Task: open an excel sheet and write heading  Dollar SenseAdd Dates in a column and its values below  '2023-05-01, 2023-05-05, 2023-05-10, 2023-05-15, 2023-05-20, 2023-05-25 & 2023-05-31. 'Add Descriptionsin next column and its values below  Monthly Salary, Grocery Shopping, Dining Out., Utility Bill, Transportation, Entertainment & Miscellaneous. Add Amount in next column and its values below  $2,500, $100, $50, $150, $30, $50 & $20. Add Income/ Expensein next column and its values below  Income, Expenses, Expenses, Expenses, Expenses, Expenses & Expenses. Add Balance in next column and its values below  $2,500, $2,400, $2,350, $2,200, $2,170, $2,120 & $2,100. Save page Financial Tracking Log
Action: Mouse moved to (44, 129)
Screenshot: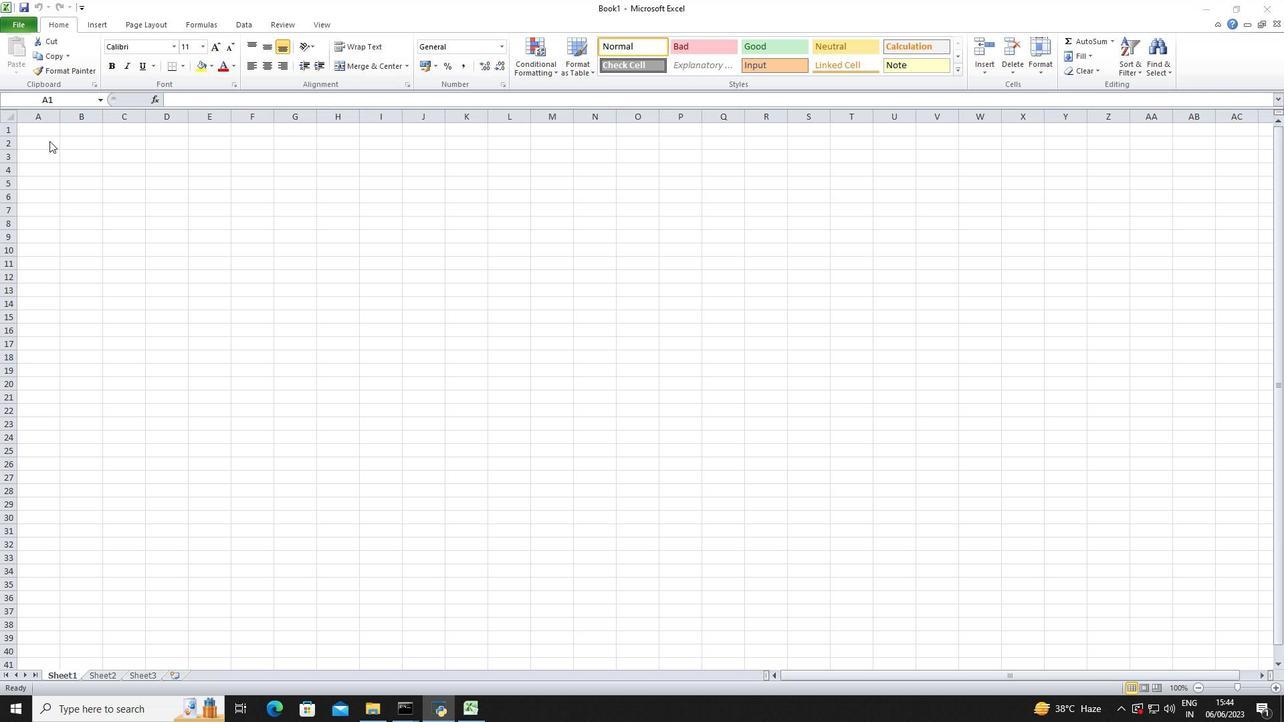 
Action: Mouse pressed left at (44, 129)
Screenshot: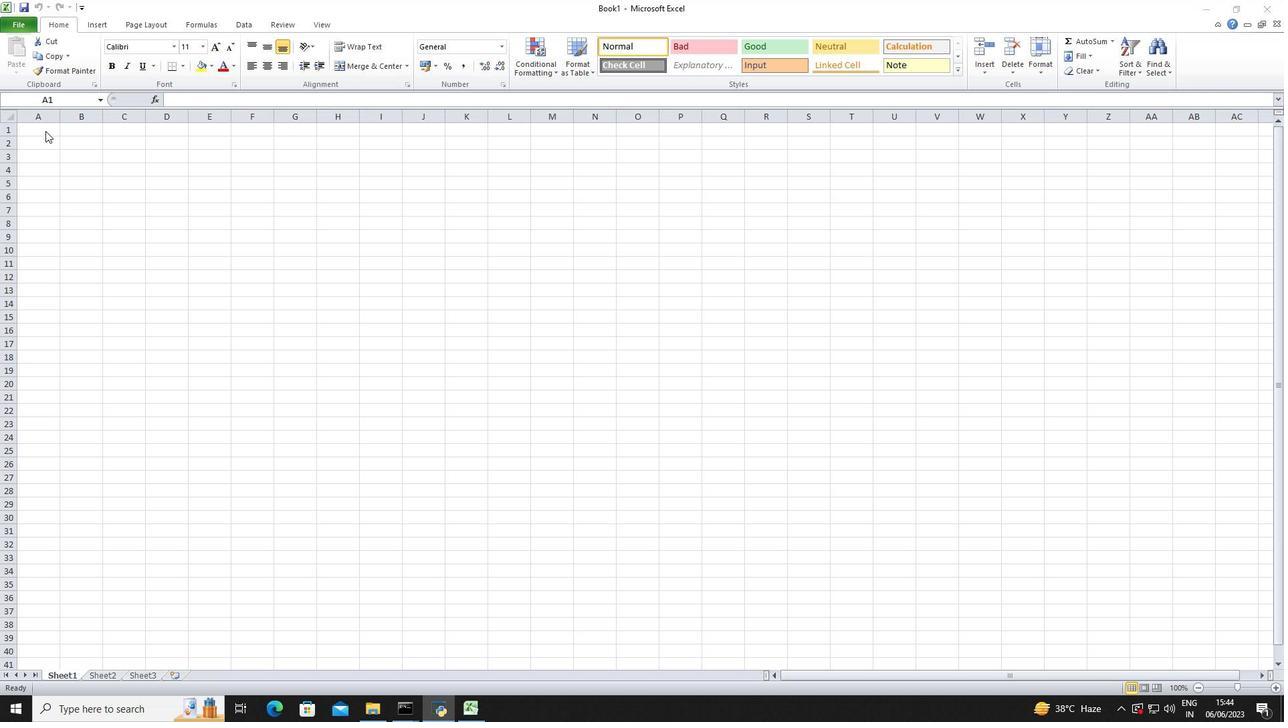 
Action: Key pressed <Key.shift>Dollar<Key.space><Key.shift>Sense<Key.right><Key.down><Key.down><Key.left><Key.shift>Dates<Key.down>2023-05-01<Key.enter>2023-05-05<Key.enter>2023-05-10<Key.enter>2023-05-15<Key.enter>2023-05-20<Key.enter>2023-05-25<Key.enter>2023-05-31<Key.enter>
Screenshot: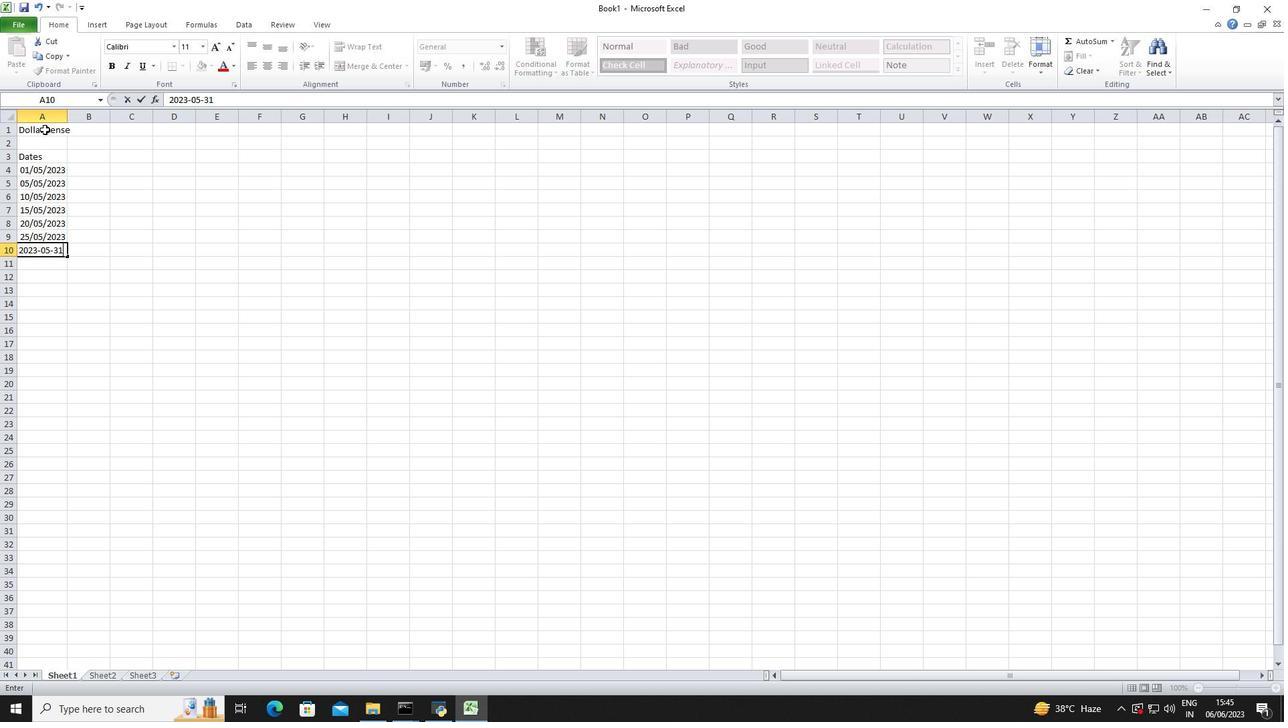 
Action: Mouse moved to (125, 161)
Screenshot: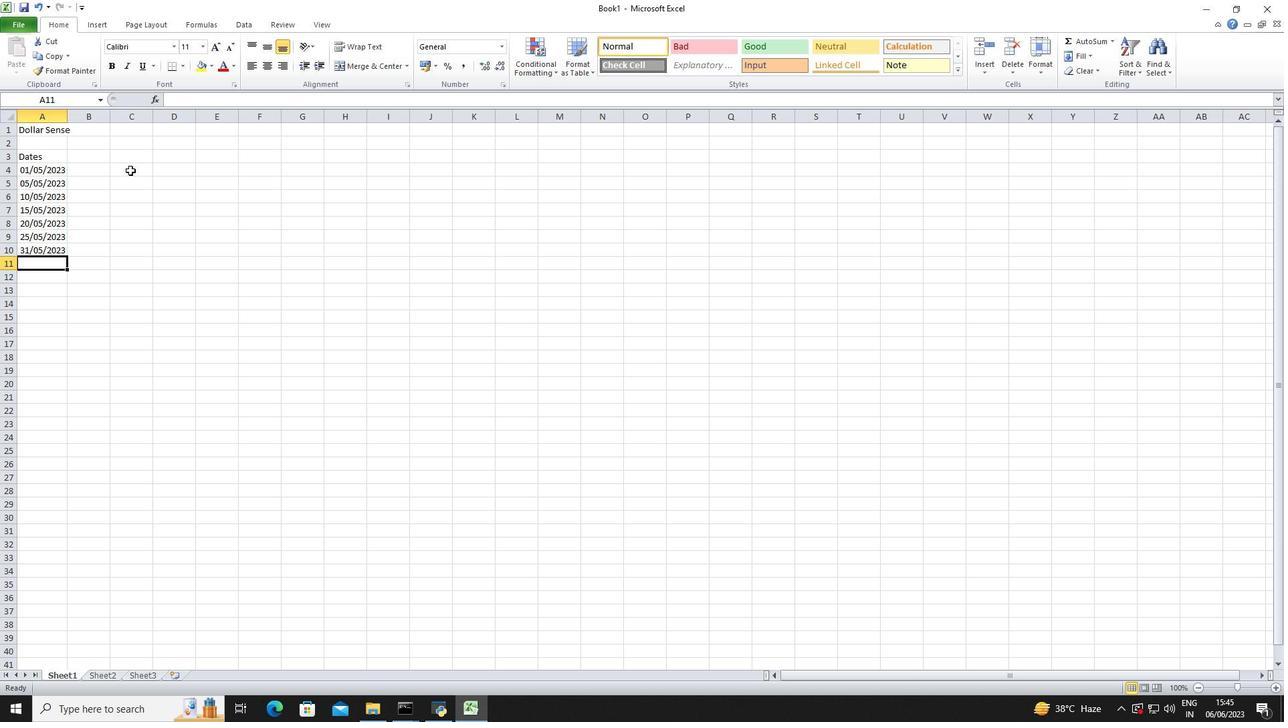
Action: Mouse pressed left at (125, 161)
Screenshot: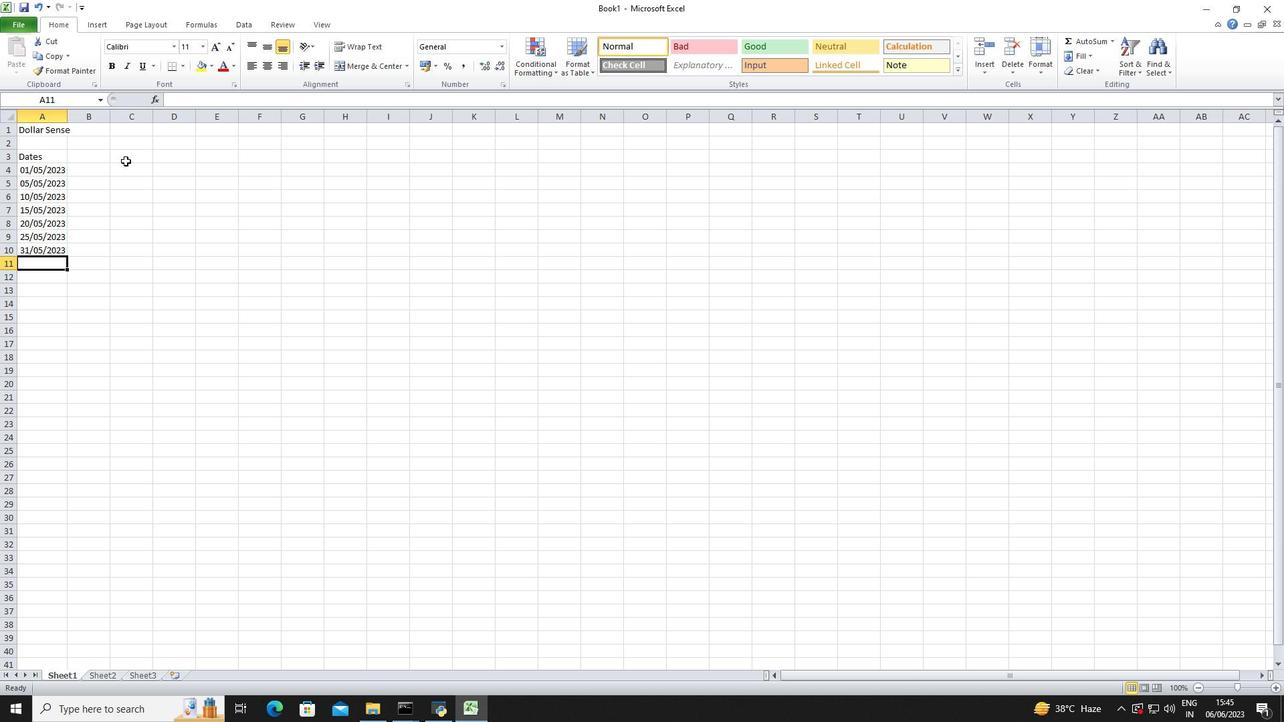 
Action: Key pressed <Key.left><Key.shift>Descriptions<Key.down><Key.shift>Monthly<Key.space><Key.shift>Salary<Key.enter><Key.shift><Key.shift><Key.shift><Key.shift>Grocery<Key.space><Key.shift>Shopping<Key.enter><Key.shift>Dining<Key.space><Key.shift><Key.shift><Key.shift><Key.shift><Key.shift><Key.shift><Key.shift><Key.shift><Key.shift>Out<Key.enter><Key.shift>Utility<Key.space><Key.shift>Bill<Key.enter><Key.shift>Transportation<Key.enter><Key.shift>Entertainment<Key.space><Key.enter><Key.shift><Key.shift><Key.shift><Key.shift><Key.shift><Key.shift>Miscellaneous<Key.down><Key.right><Key.right><Key.up><Key.up><Key.up><Key.up><Key.up><Key.up><Key.up><Key.up><Key.shift>Amount<Key.right><Key.left><Key.down>2500<Key.down>100<Key.down>50<Key.down>150<Key.down>30<Key.down>50<Key.down>20<Key.down>
Screenshot: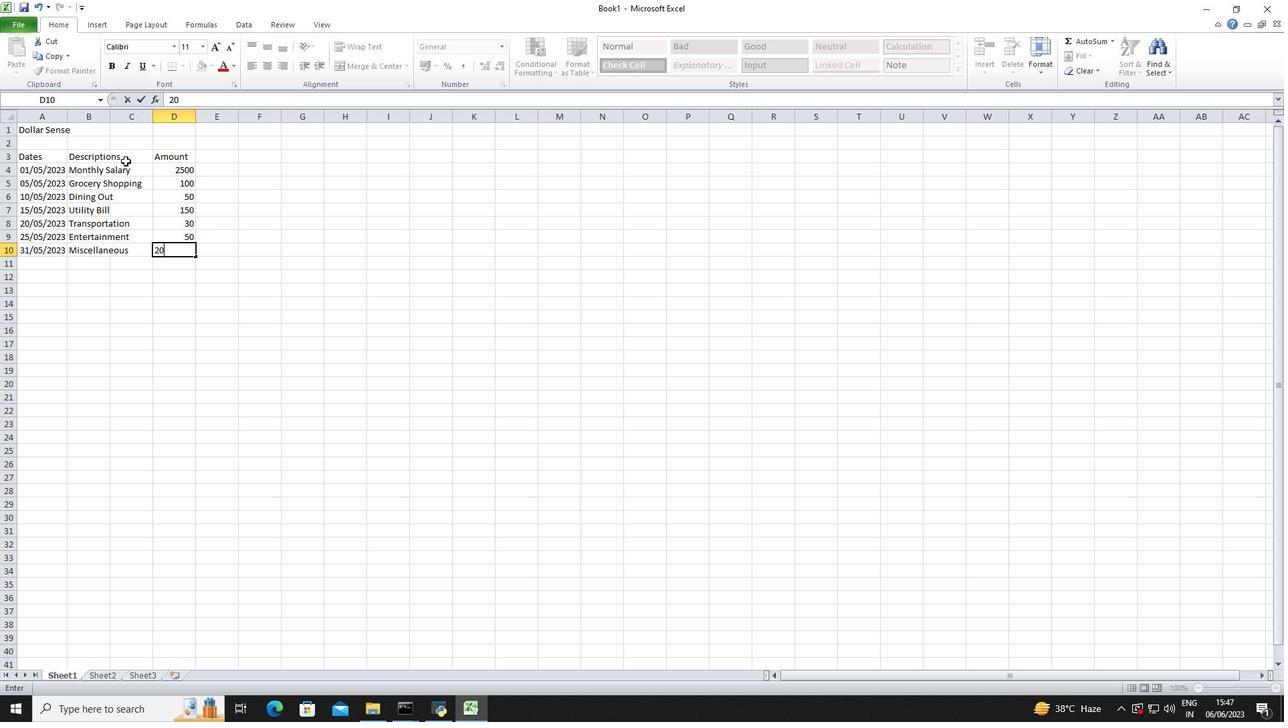 
Action: Mouse moved to (175, 176)
Screenshot: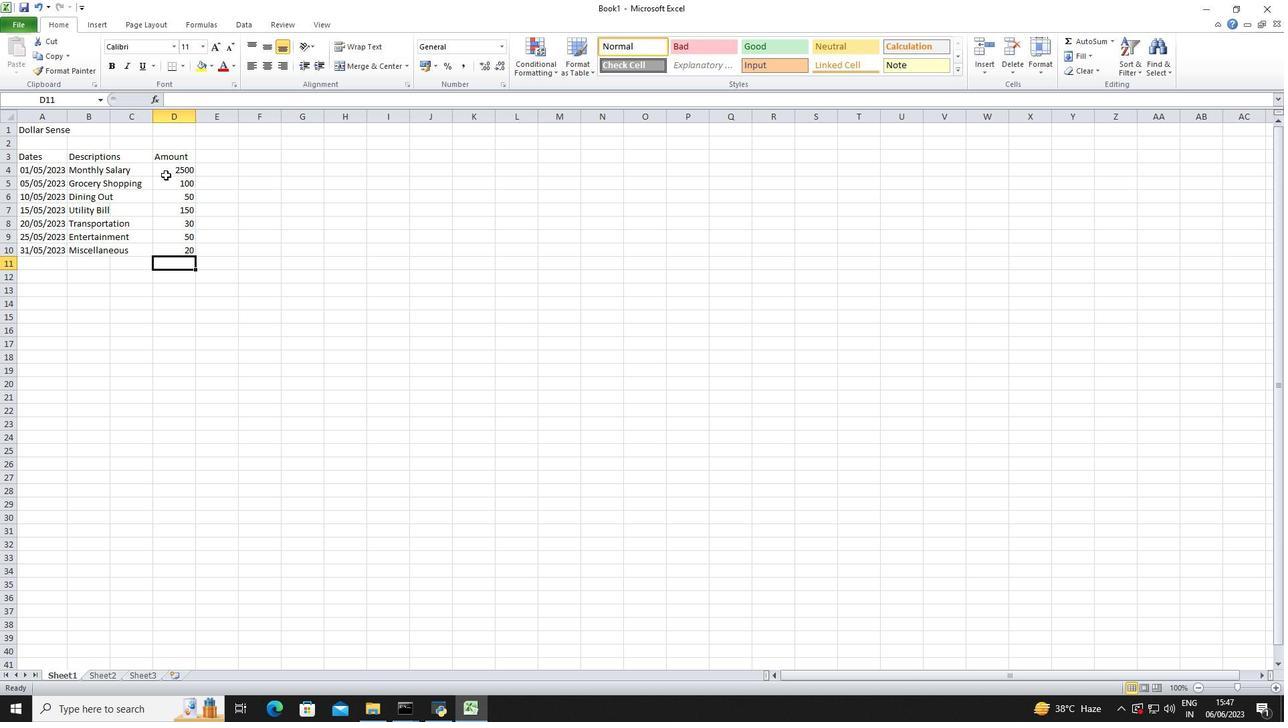 
Action: Mouse pressed left at (175, 176)
Screenshot: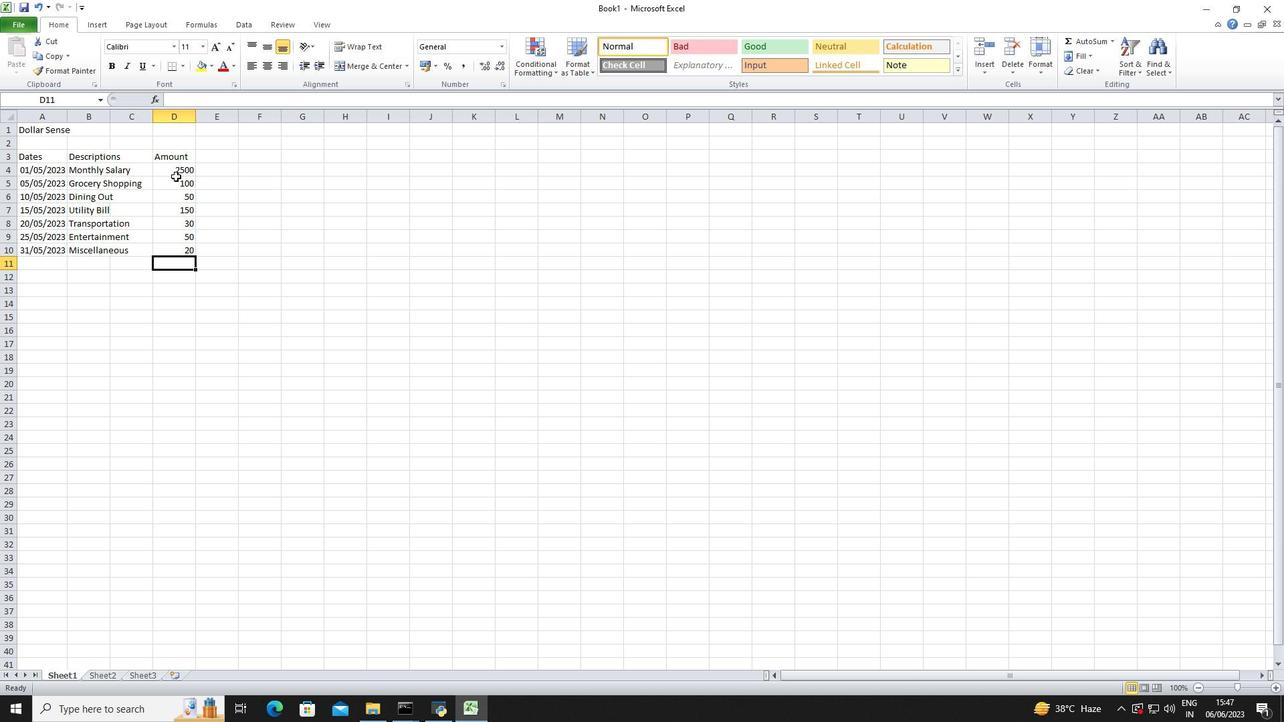 
Action: Mouse moved to (176, 173)
Screenshot: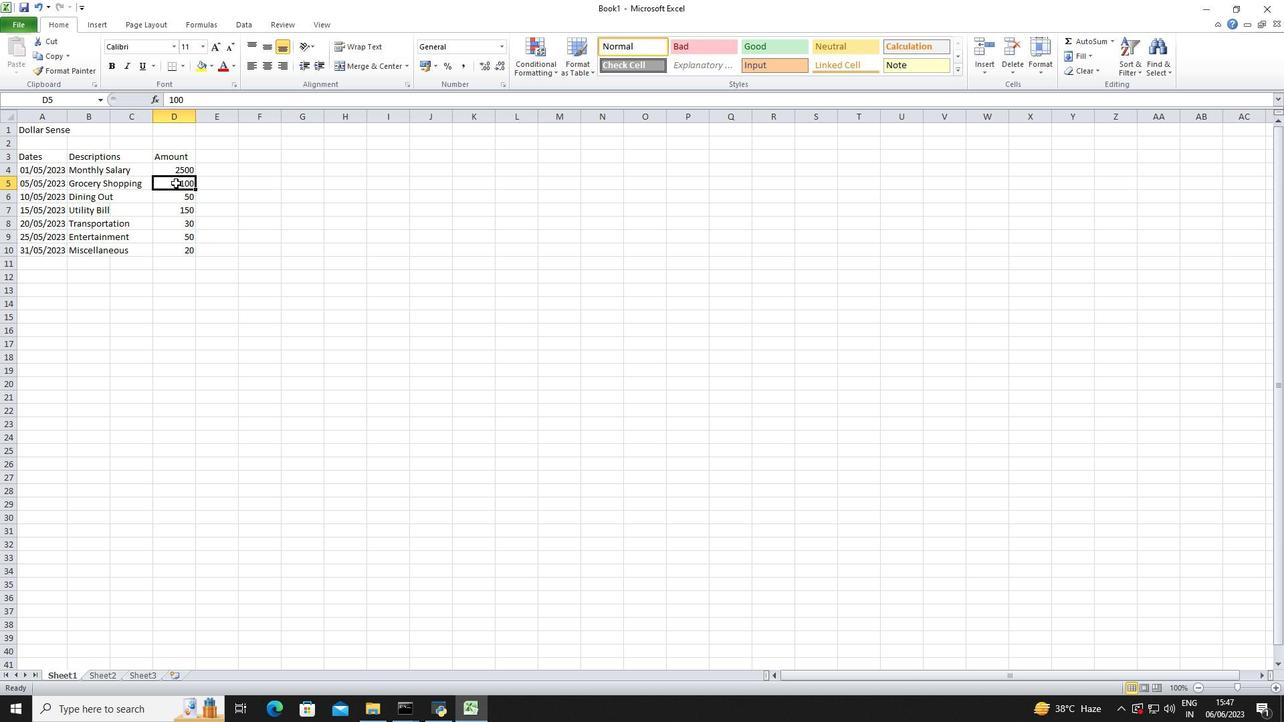
Action: Mouse pressed left at (176, 173)
Screenshot: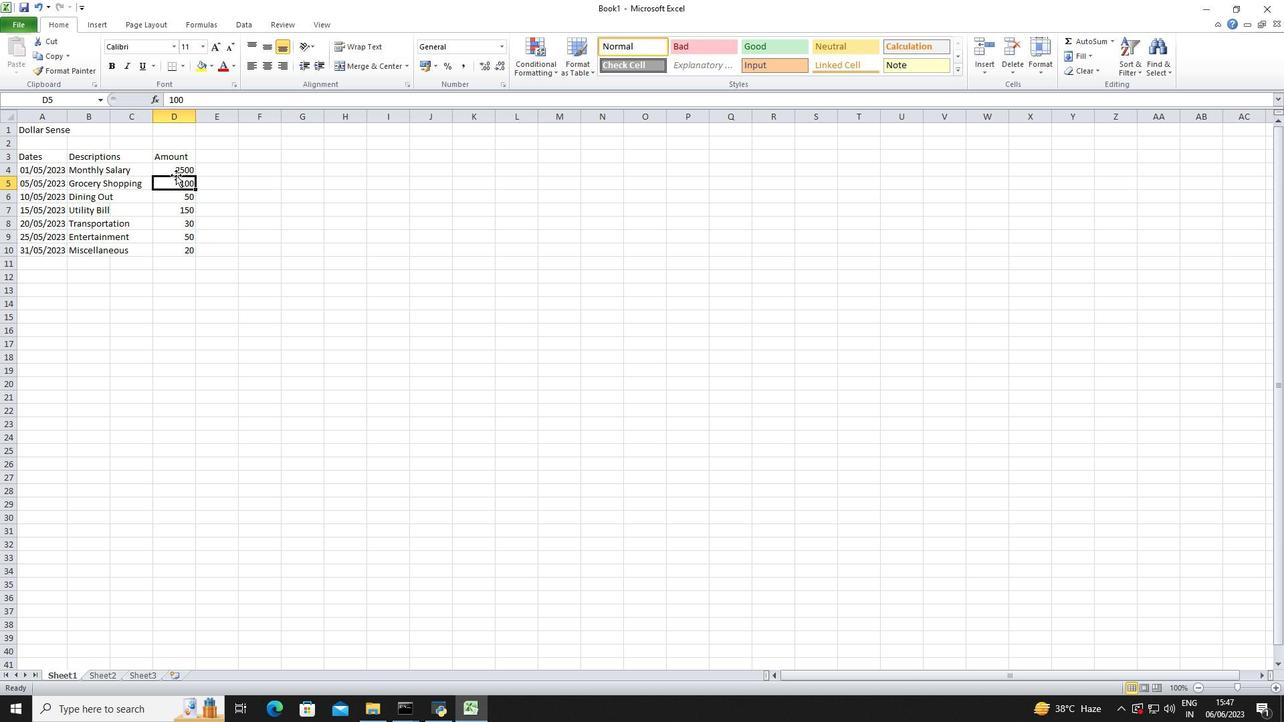 
Action: Mouse moved to (504, 46)
Screenshot: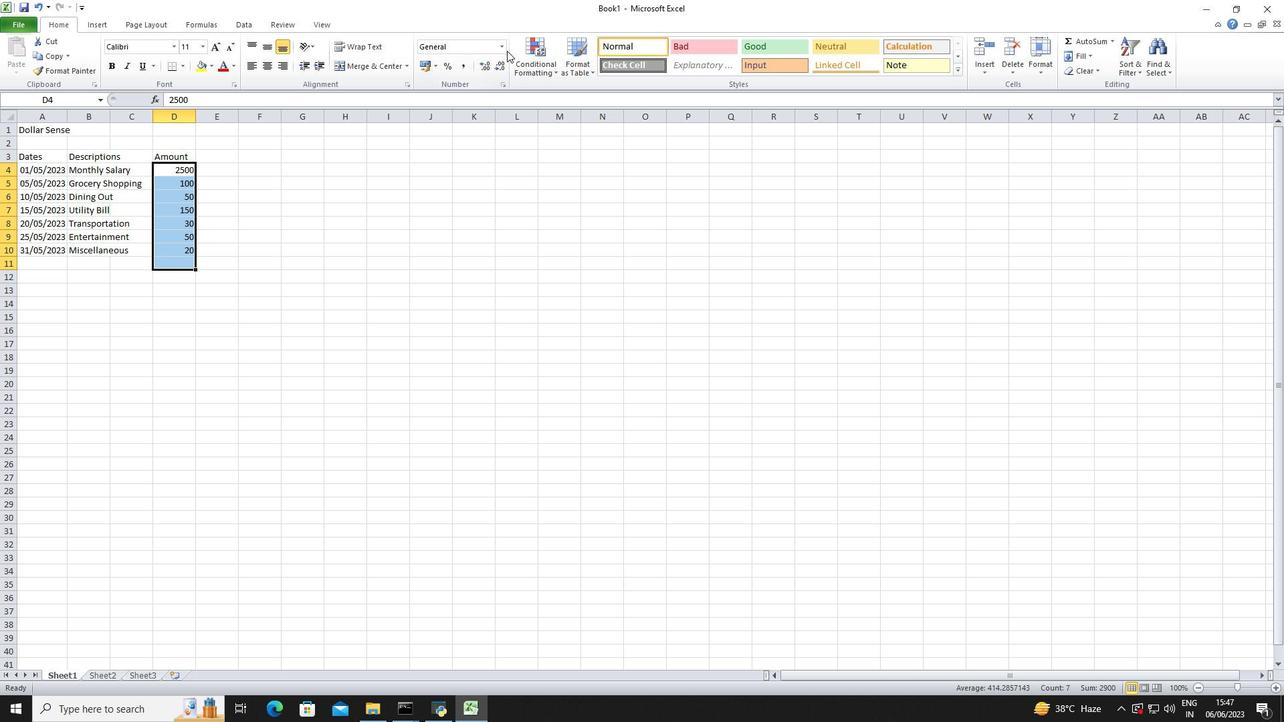
Action: Mouse pressed left at (504, 46)
Screenshot: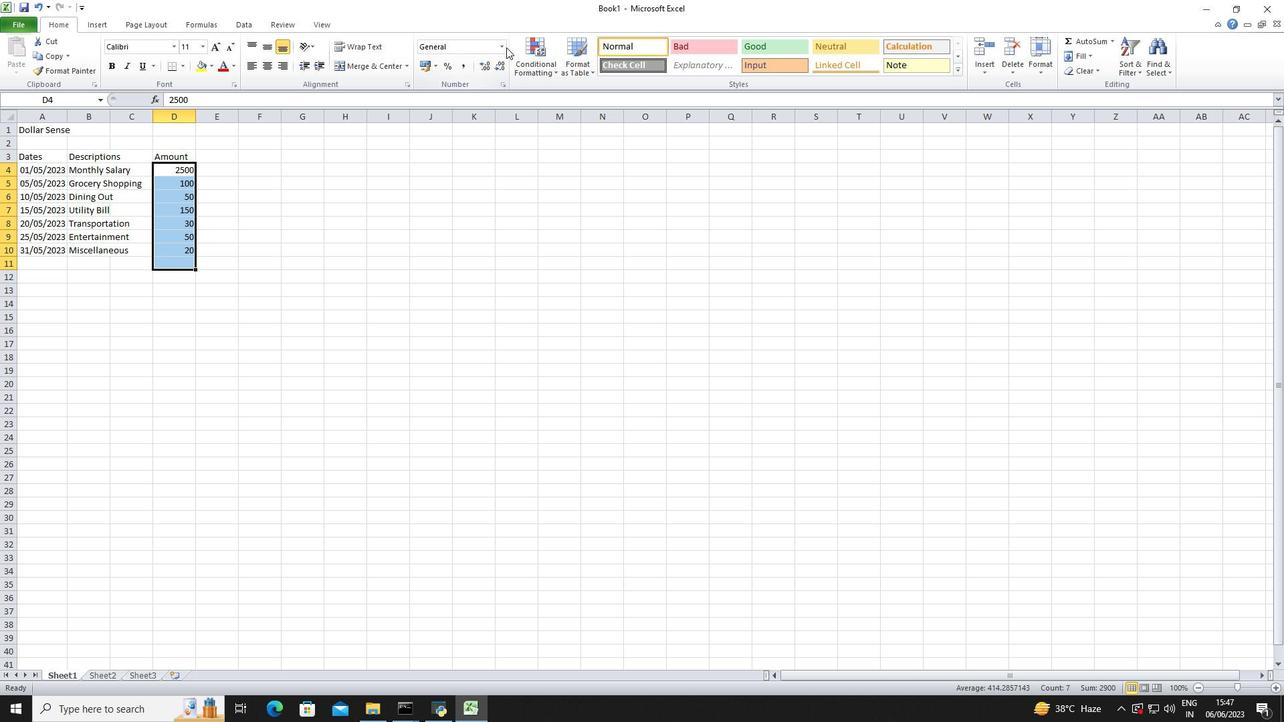 
Action: Mouse moved to (511, 385)
Screenshot: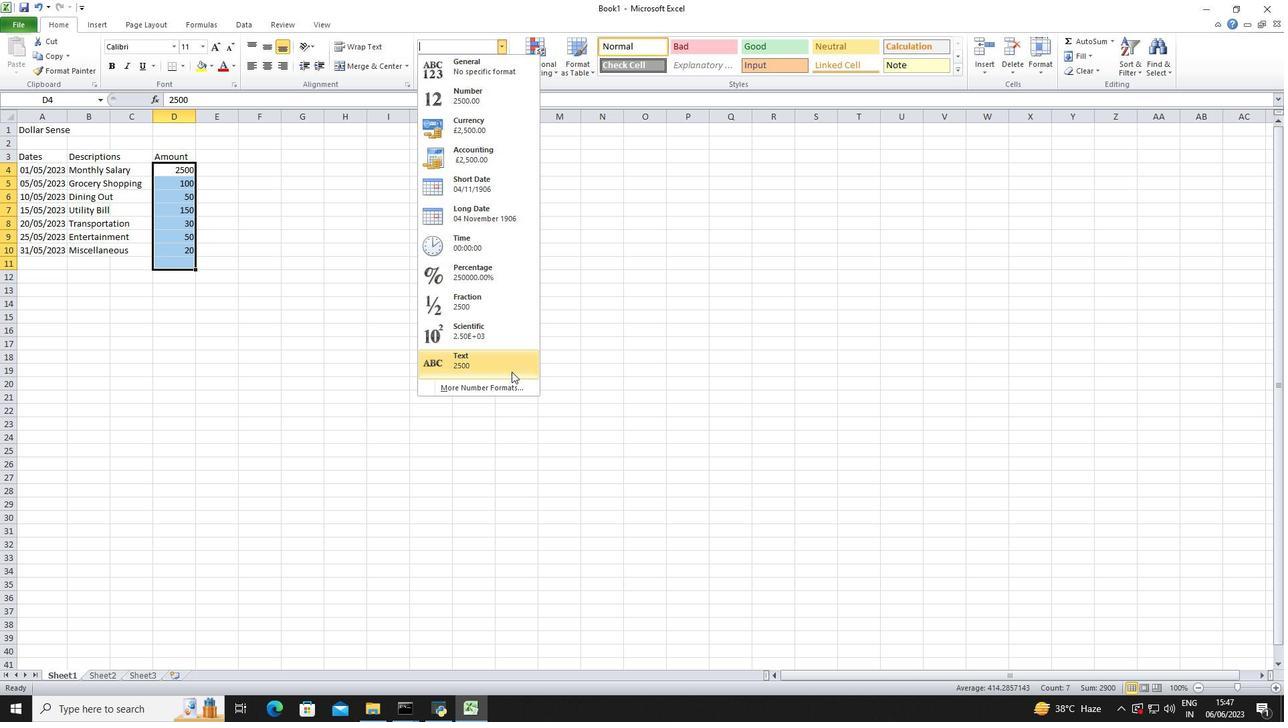 
Action: Mouse pressed left at (511, 385)
Screenshot: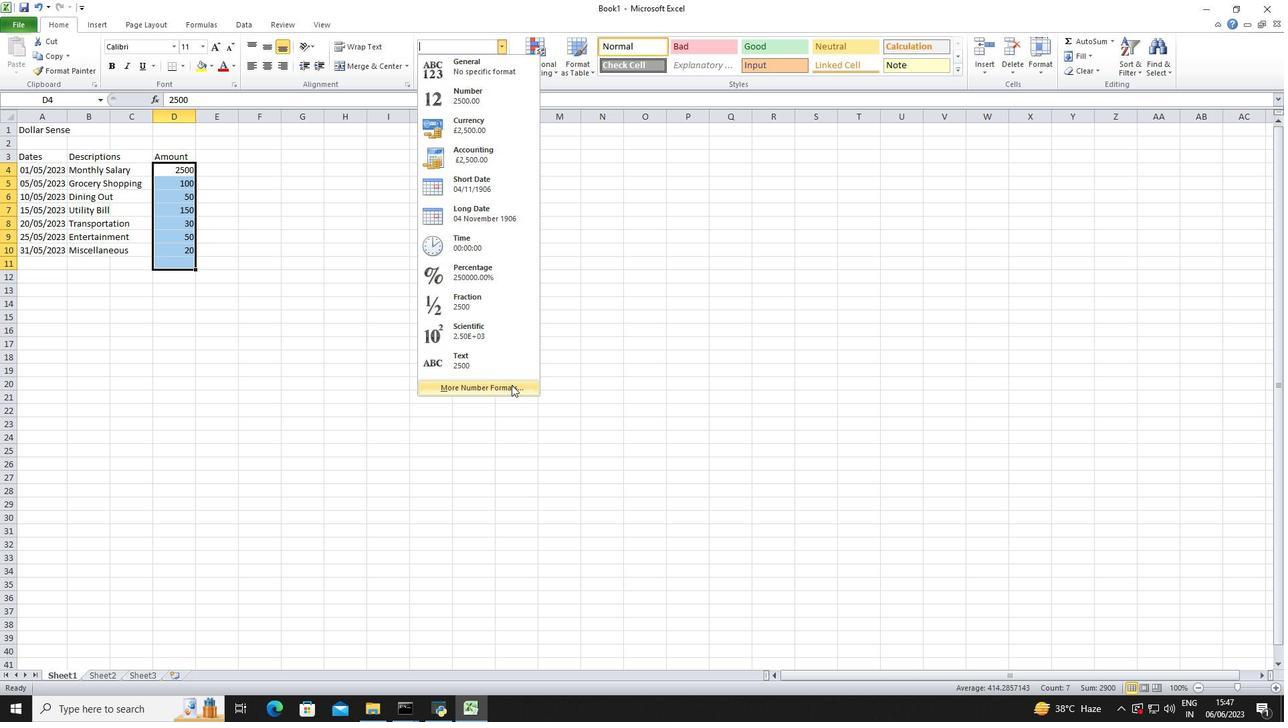 
Action: Mouse moved to (201, 249)
Screenshot: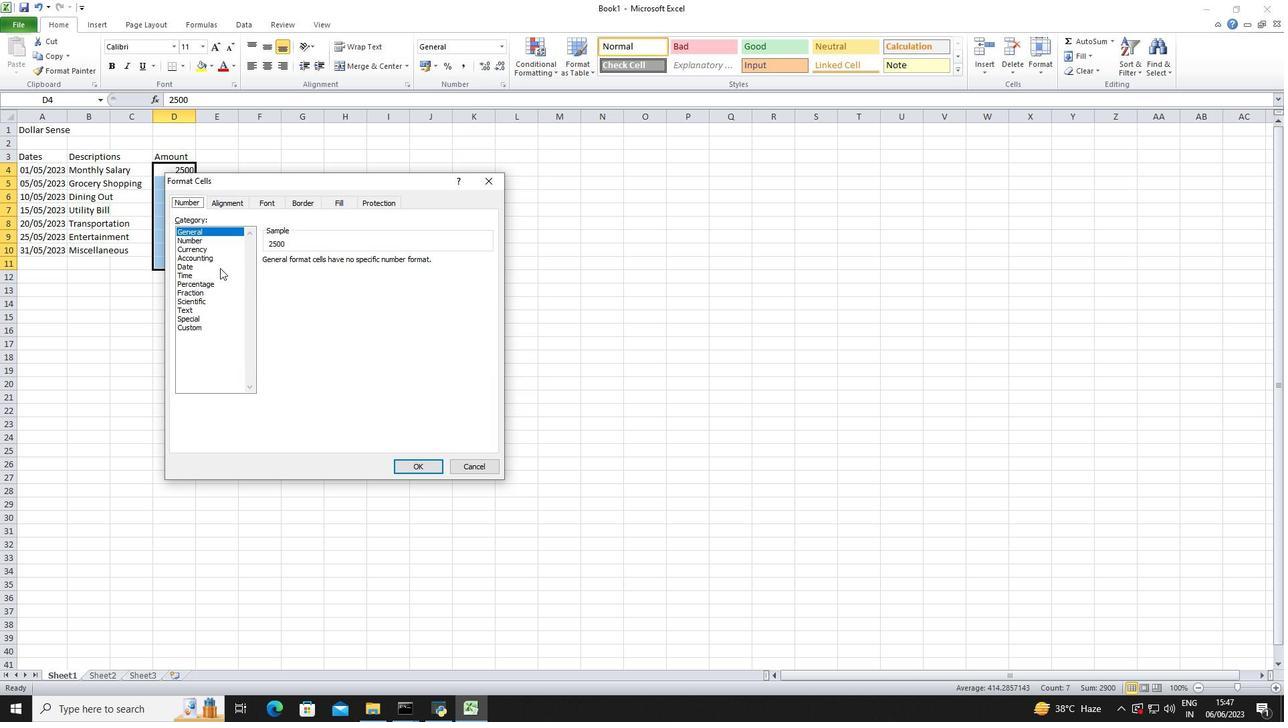 
Action: Mouse pressed left at (201, 249)
Screenshot: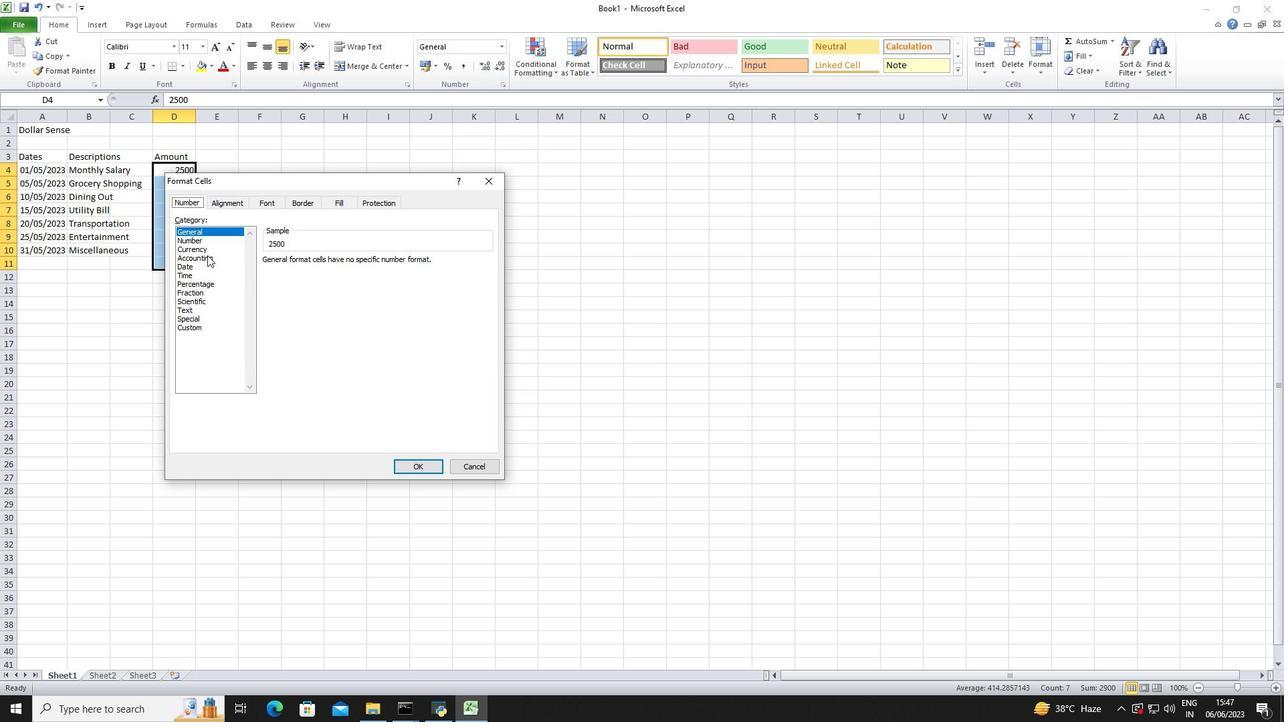 
Action: Mouse moved to (355, 266)
Screenshot: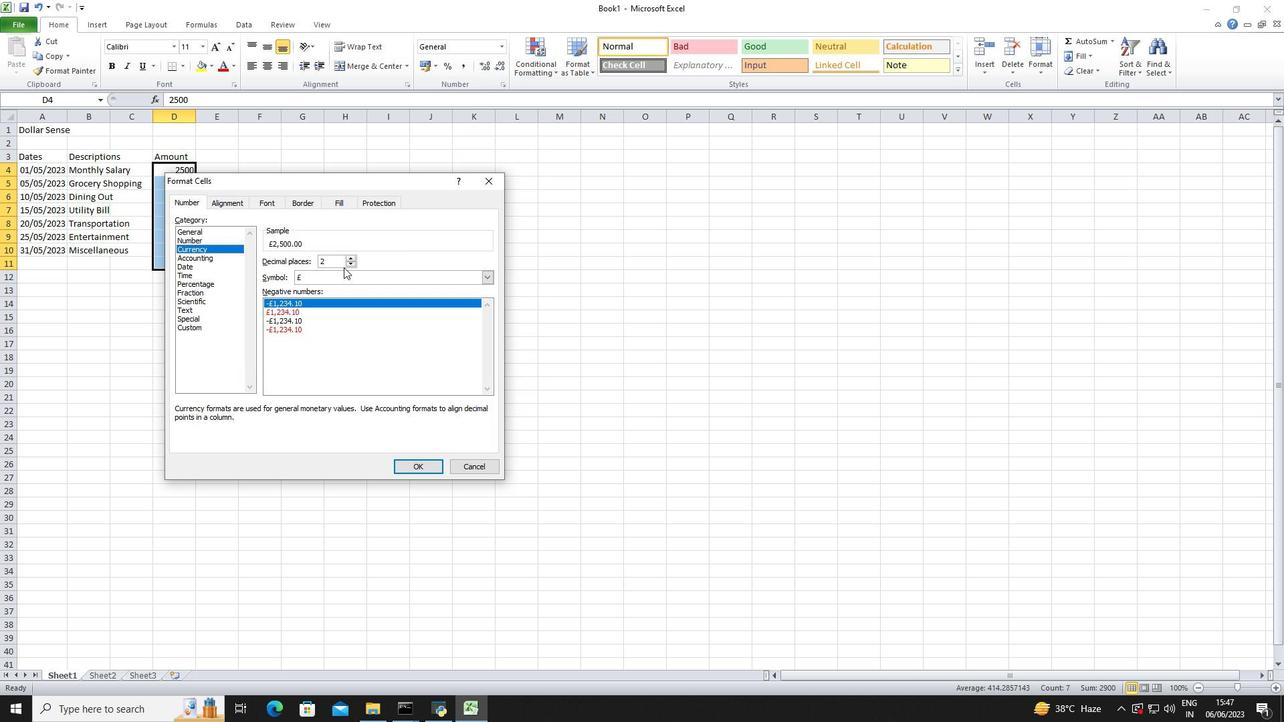 
Action: Mouse pressed left at (355, 266)
Screenshot: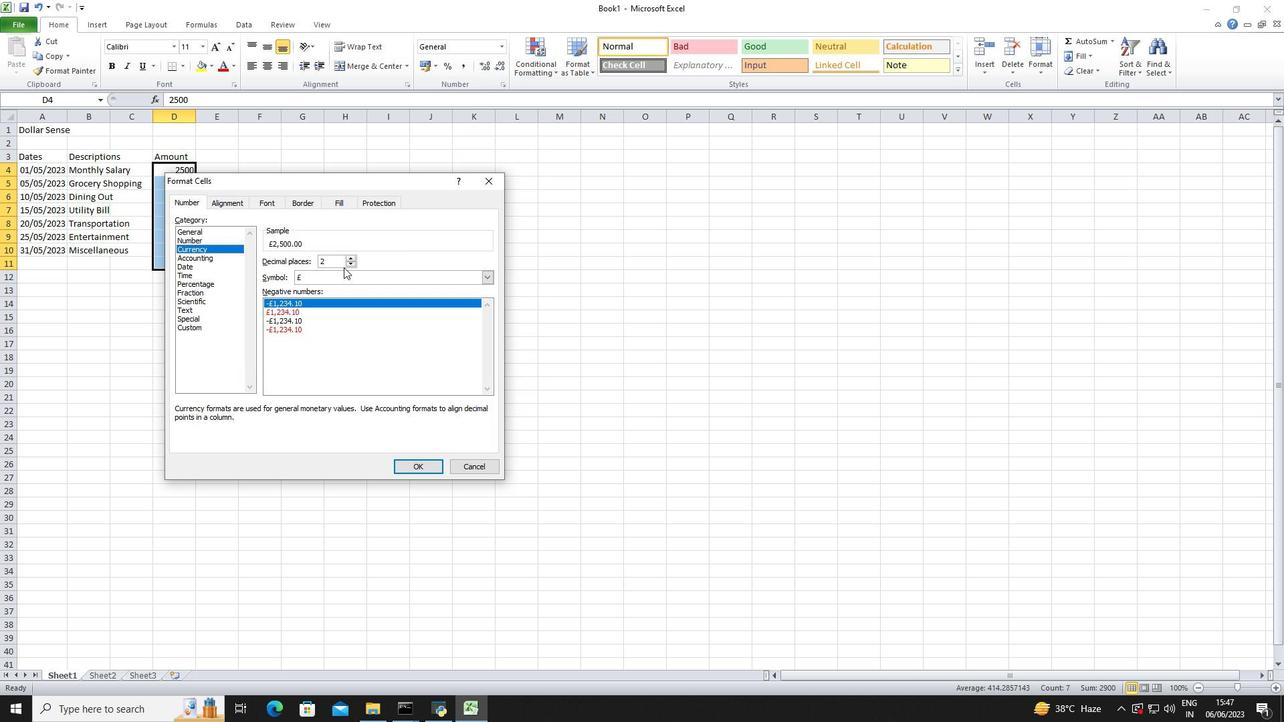 
Action: Mouse moved to (350, 266)
Screenshot: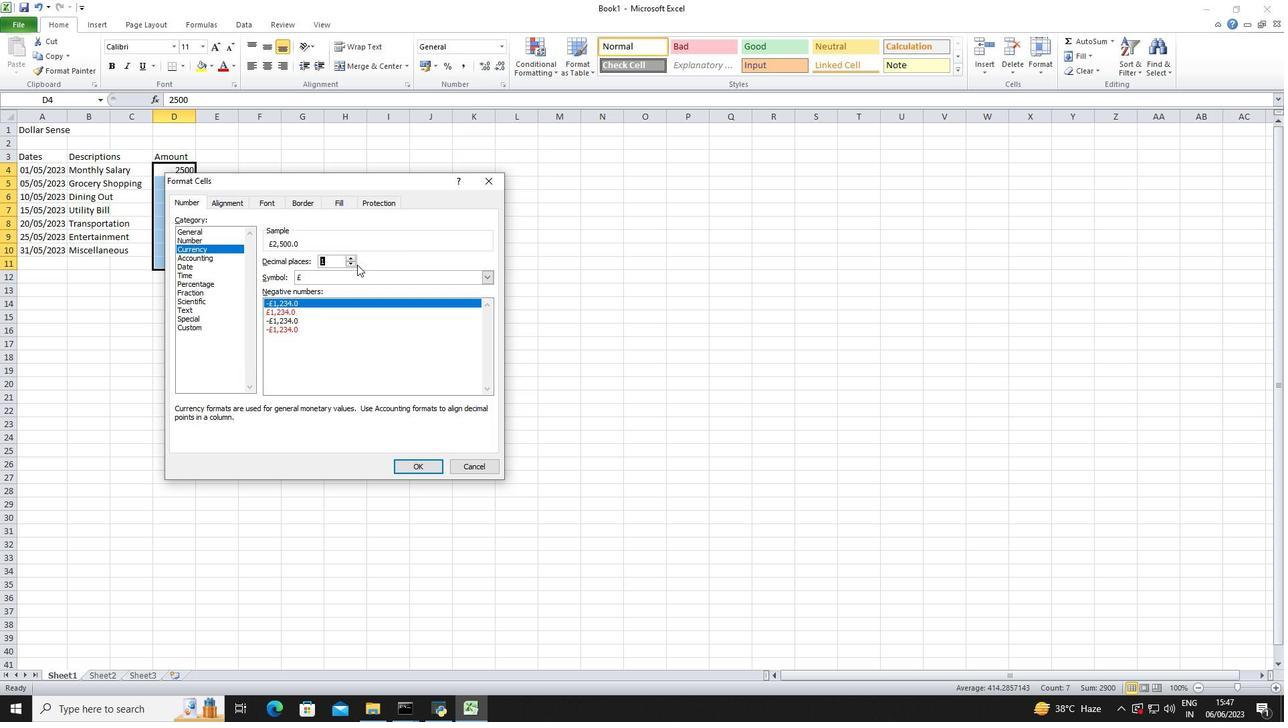 
Action: Mouse pressed left at (350, 266)
Screenshot: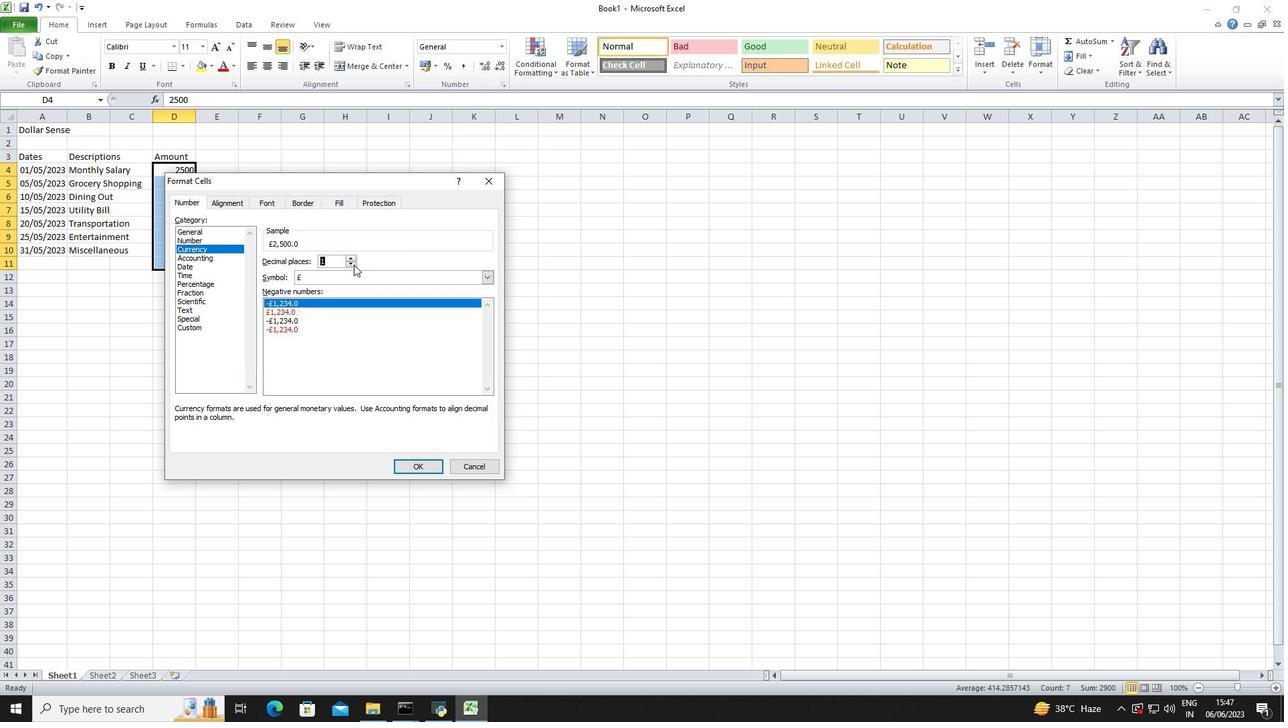 
Action: Mouse moved to (350, 273)
Screenshot: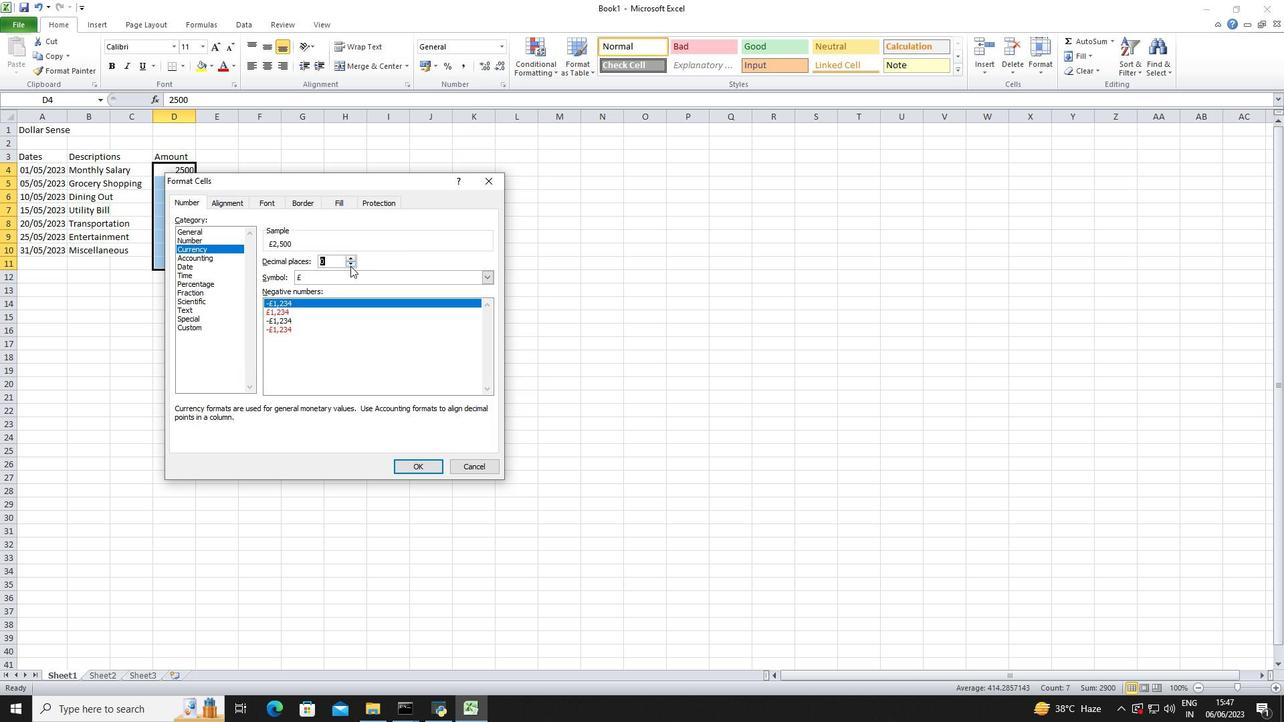 
Action: Mouse pressed left at (350, 273)
Screenshot: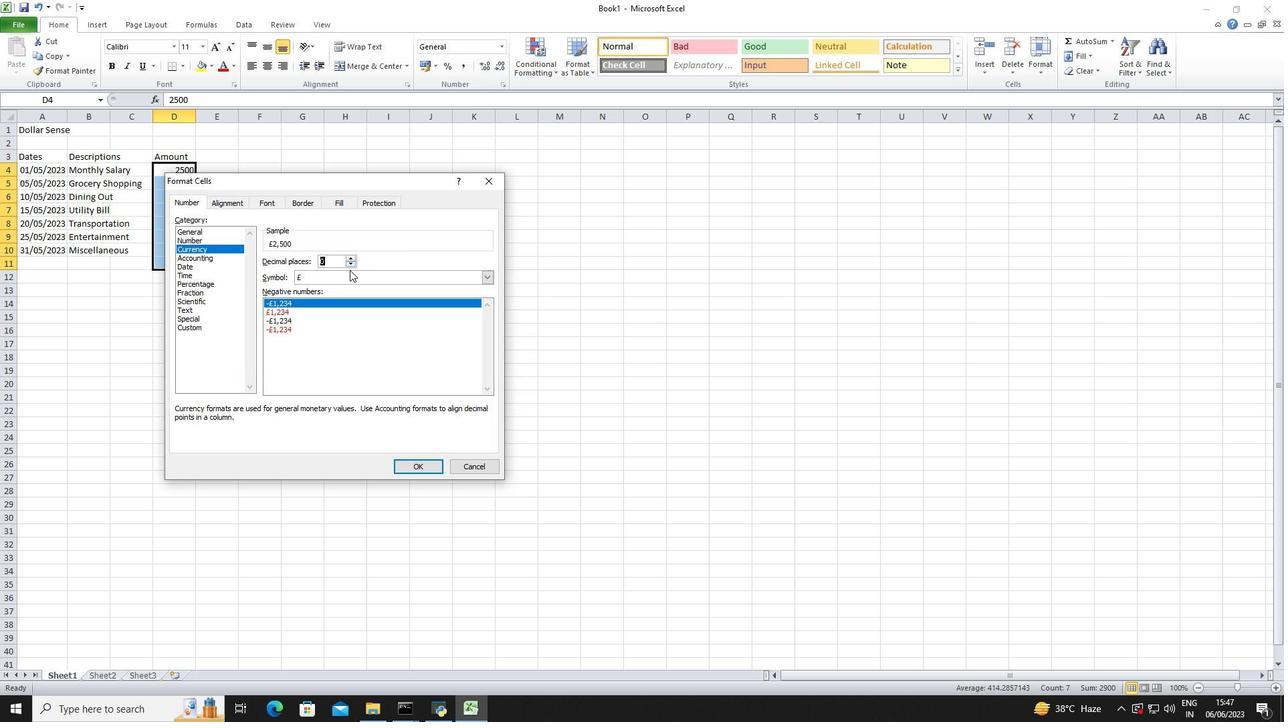
Action: Mouse moved to (354, 290)
Screenshot: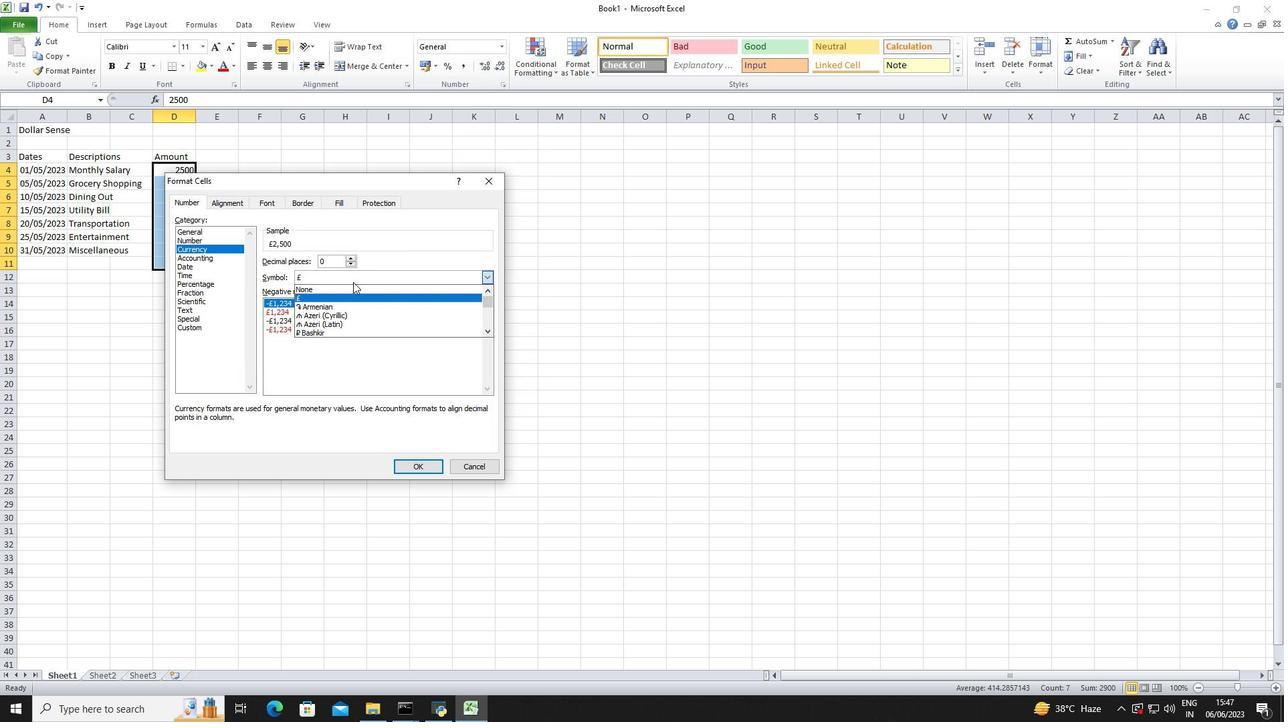 
Action: Mouse scrolled (354, 290) with delta (0, 0)
Screenshot: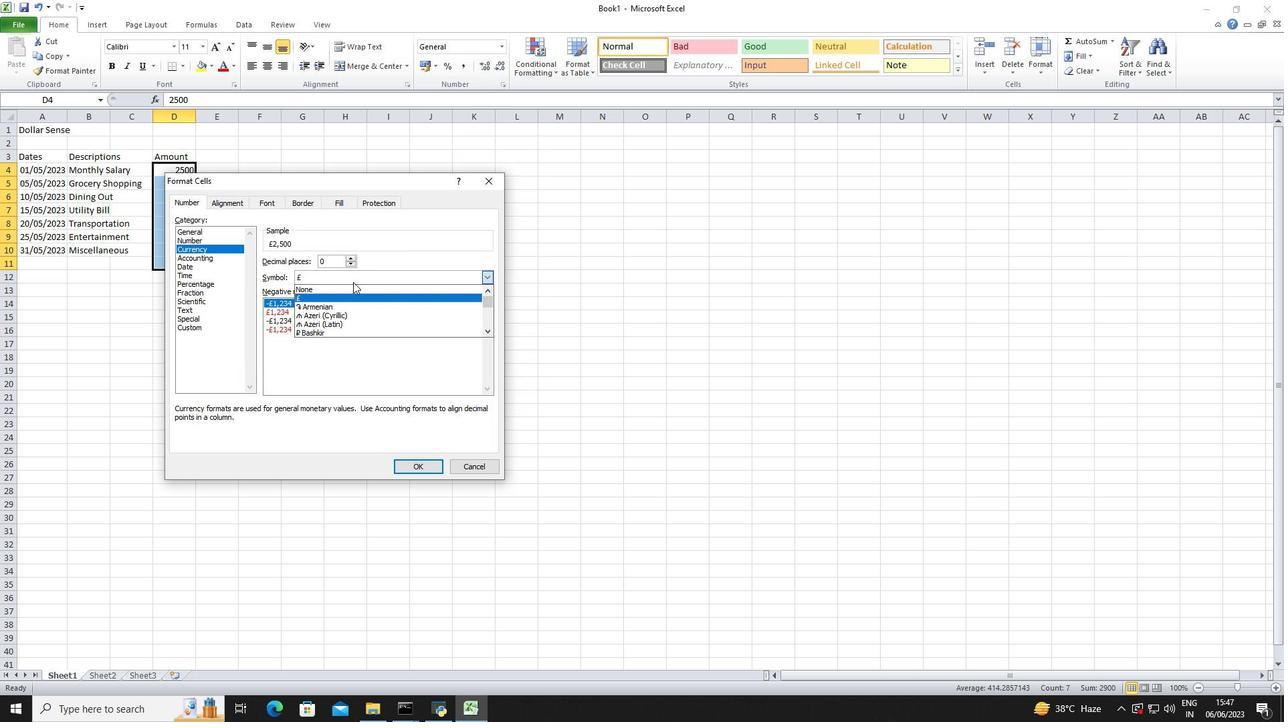 
Action: Mouse scrolled (354, 290) with delta (0, 0)
Screenshot: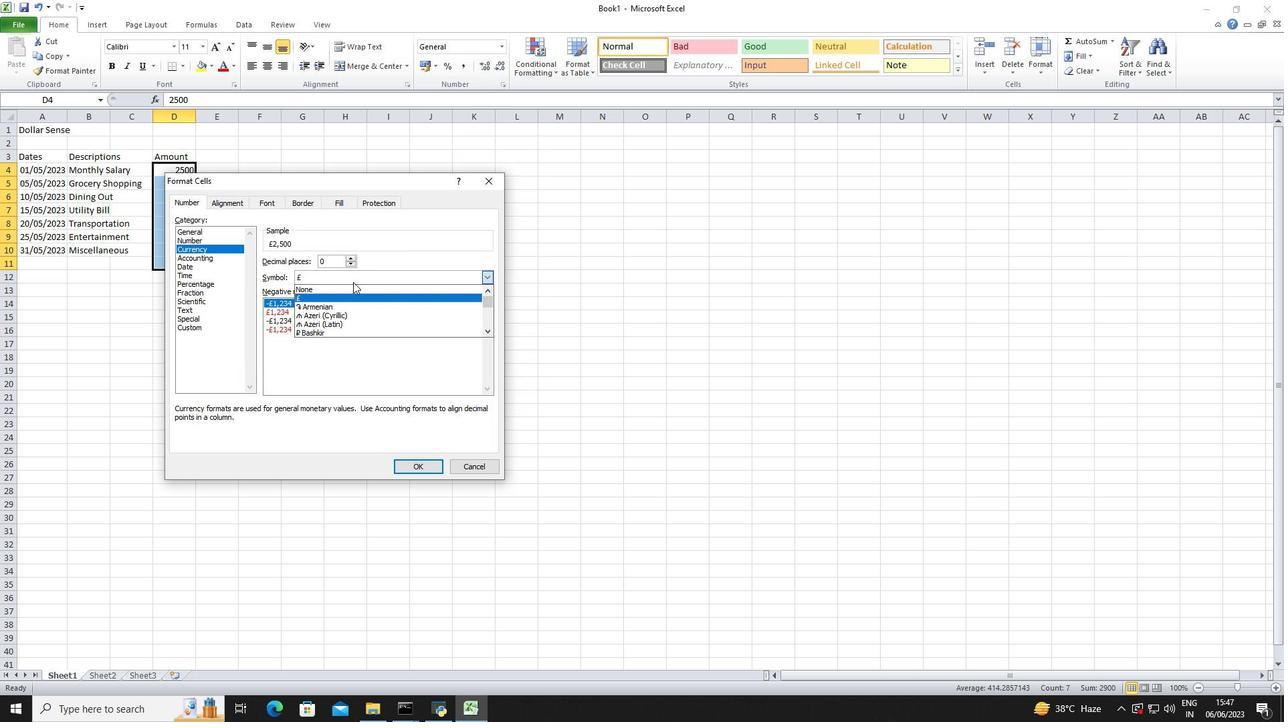 
Action: Mouse scrolled (354, 290) with delta (0, 0)
Screenshot: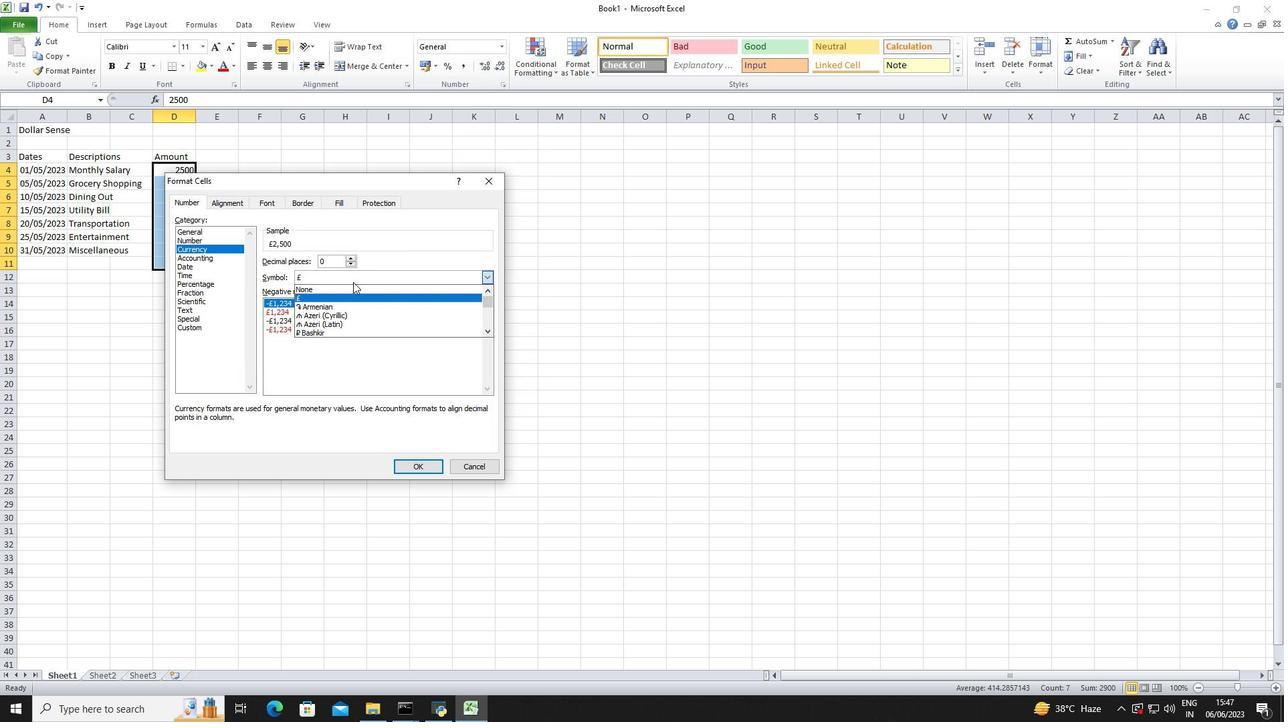 
Action: Mouse scrolled (354, 290) with delta (0, 0)
Screenshot: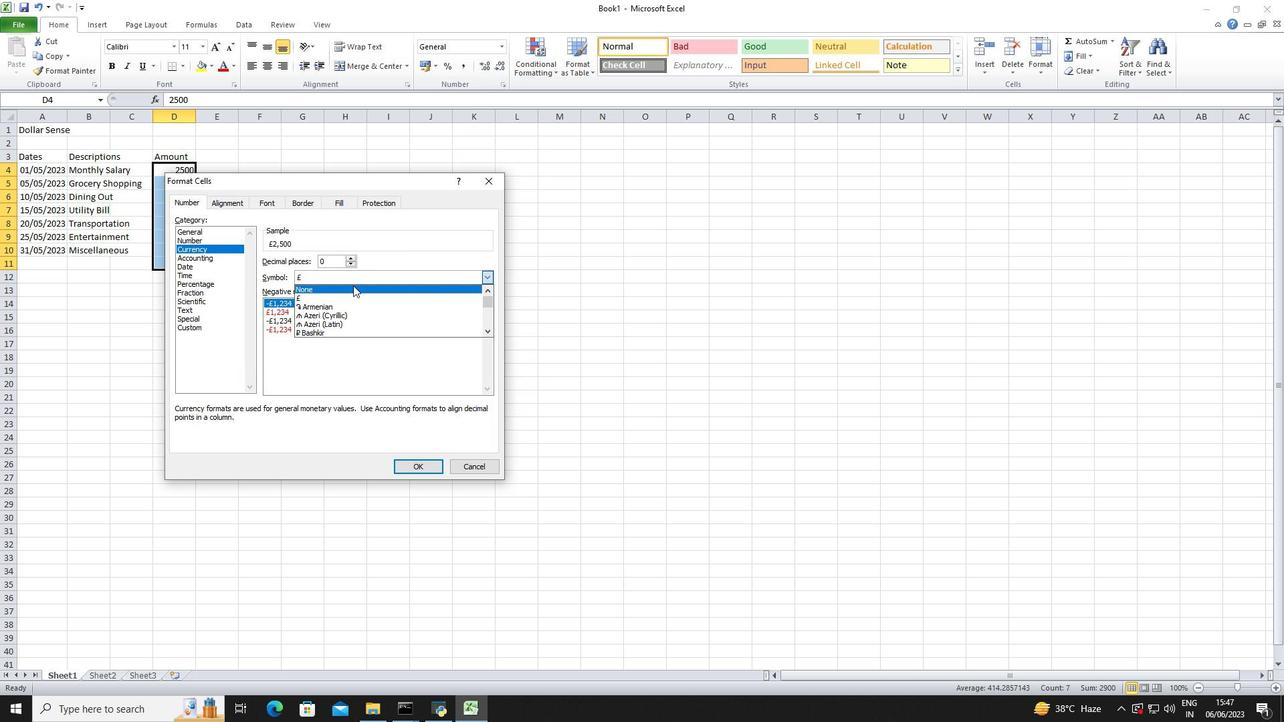 
Action: Mouse scrolled (354, 290) with delta (0, 0)
Screenshot: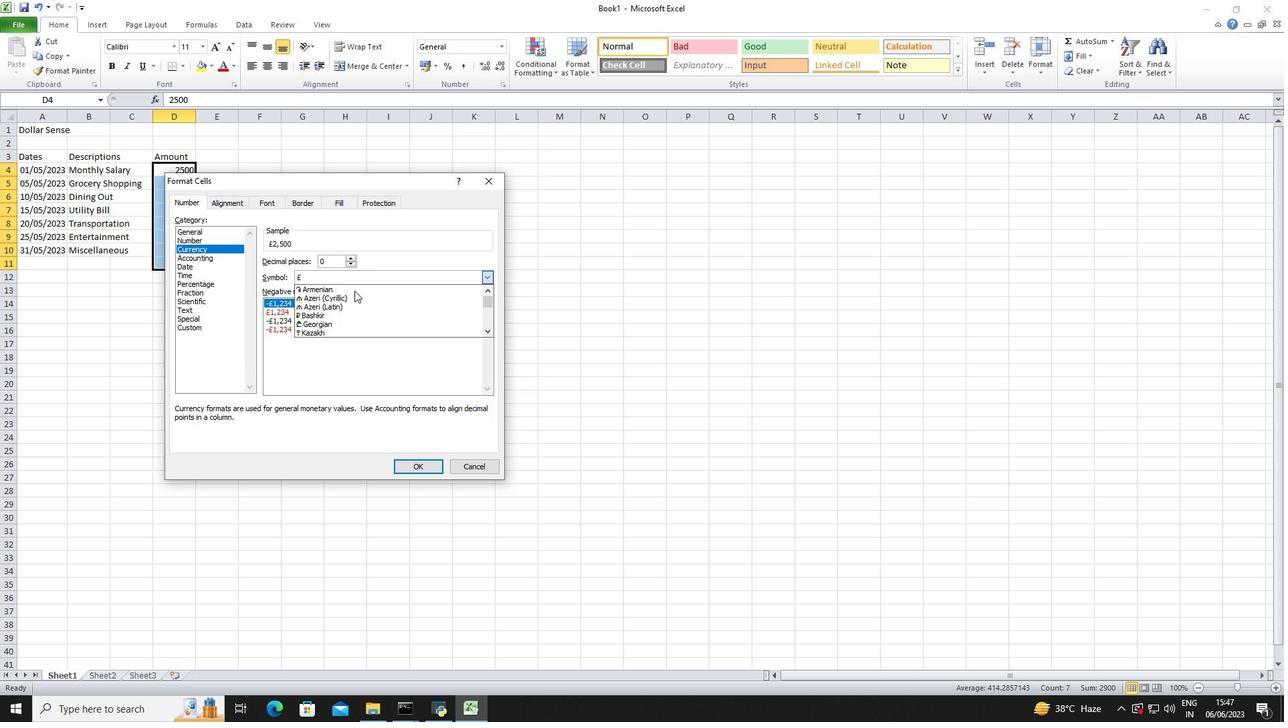 
Action: Mouse scrolled (354, 290) with delta (0, 0)
Screenshot: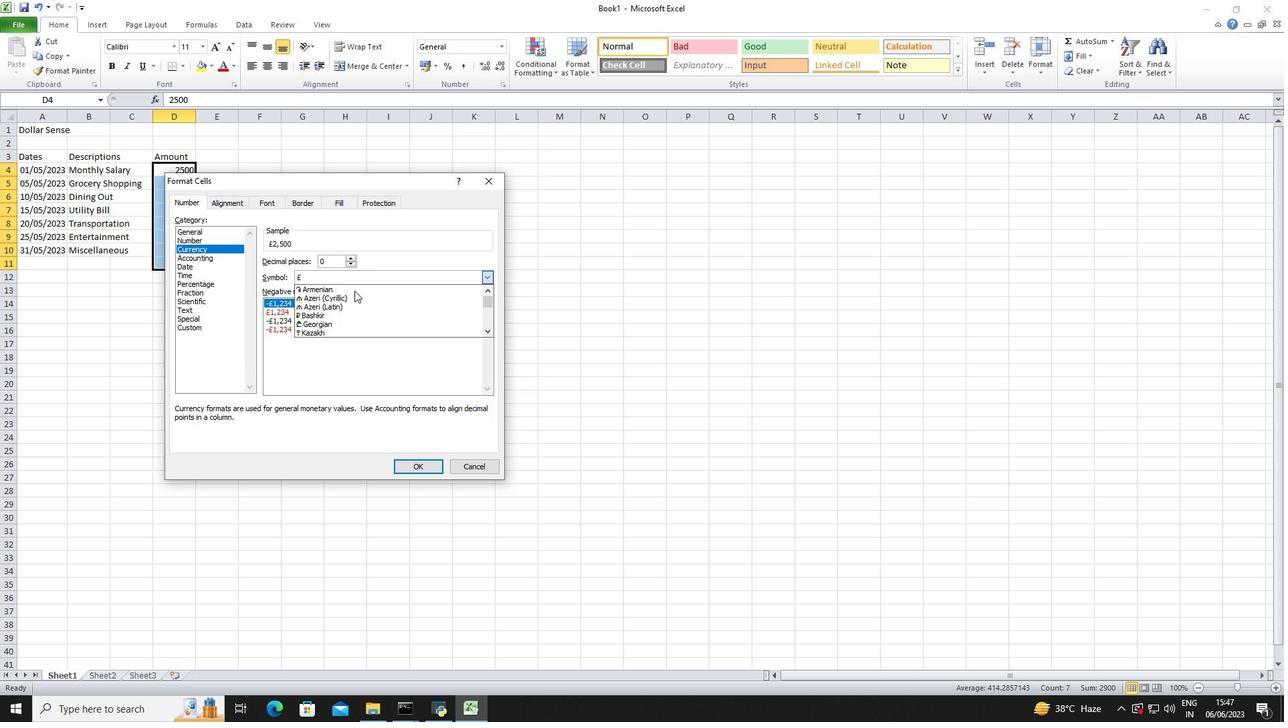 
Action: Mouse scrolled (354, 290) with delta (0, 0)
Screenshot: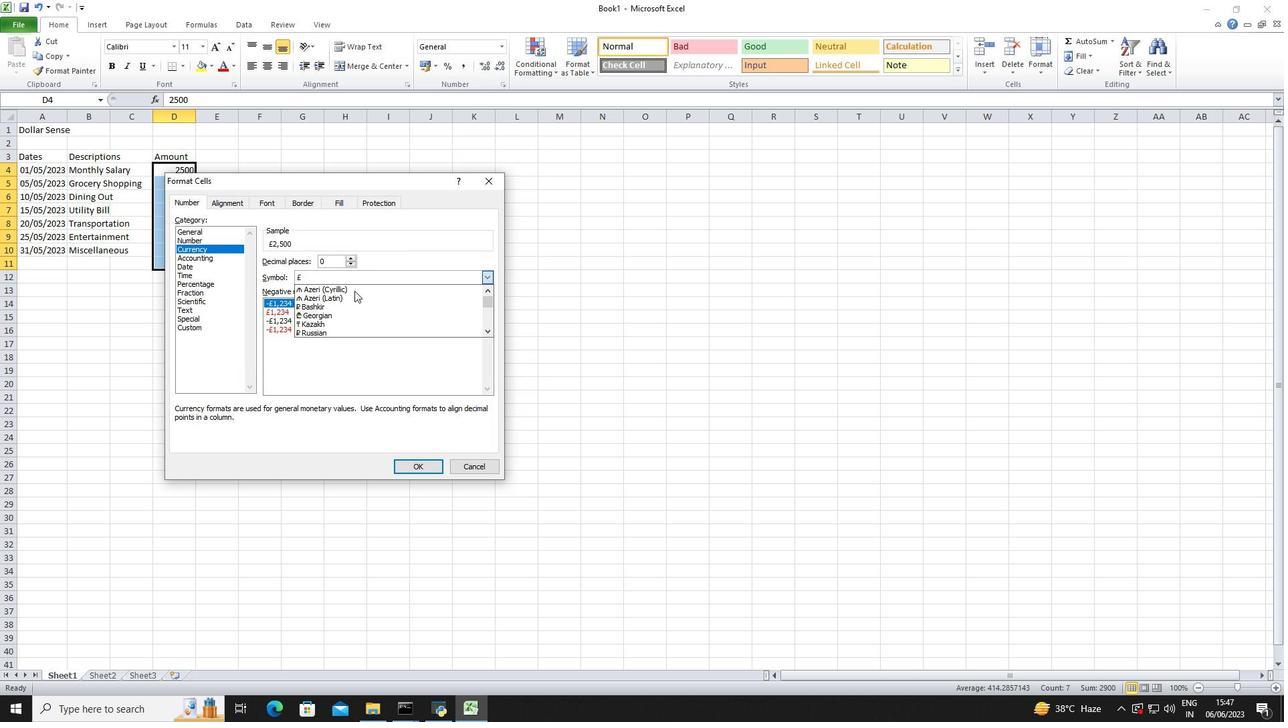 
Action: Mouse scrolled (354, 290) with delta (0, 0)
Screenshot: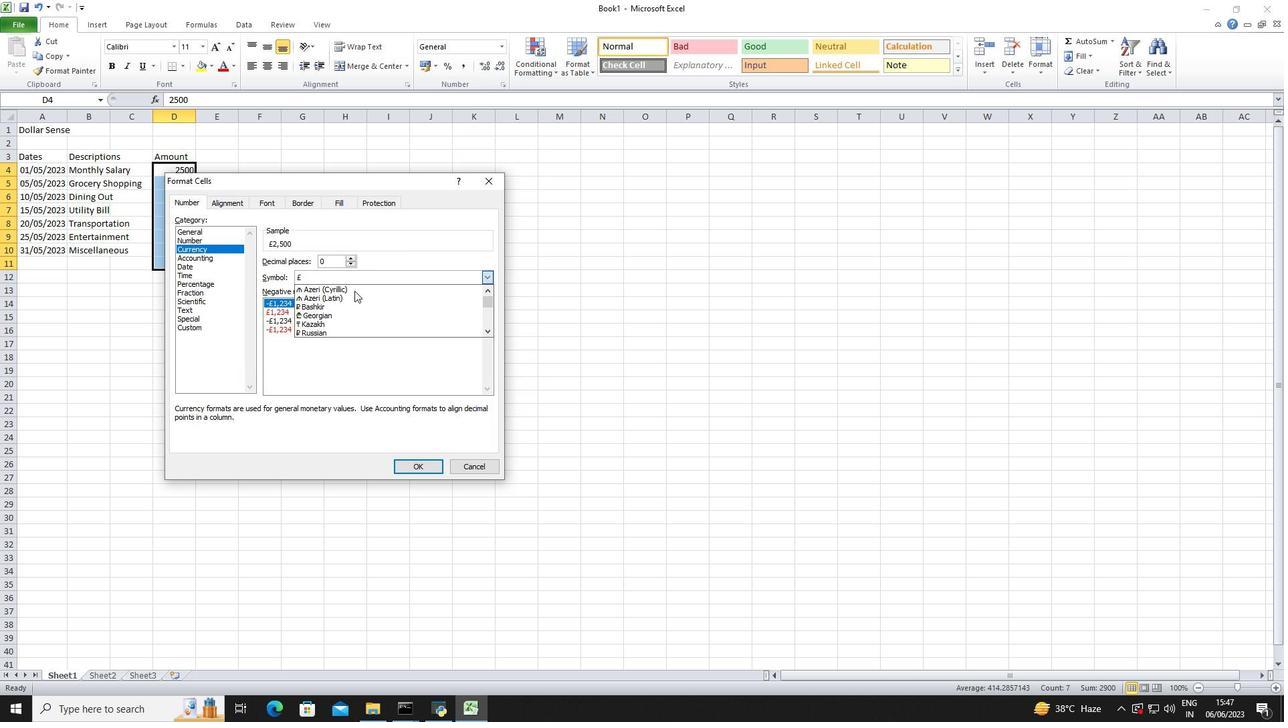 
Action: Mouse scrolled (354, 290) with delta (0, 0)
Screenshot: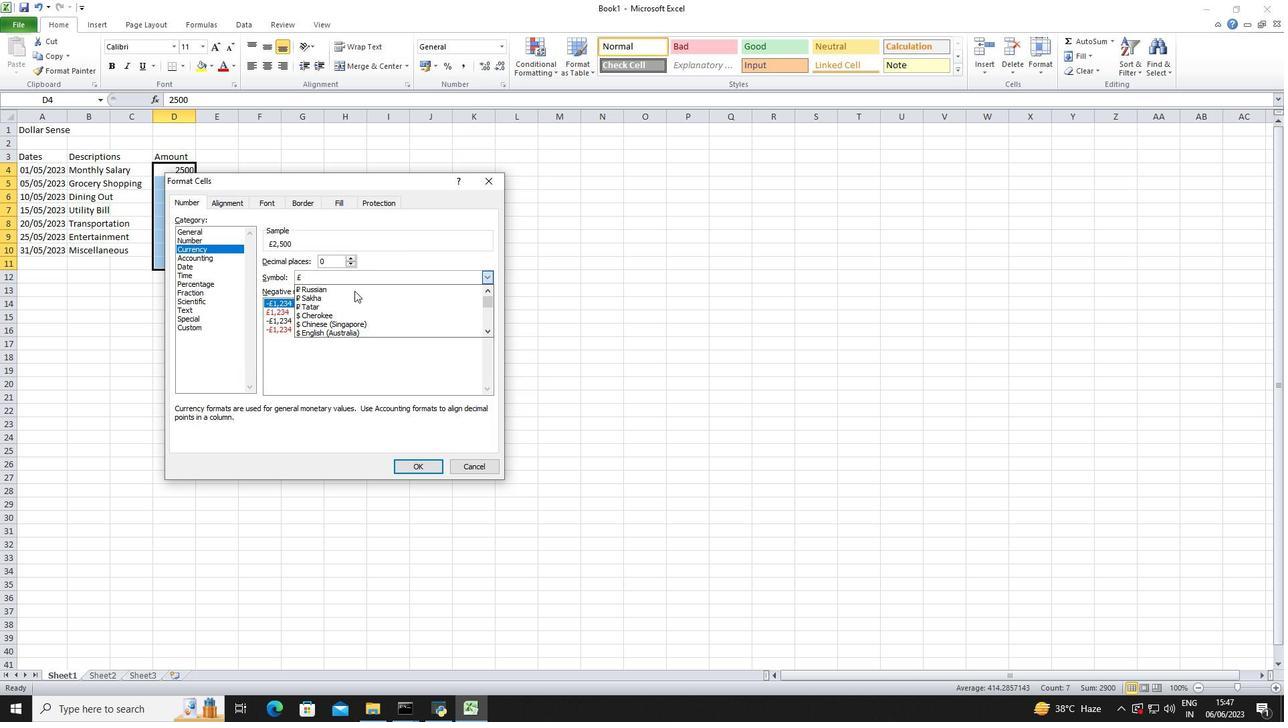 
Action: Mouse scrolled (354, 290) with delta (0, 0)
Screenshot: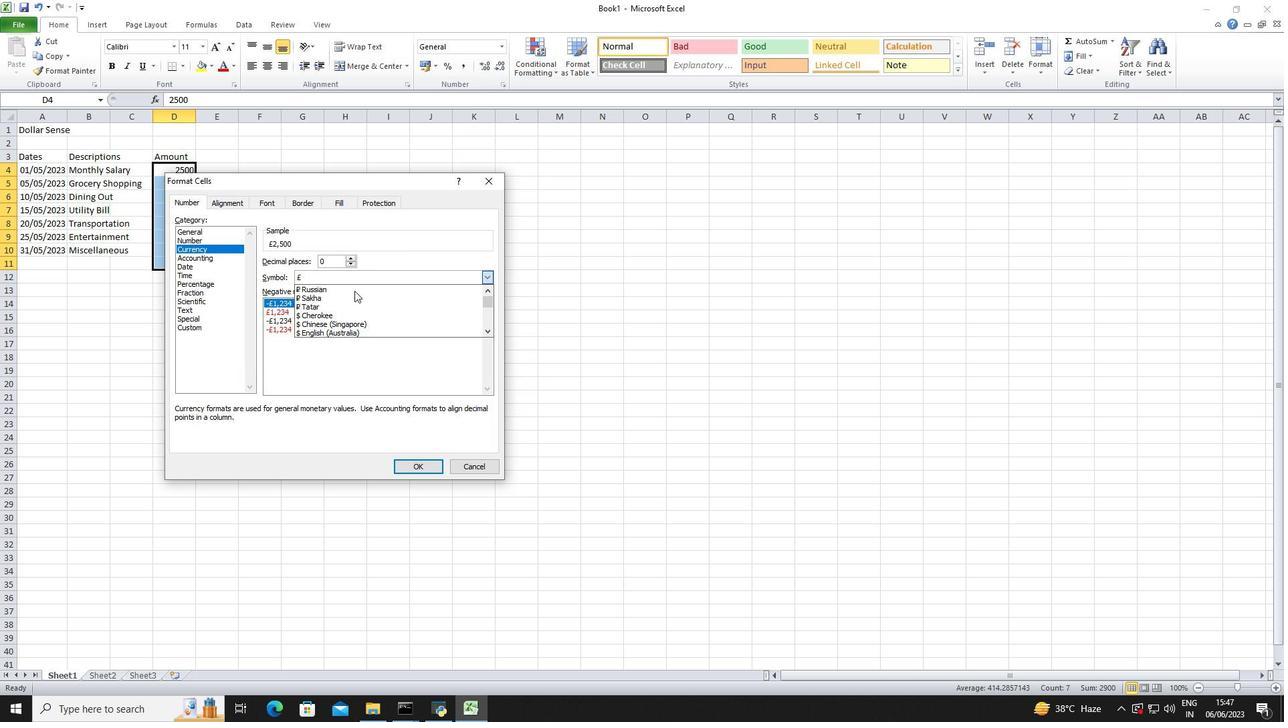 
Action: Mouse moved to (355, 315)
Screenshot: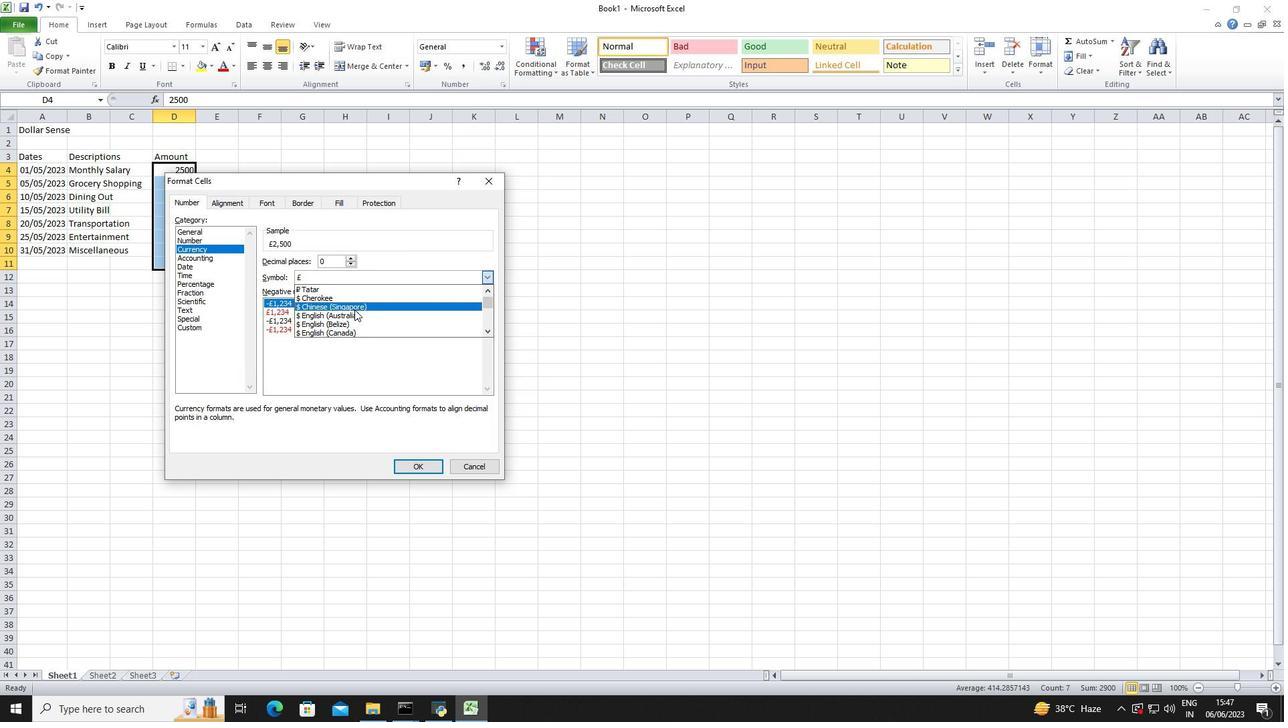 
Action: Mouse pressed left at (355, 315)
Screenshot: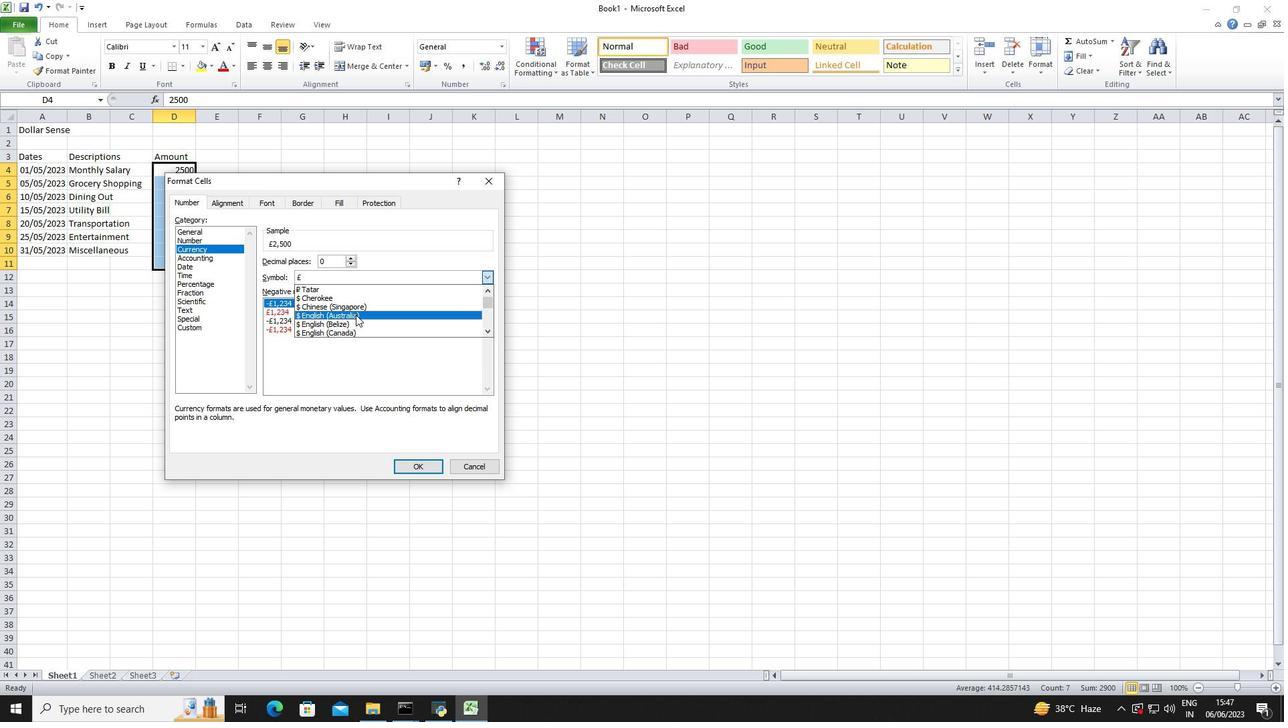 
Action: Mouse moved to (403, 467)
Screenshot: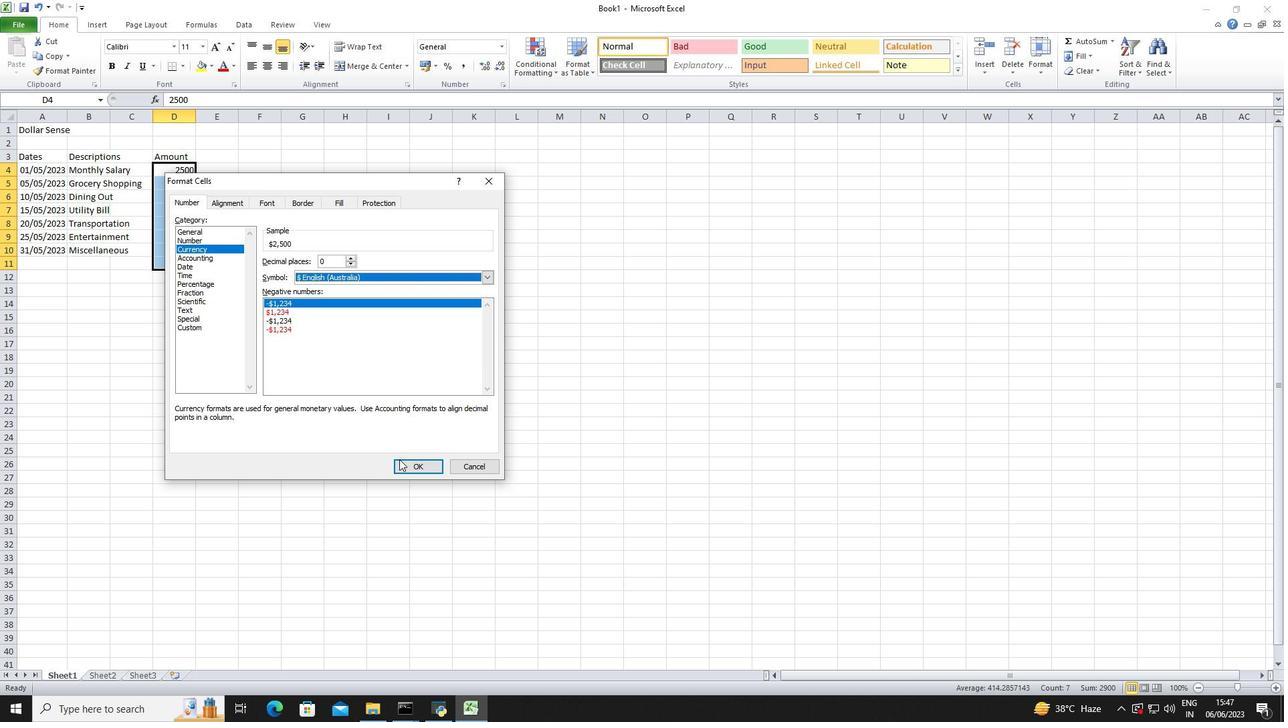 
Action: Mouse pressed left at (403, 467)
Screenshot: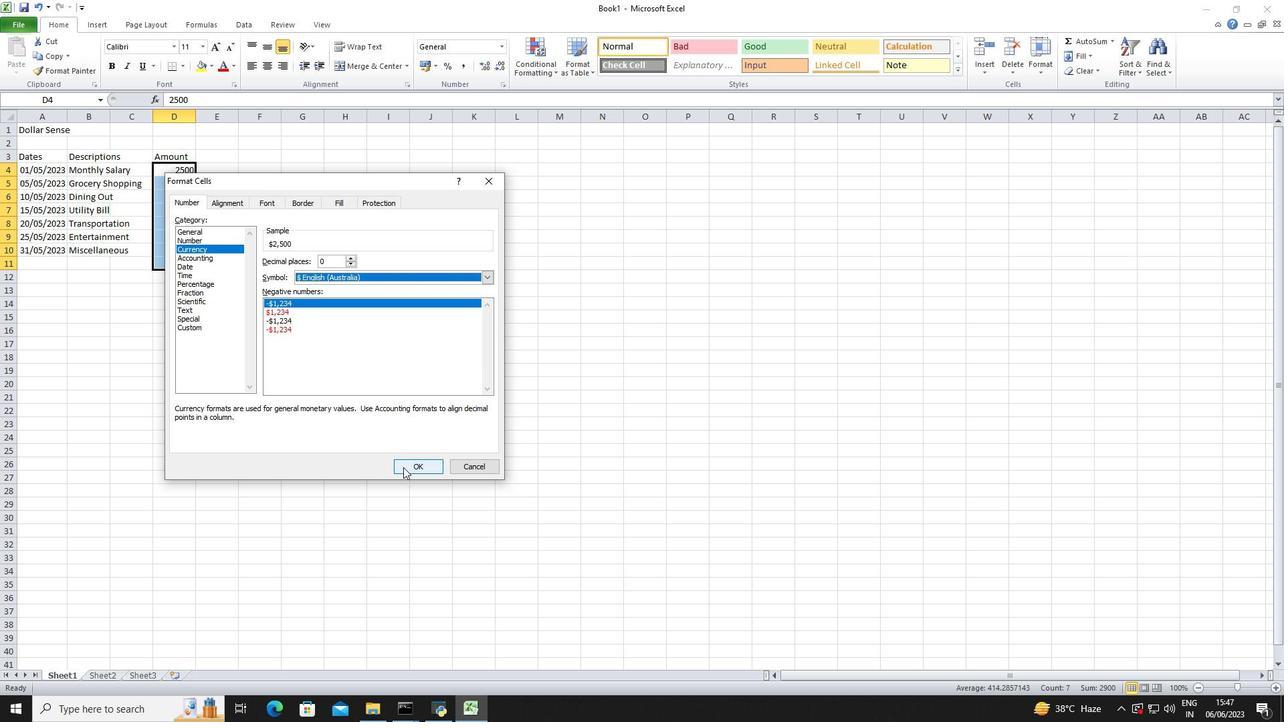 
Action: Mouse moved to (255, 157)
Screenshot: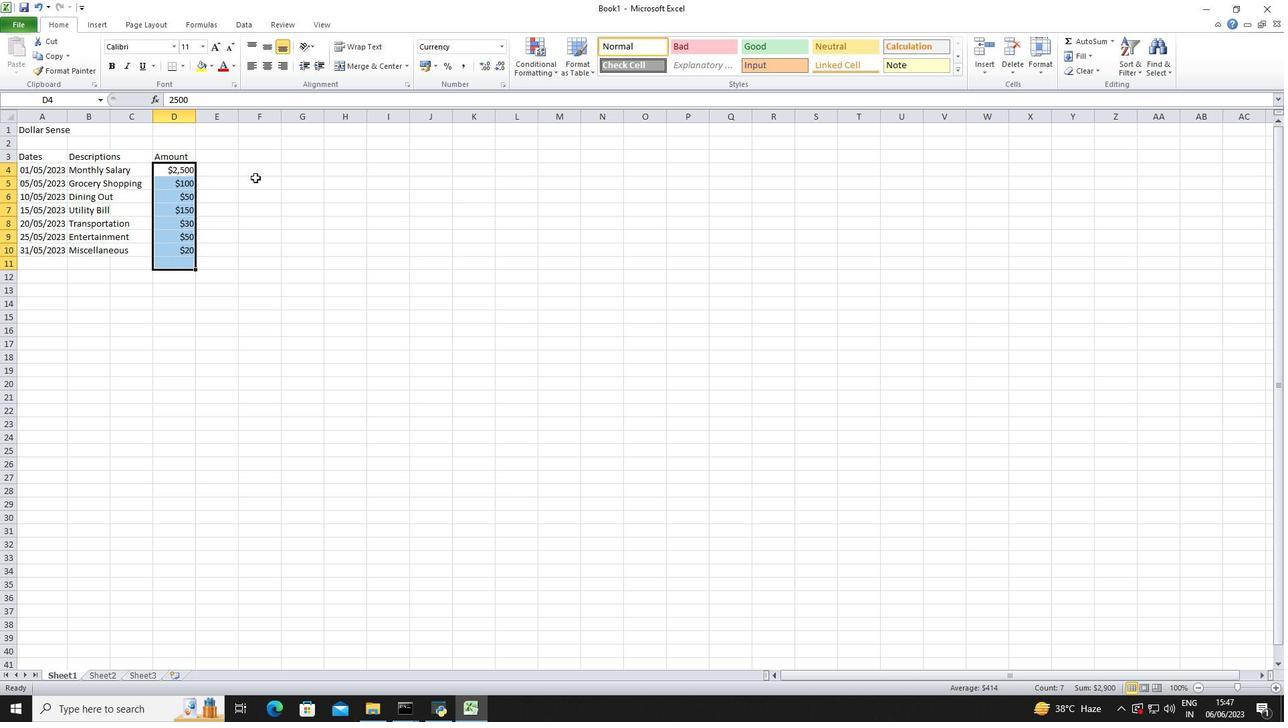
Action: Mouse pressed left at (255, 157)
Screenshot: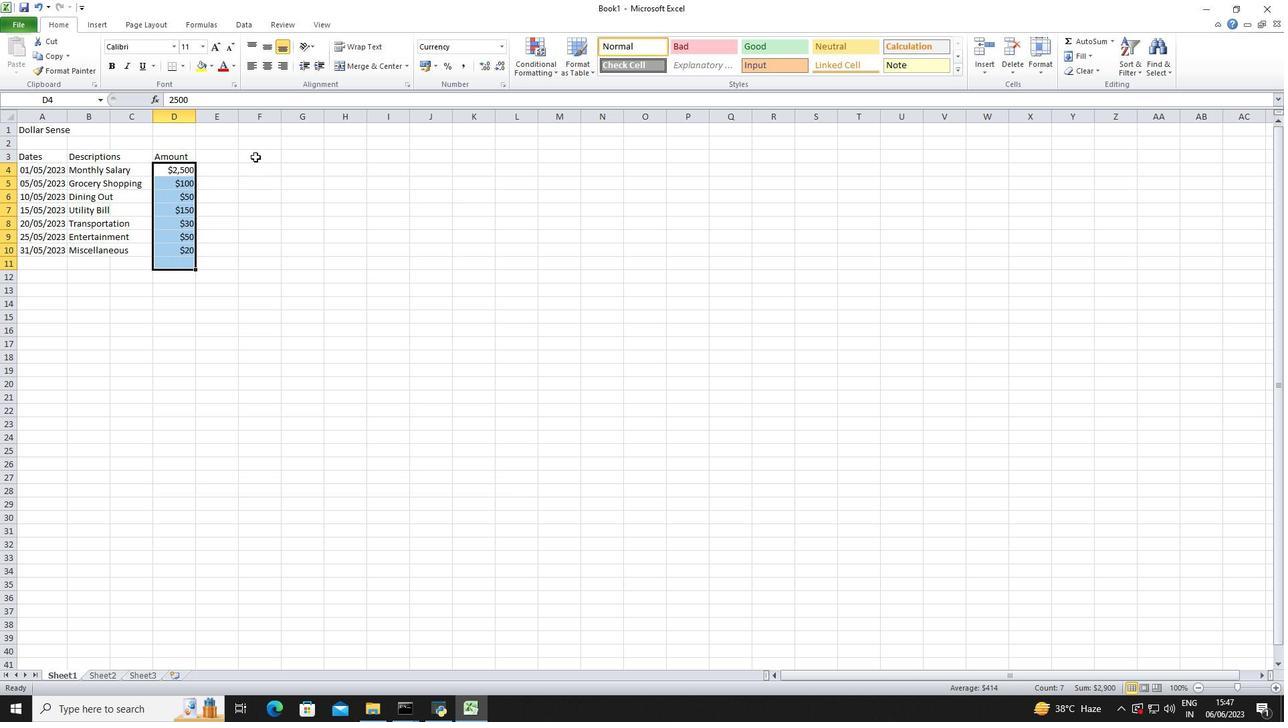
Action: Key pressed <Key.shift>Income/<Key.shift>Expense<Key.down><Key.shift>Income
Screenshot: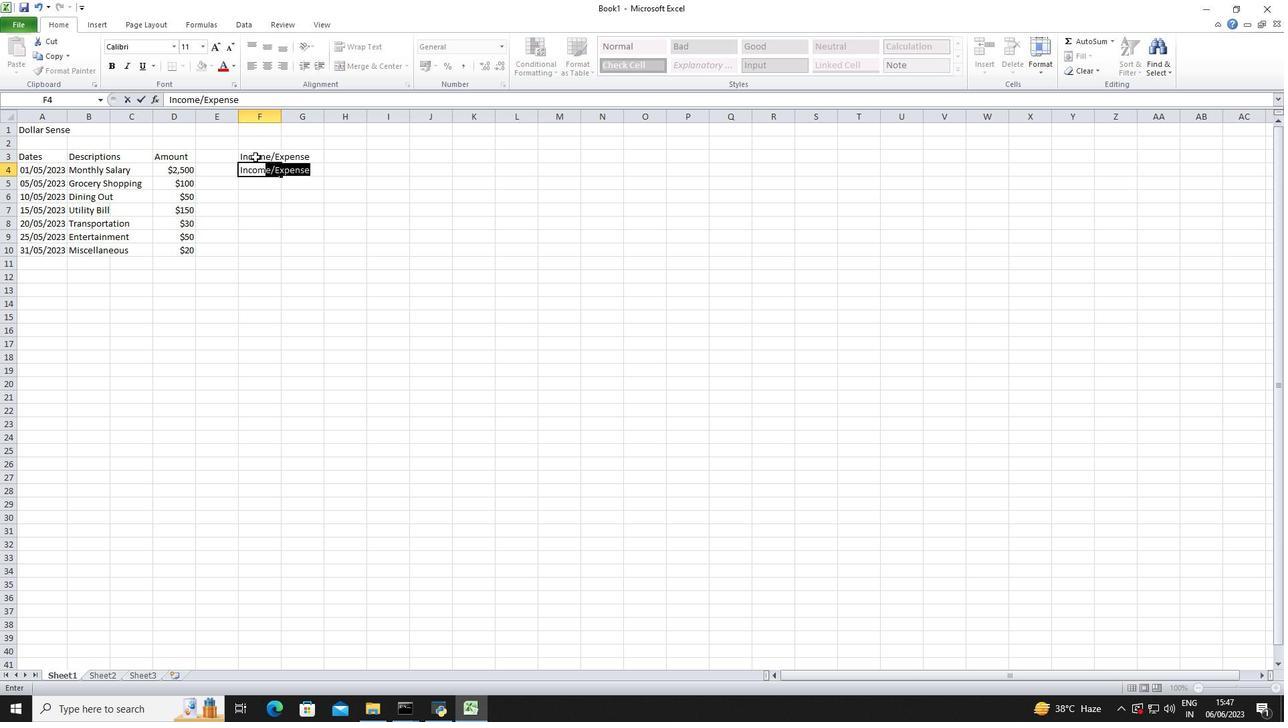
Action: Mouse moved to (274, 175)
Screenshot: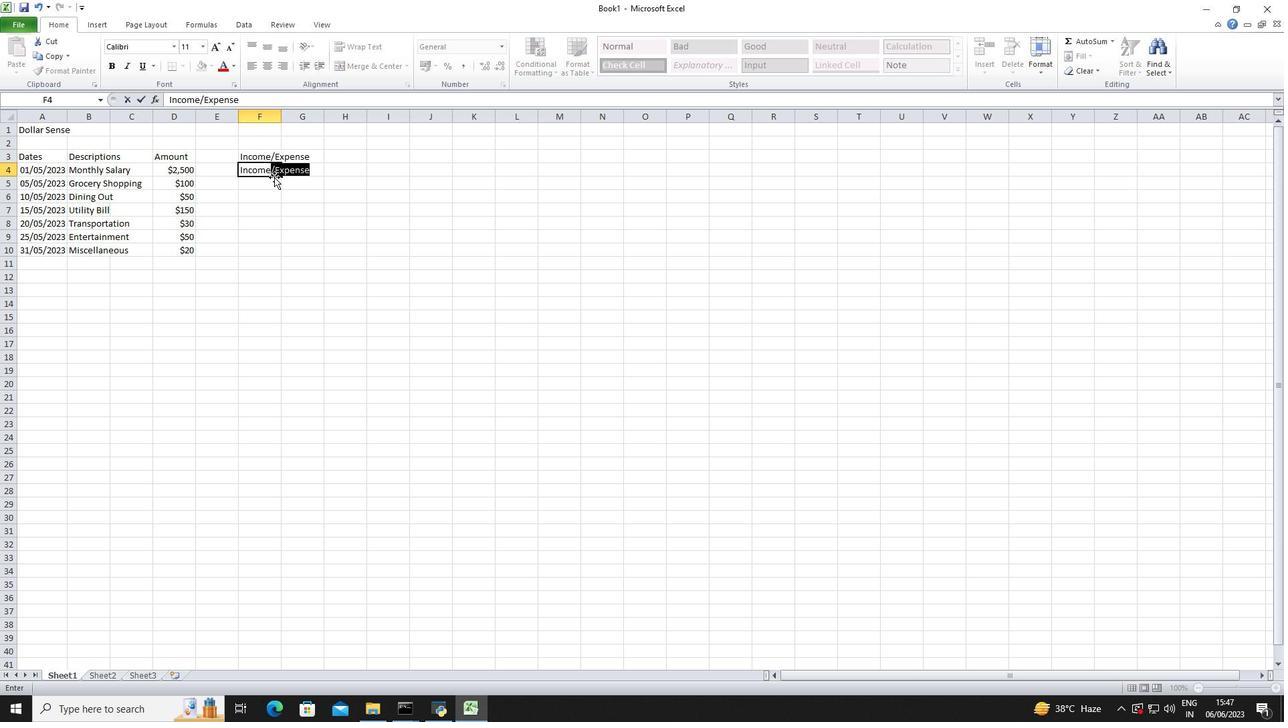 
Action: Mouse pressed left at (274, 175)
Screenshot: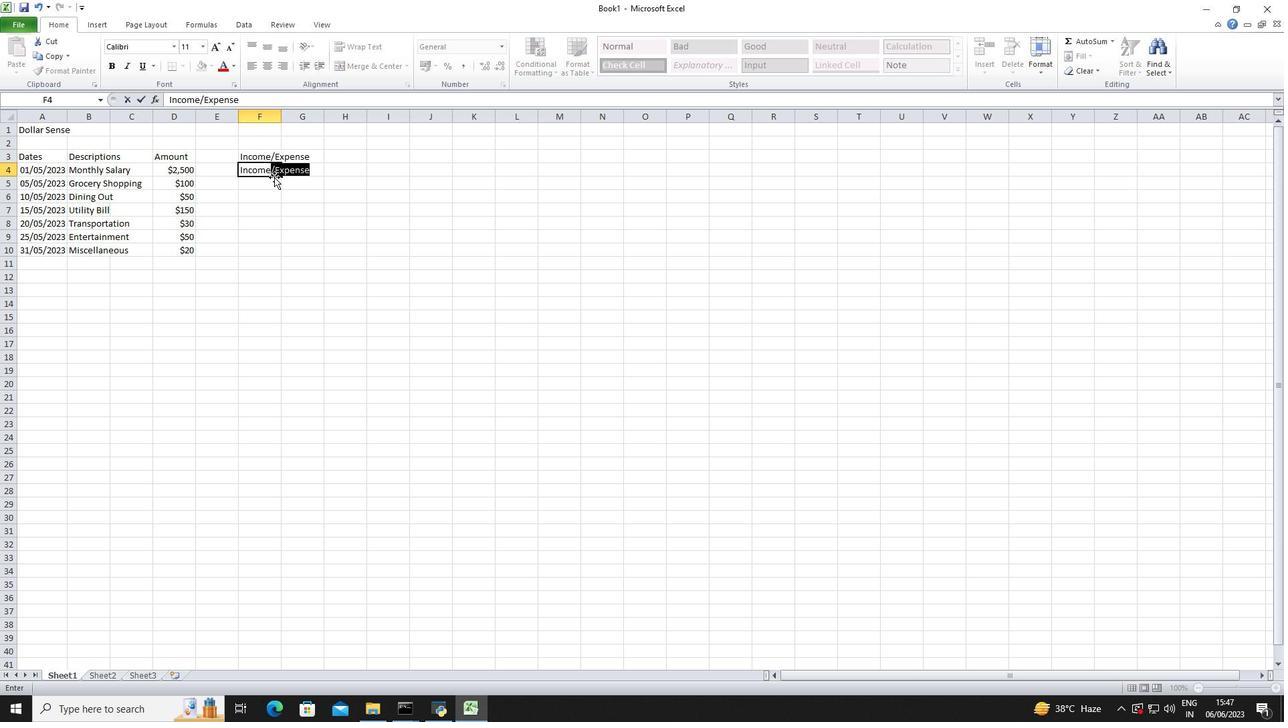 
Action: Mouse moved to (273, 167)
Screenshot: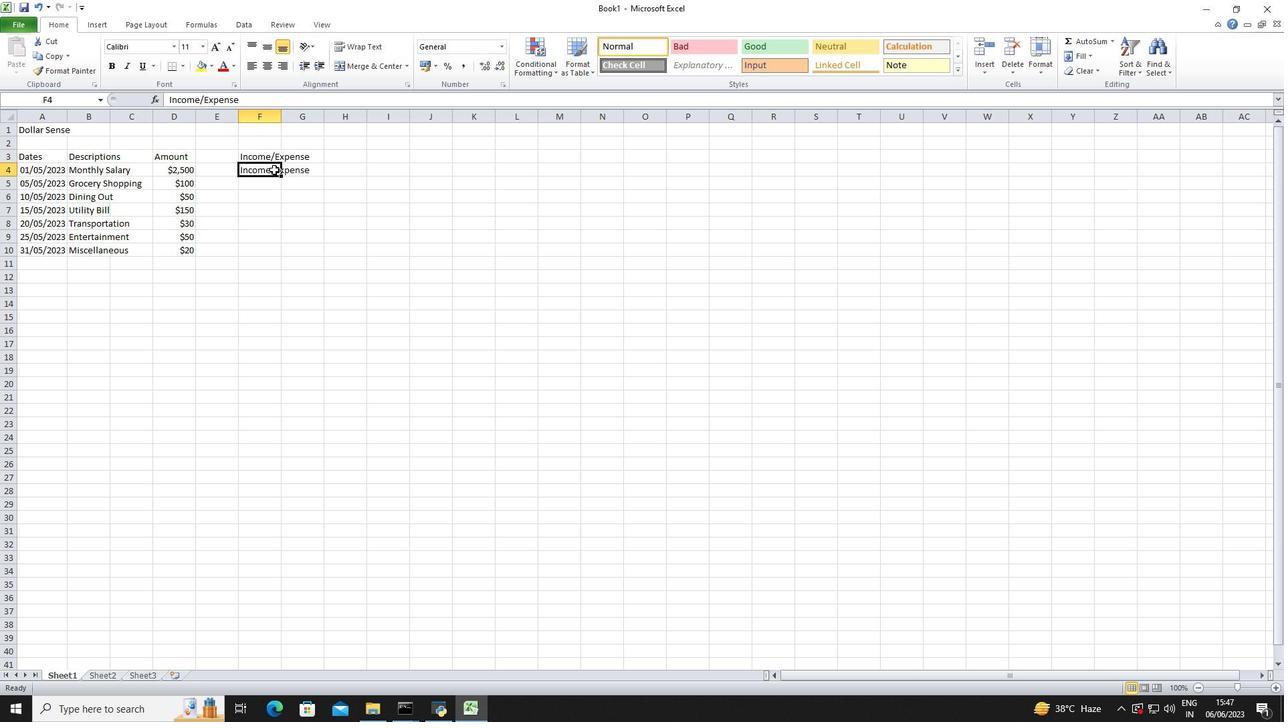 
Action: Mouse pressed left at (273, 167)
Screenshot: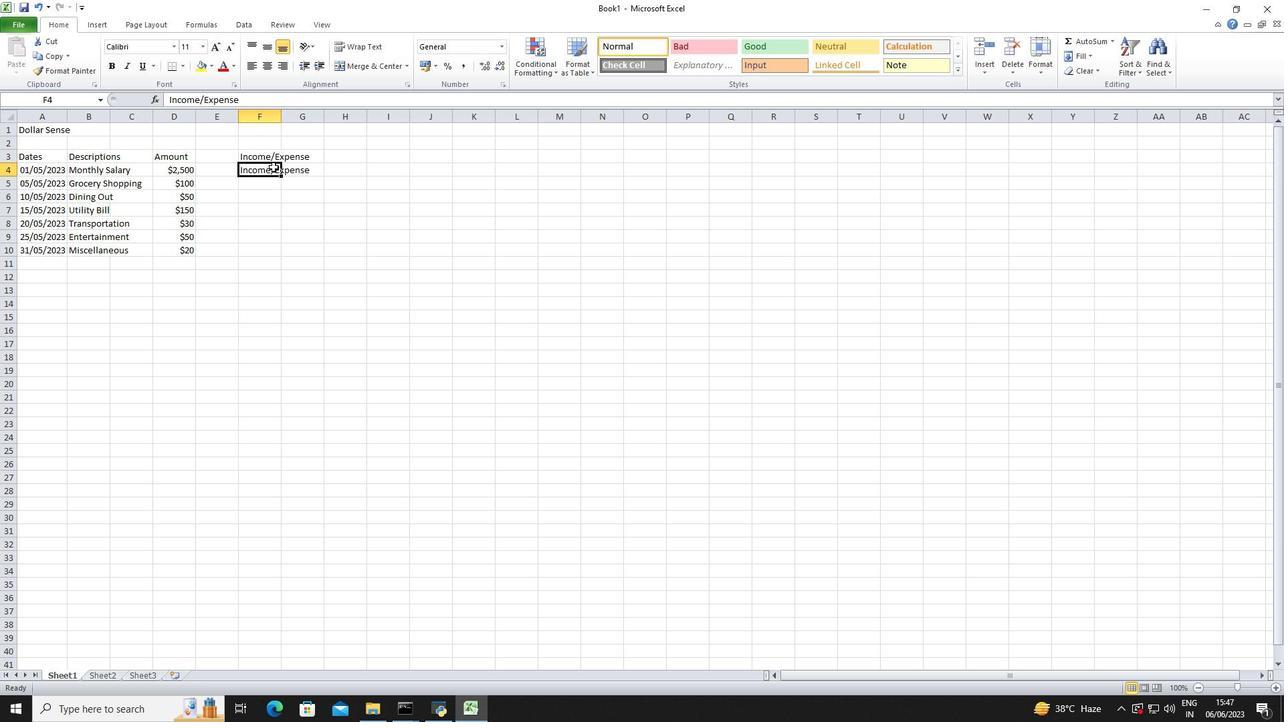 
Action: Mouse pressed left at (273, 167)
Screenshot: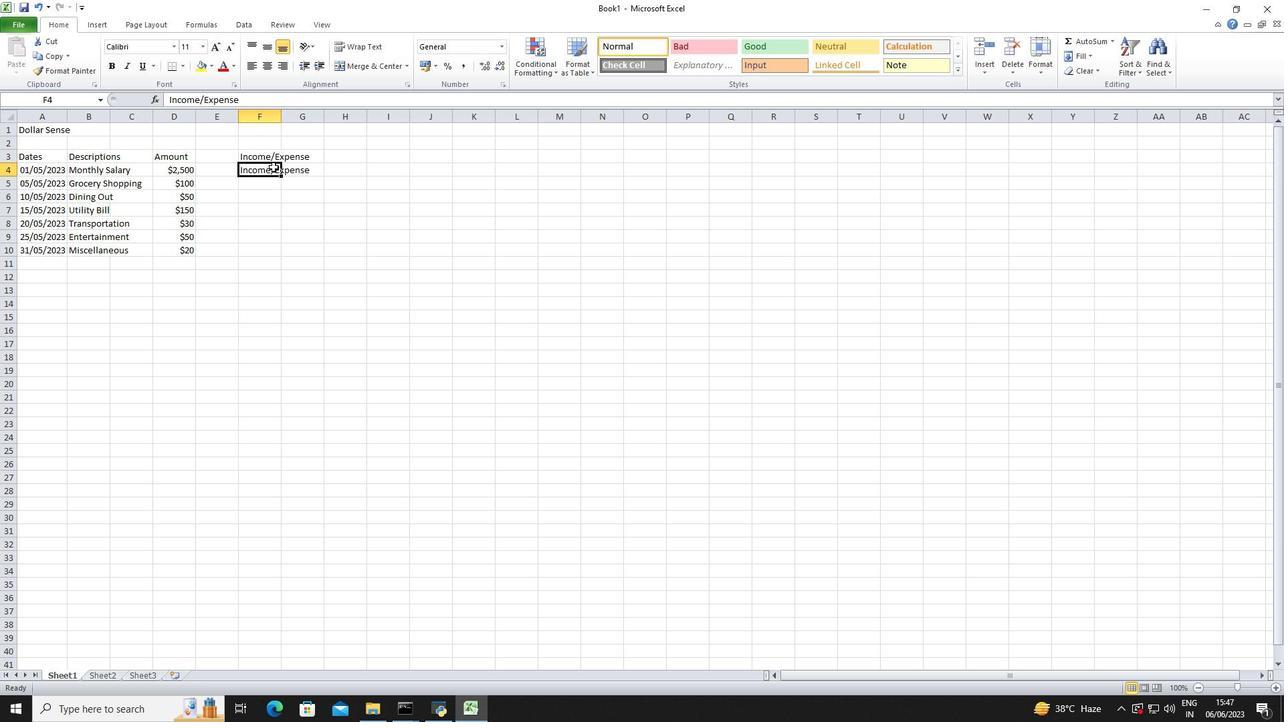 
Action: Mouse moved to (270, 168)
Screenshot: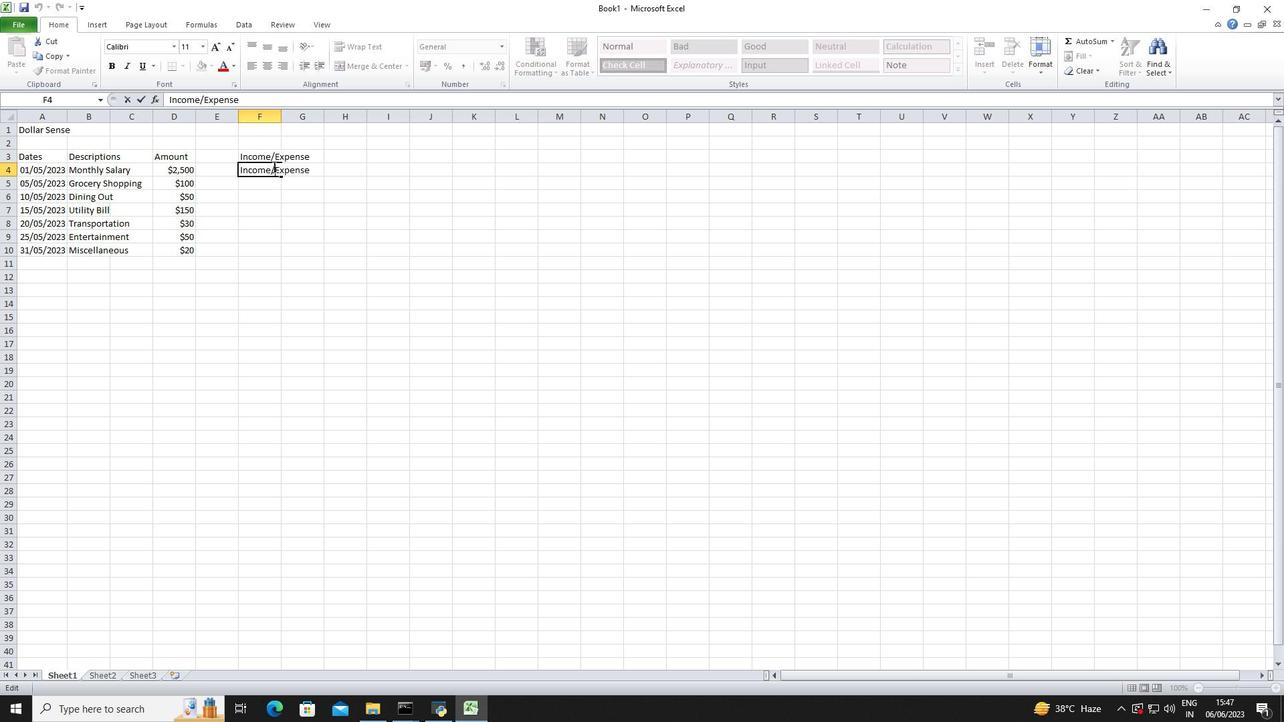 
Action: Mouse pressed left at (270, 168)
Screenshot: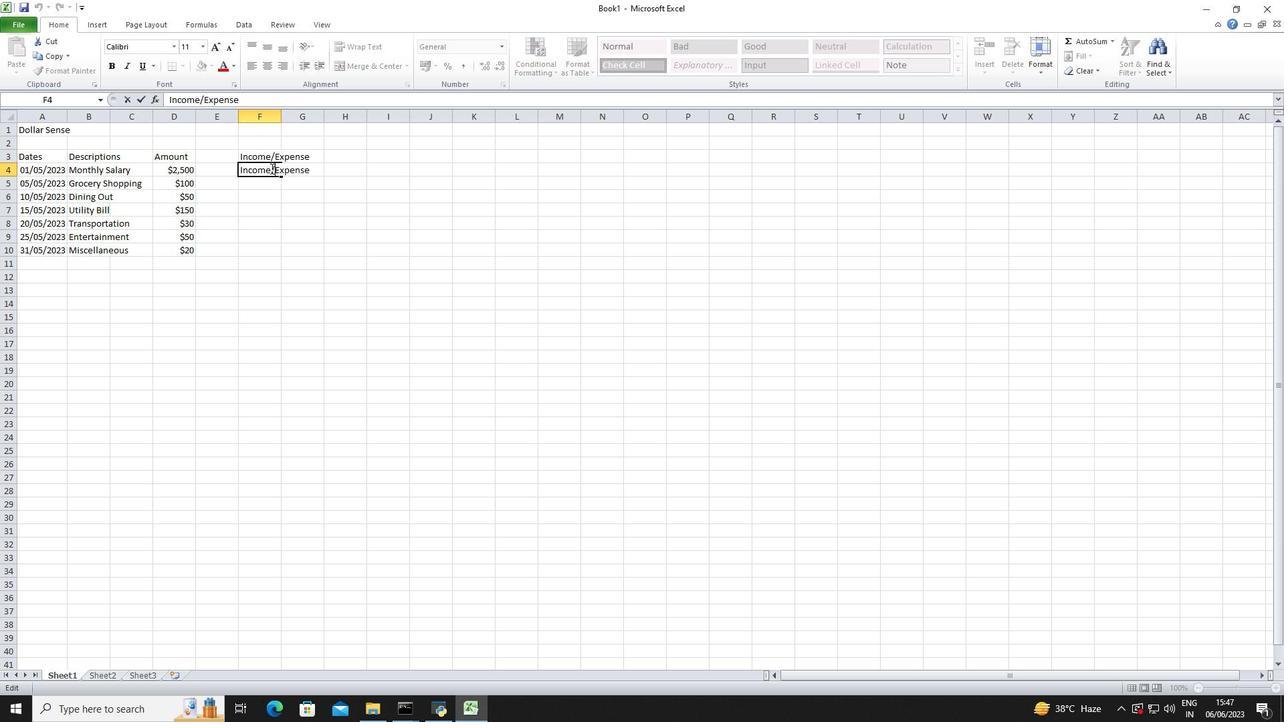 
Action: Mouse moved to (314, 174)
Screenshot: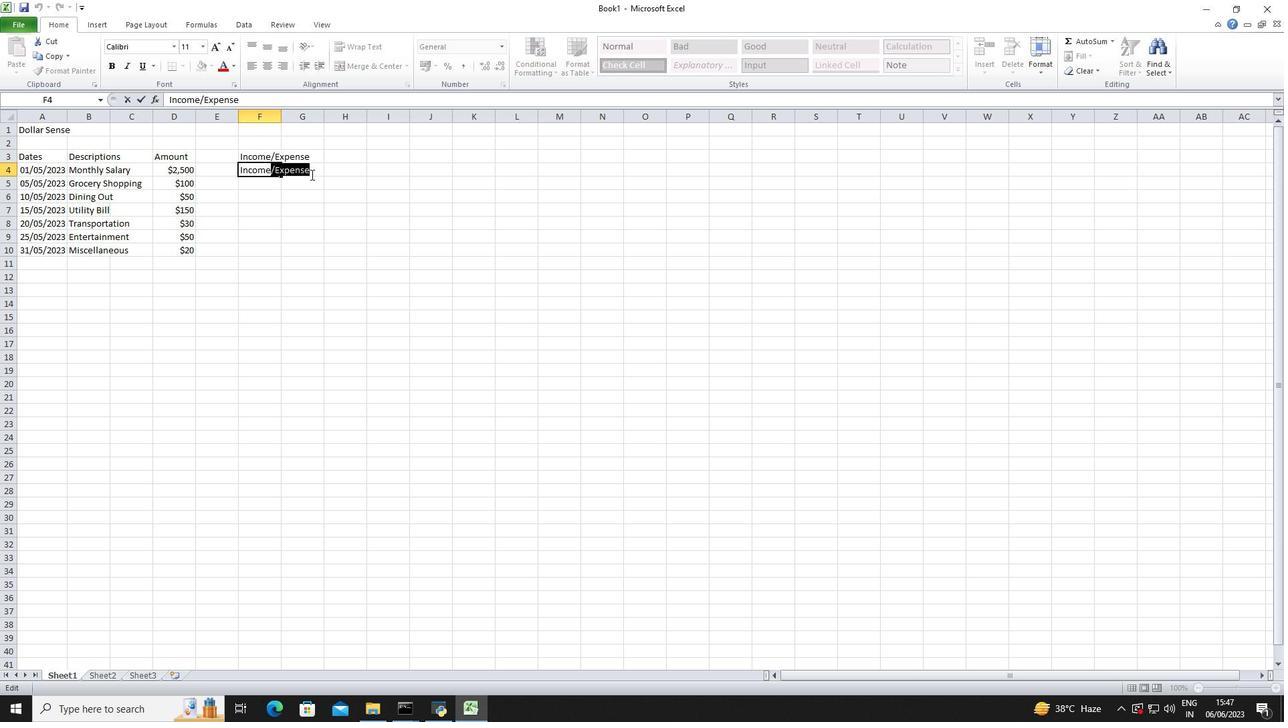 
Action: Key pressed <Key.backspace><Key.right><Key.right><Key.enter><Key.shift>Expenses<Key.down><Key.shift>Expenses<Key.down><Key.shift>Expenses<Key.down><Key.shift>Expenses<Key.down><Key.shift>Expenses<Key.down><Key.shift><Key.shift><Key.shift><Key.shift><Key.shift><Key.shift><Key.shift><Key.shift><Key.shift>Expenses<Key.down><Key.right><Key.right><Key.right><Key.up><Key.left><Key.up><Key.up><Key.up><Key.up><Key.up><Key.up><Key.up><Key.shift>ba<Key.backspace><Key.backspace><Key.caps_lock><Key.backspace><Key.caps_lock><Key.shift>Balance<Key.down>2500<Key.down>2400<Key.down>2350<Key.down>2200<Key.down>2170<Key.down><Key.down><Key.up>2120<Key.down>2100<Key.down>
Screenshot: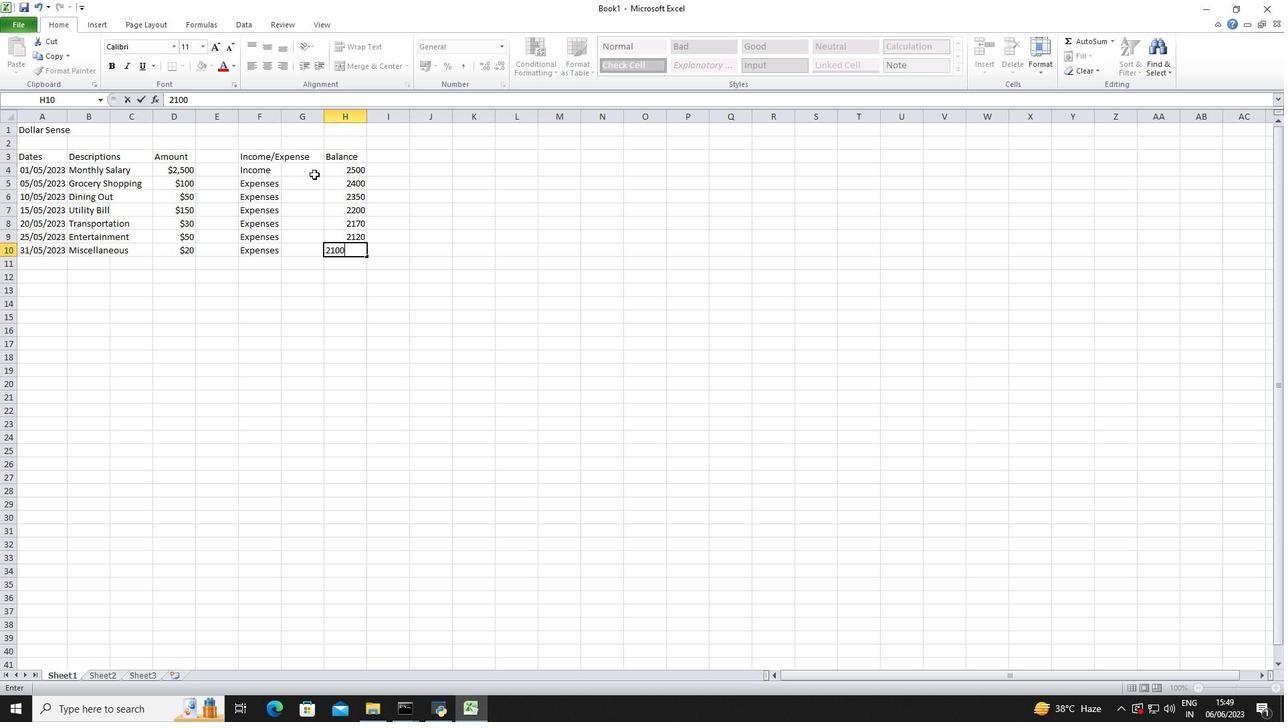 
Action: Mouse moved to (350, 167)
Screenshot: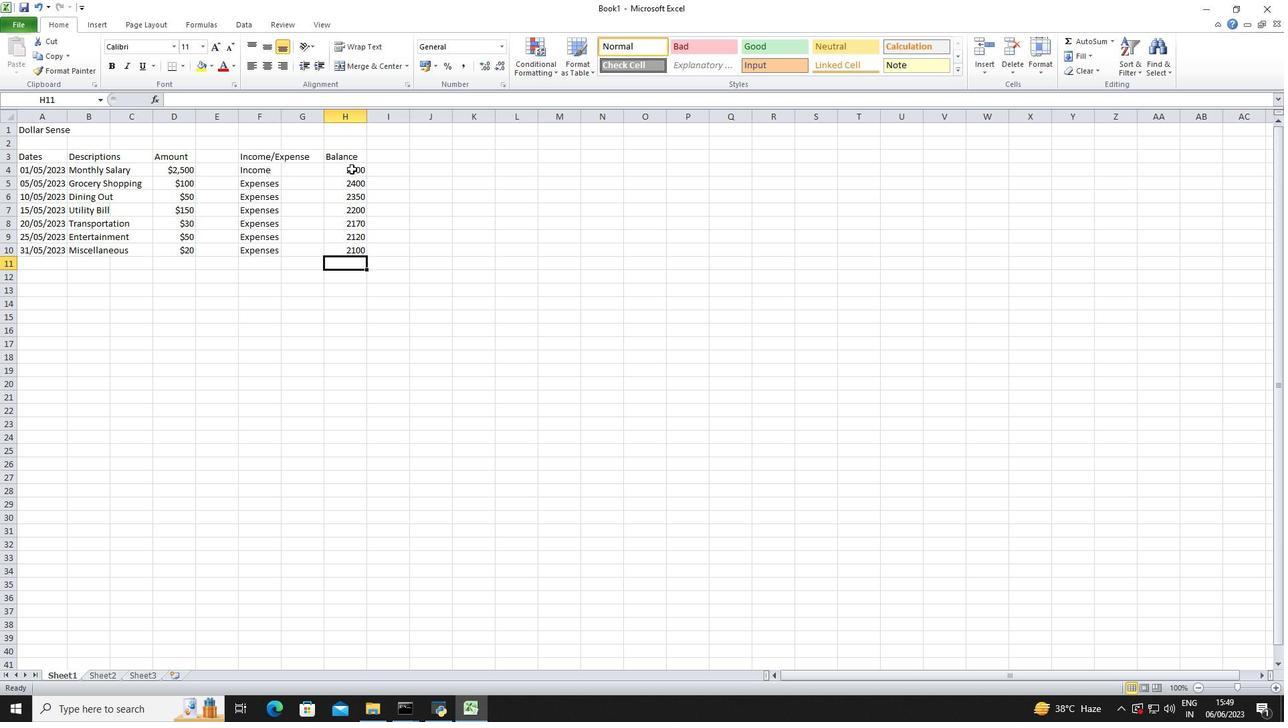 
Action: Mouse pressed left at (350, 167)
Screenshot: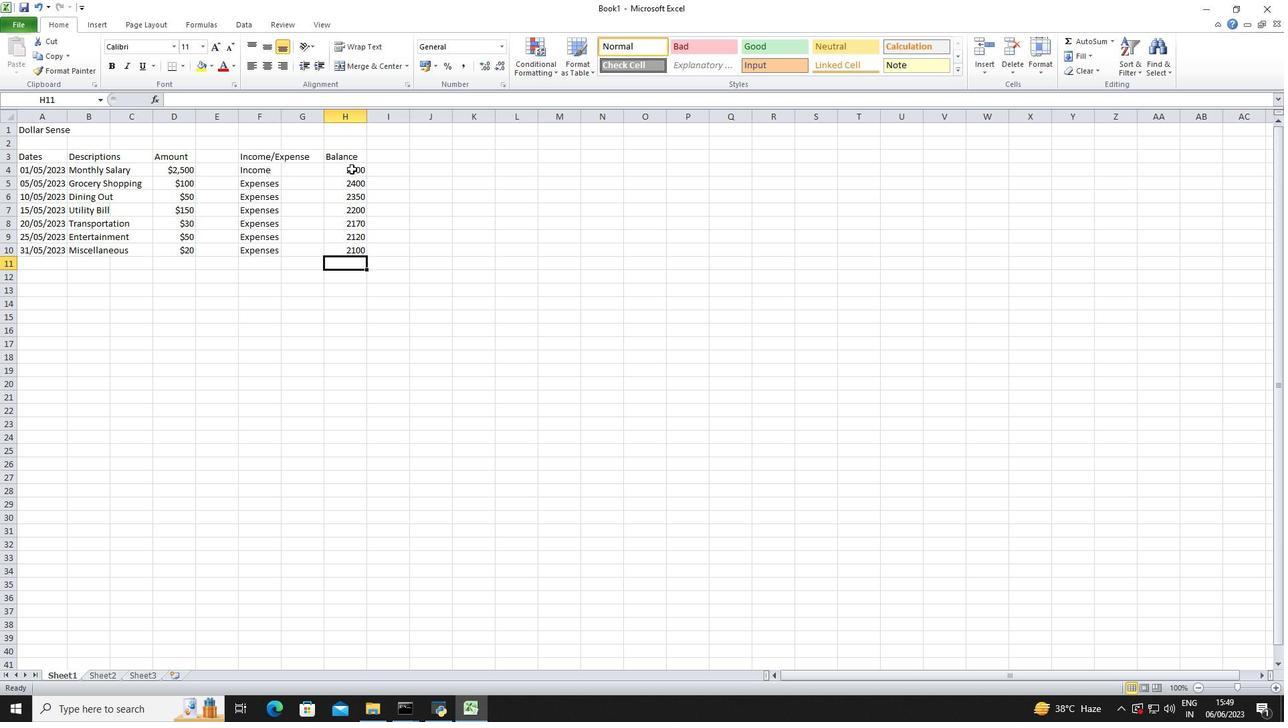 
Action: Mouse moved to (503, 49)
Screenshot: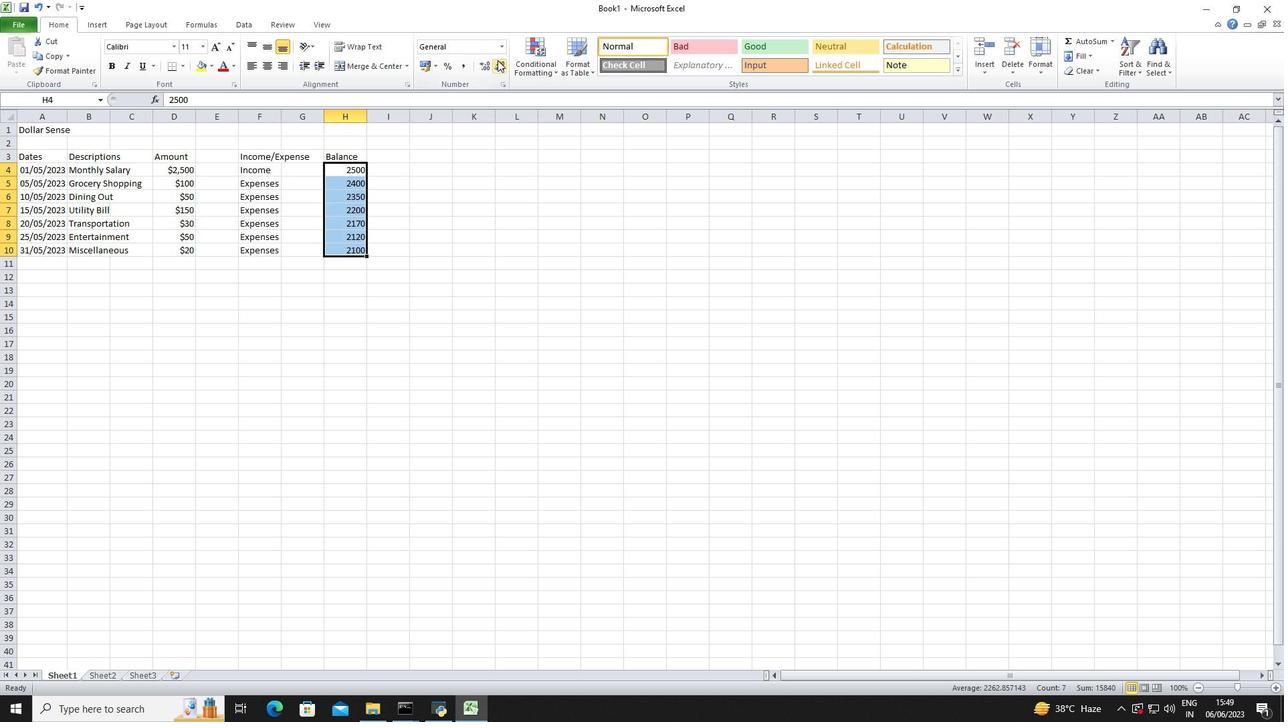 
Action: Mouse pressed left at (503, 49)
Screenshot: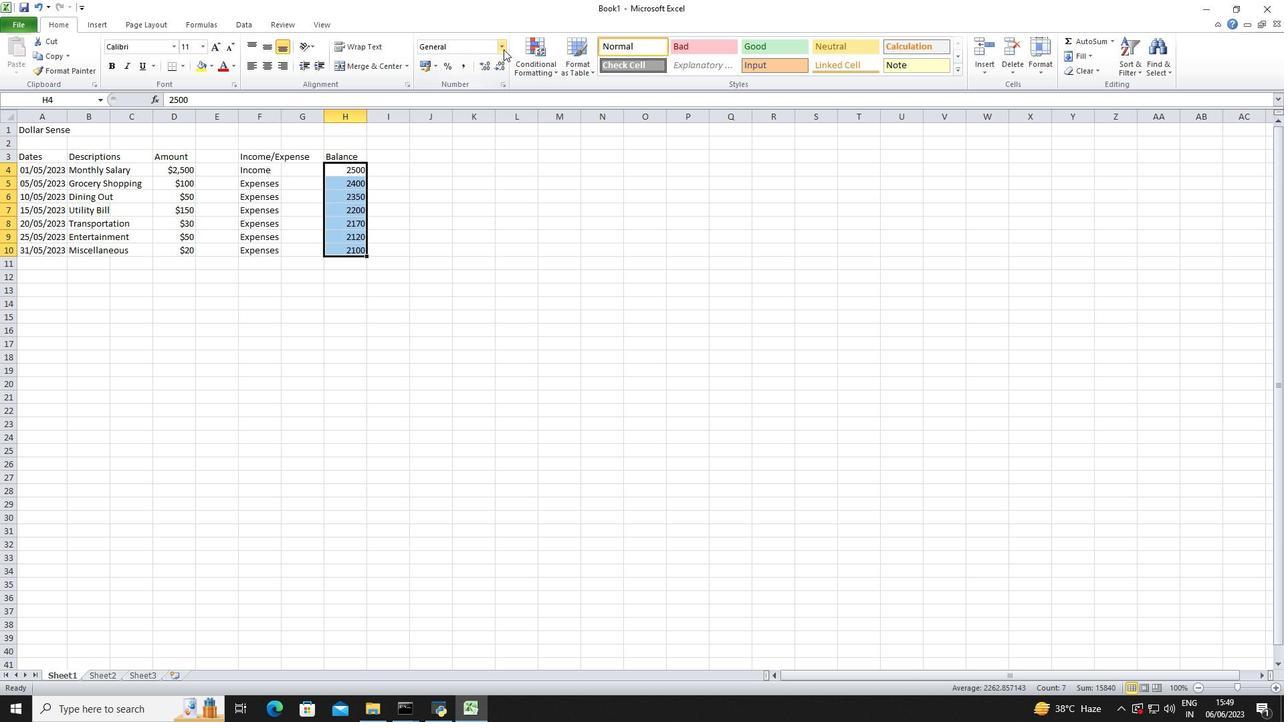 
Action: Mouse moved to (503, 383)
Screenshot: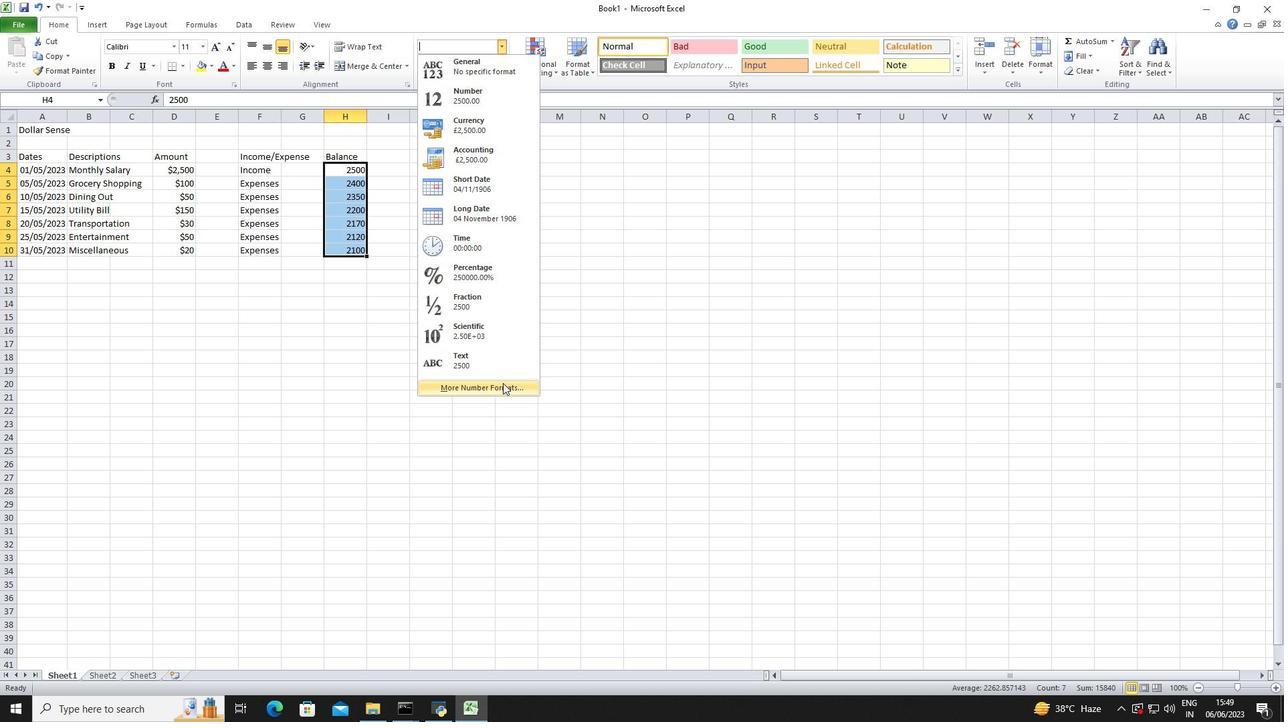 
Action: Mouse pressed left at (503, 383)
Screenshot: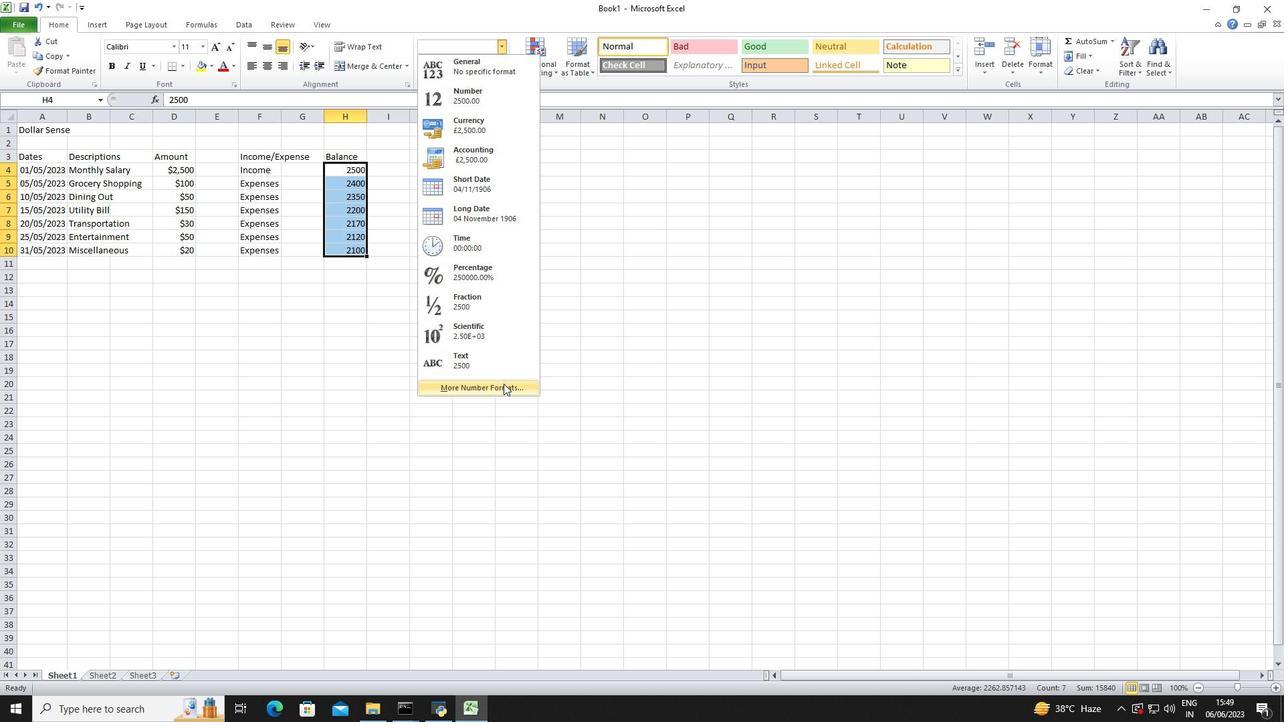 
Action: Mouse moved to (220, 247)
Screenshot: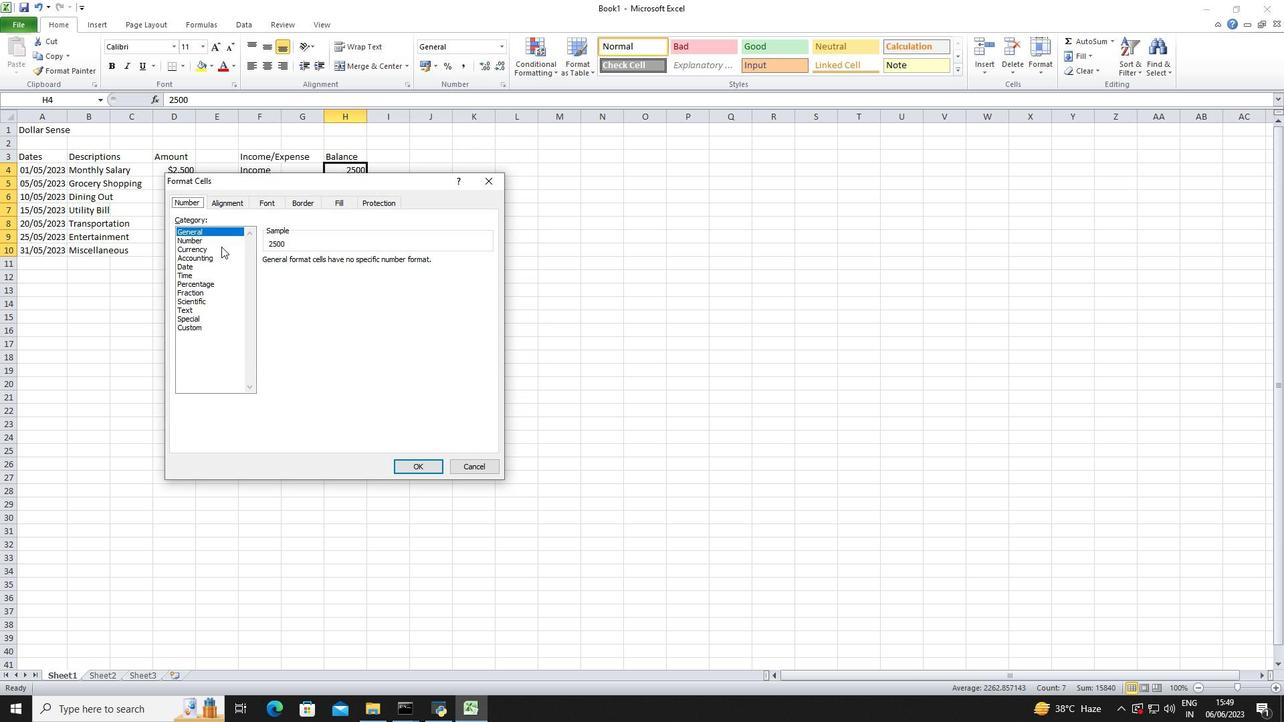 
Action: Mouse pressed left at (220, 247)
Screenshot: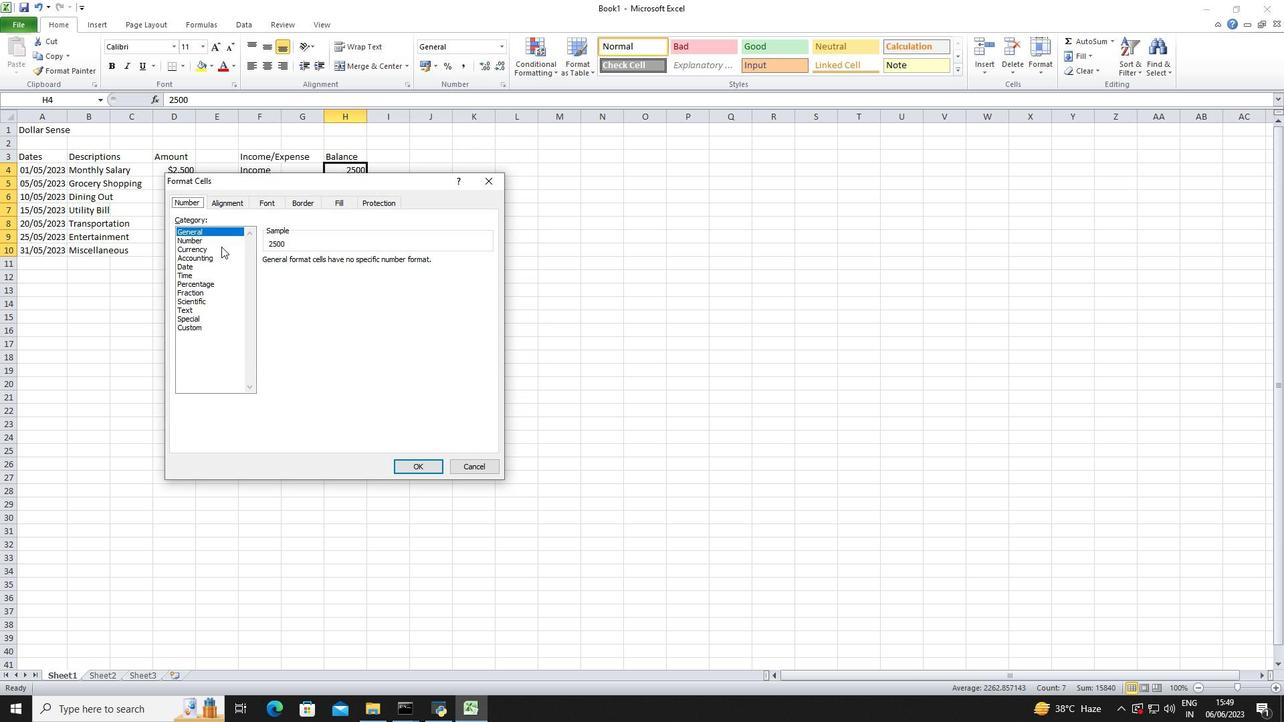 
Action: Mouse moved to (349, 263)
Screenshot: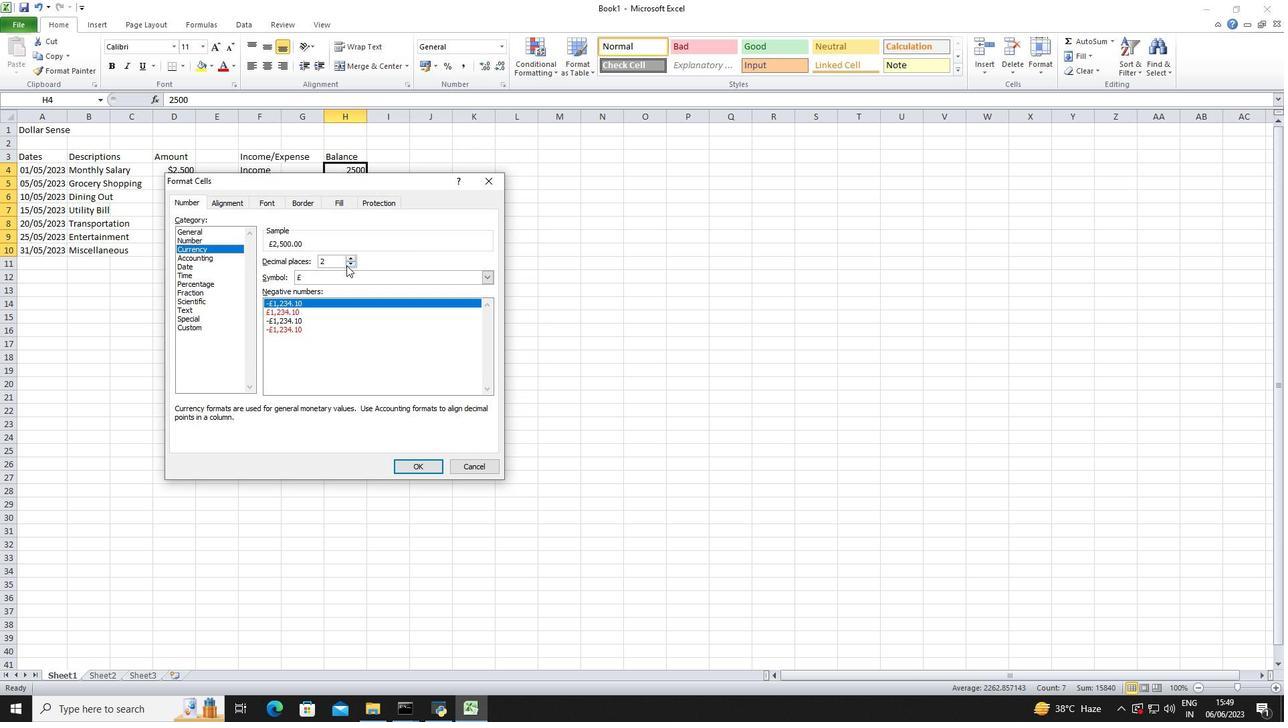 
Action: Mouse pressed left at (349, 263)
Screenshot: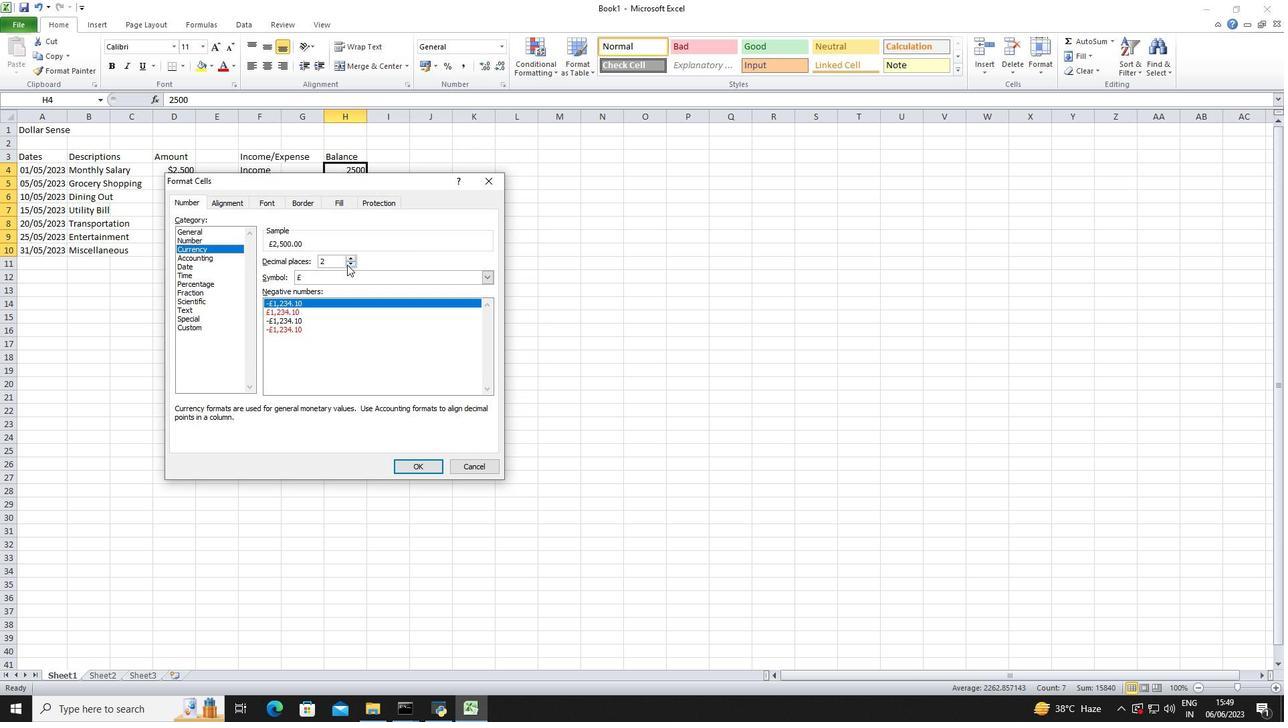 
Action: Mouse pressed left at (349, 263)
Screenshot: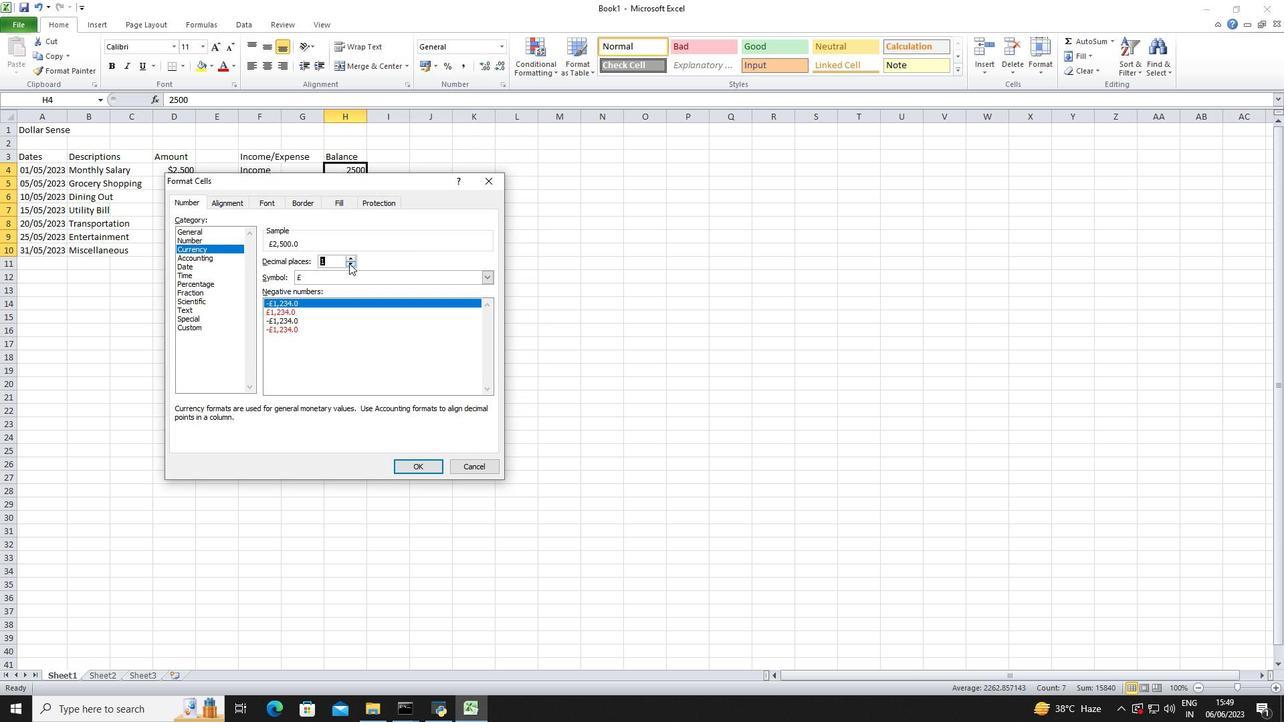
Action: Mouse moved to (349, 273)
Screenshot: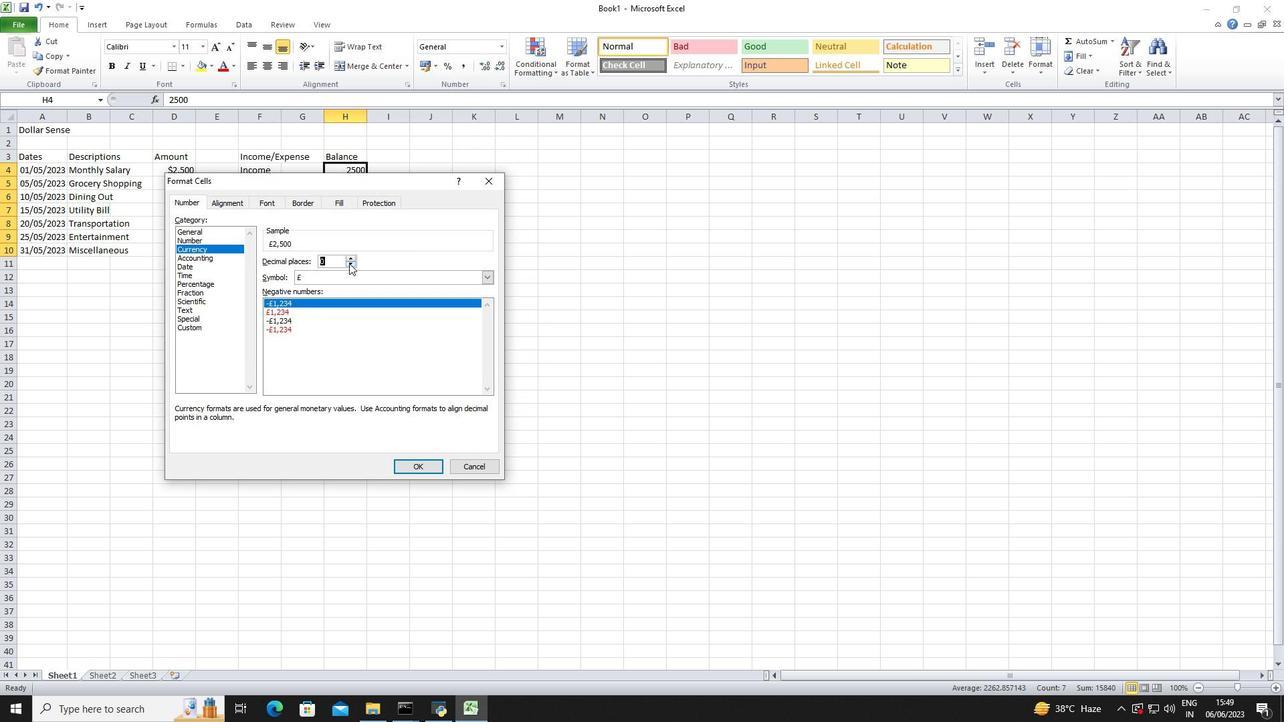 
Action: Mouse pressed left at (349, 273)
Screenshot: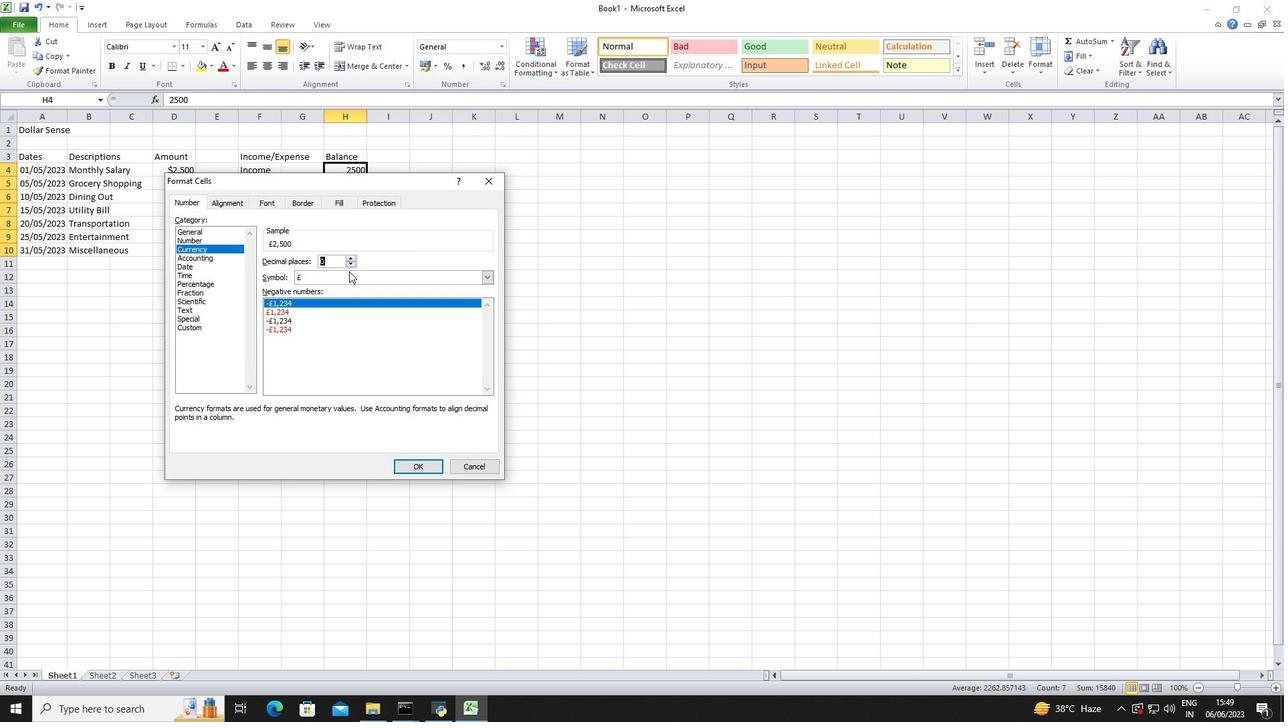 
Action: Mouse moved to (353, 315)
Screenshot: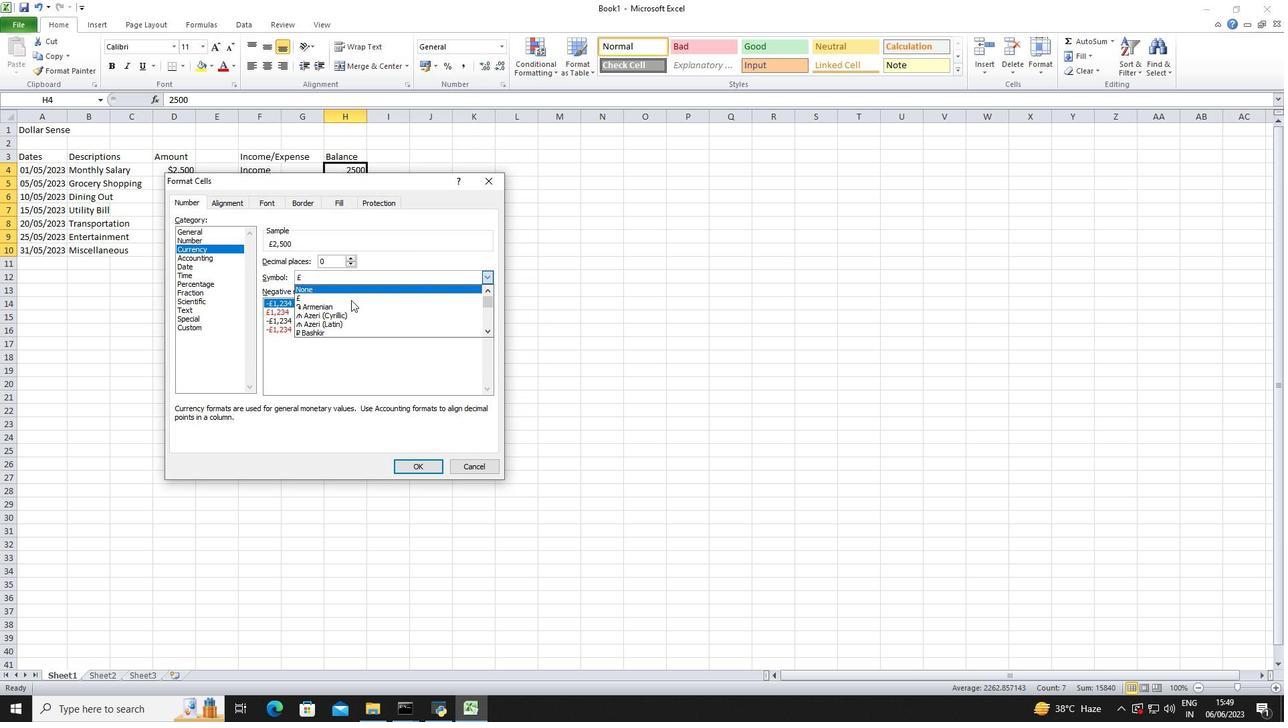 
Action: Mouse scrolled (353, 315) with delta (0, 0)
Screenshot: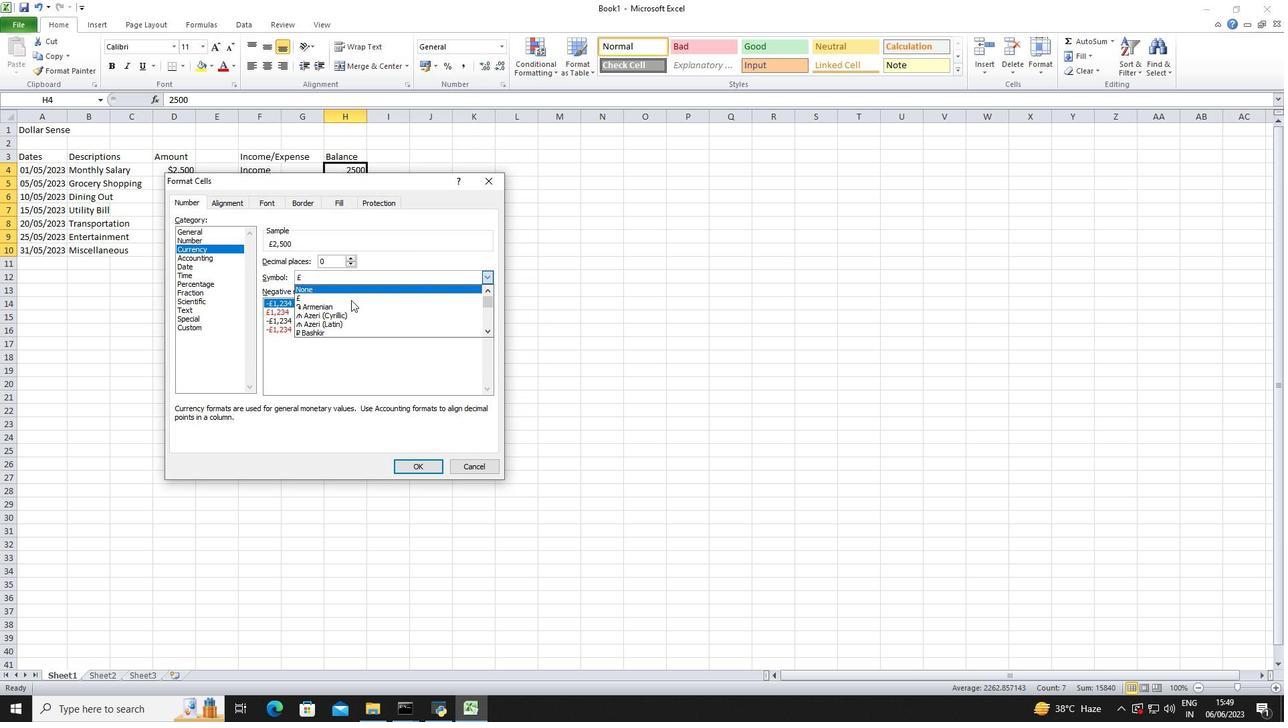 
Action: Mouse moved to (353, 317)
Screenshot: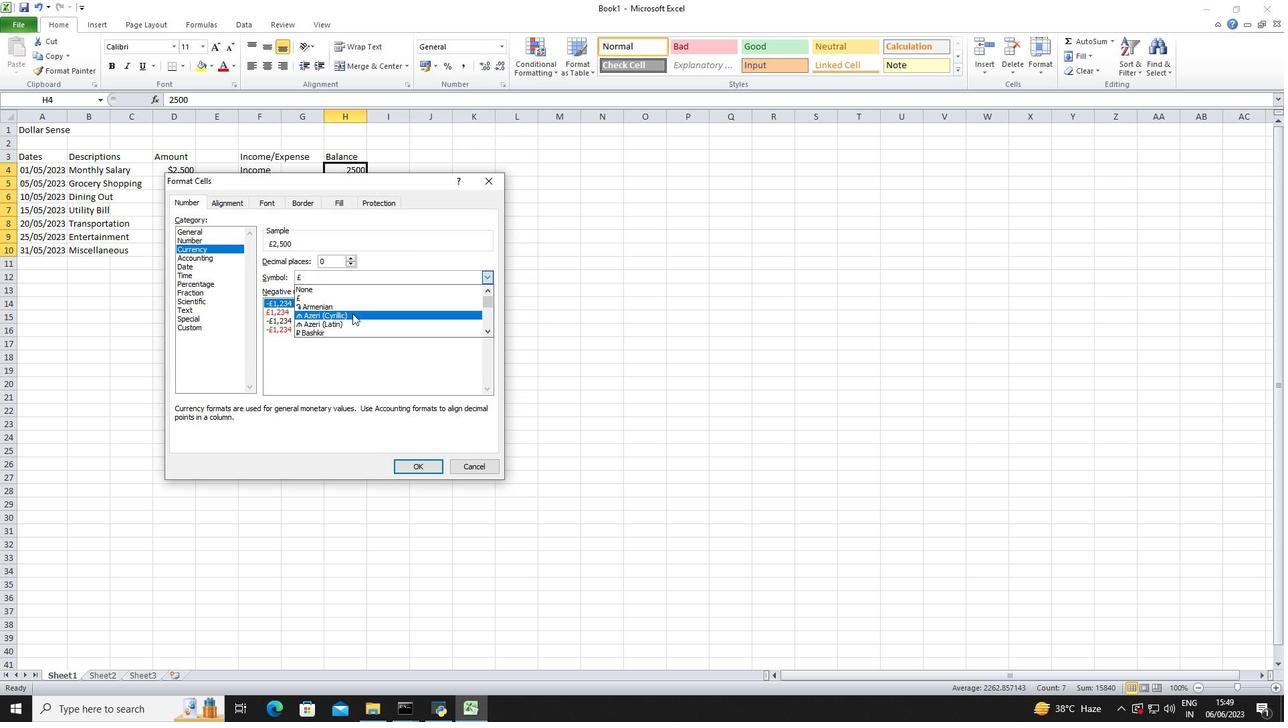
Action: Mouse scrolled (353, 317) with delta (0, 0)
Screenshot: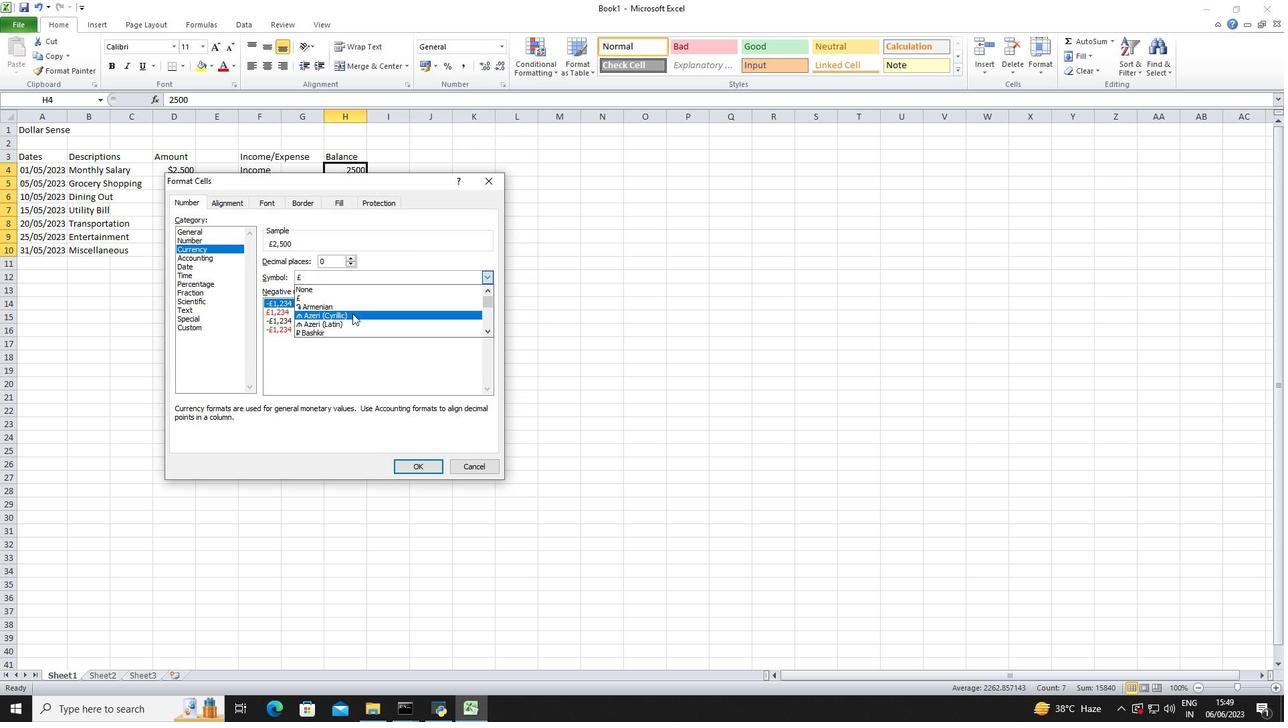 
Action: Mouse moved to (353, 317)
Screenshot: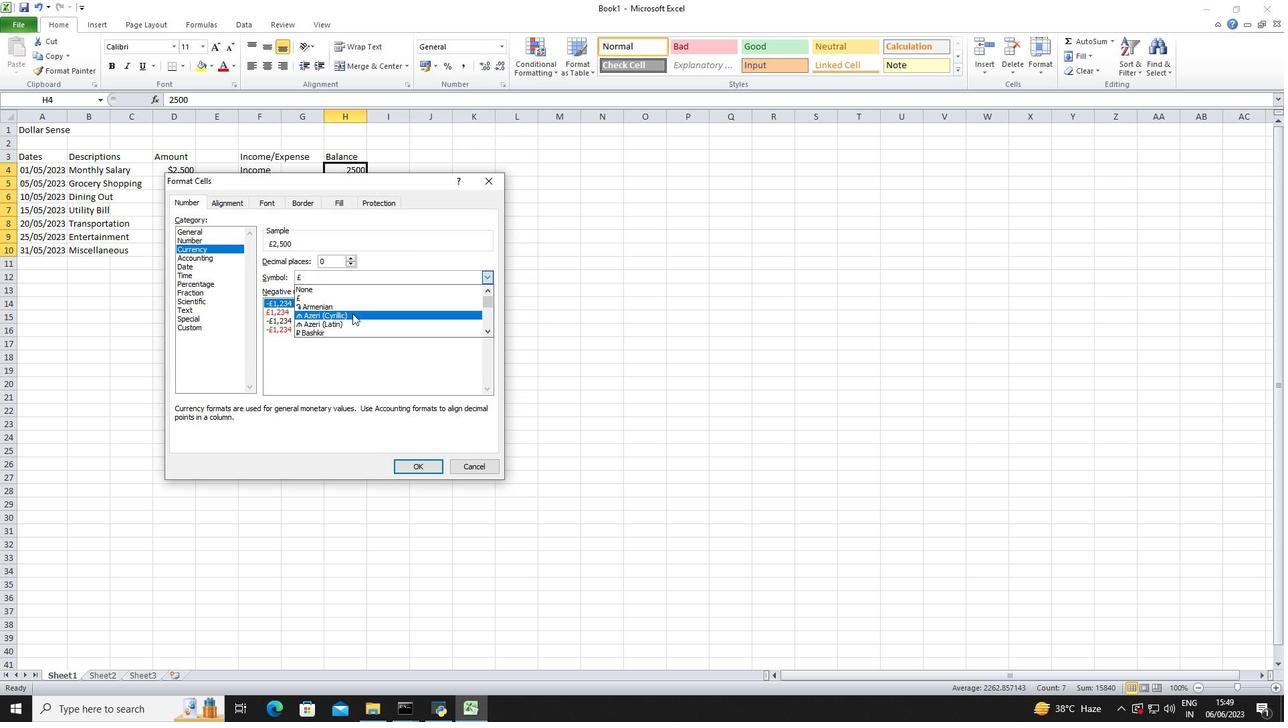 
Action: Mouse scrolled (353, 317) with delta (0, 0)
Screenshot: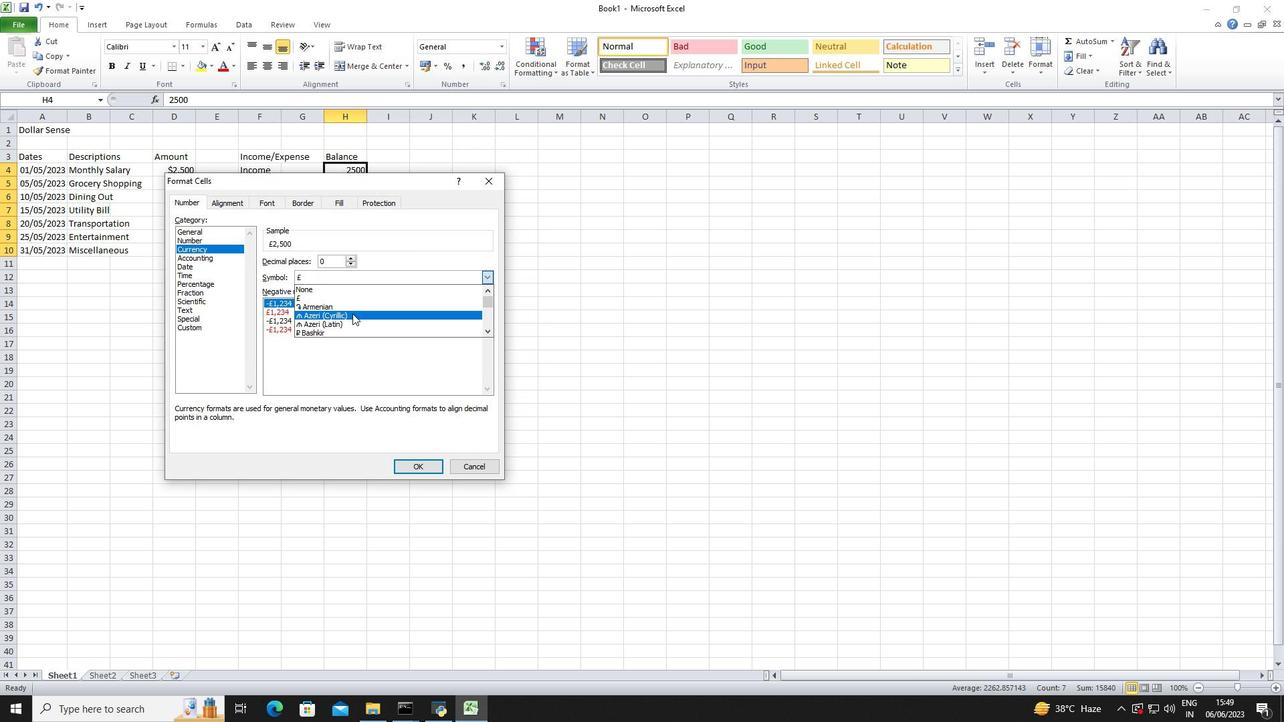 
Action: Mouse scrolled (353, 317) with delta (0, 0)
Screenshot: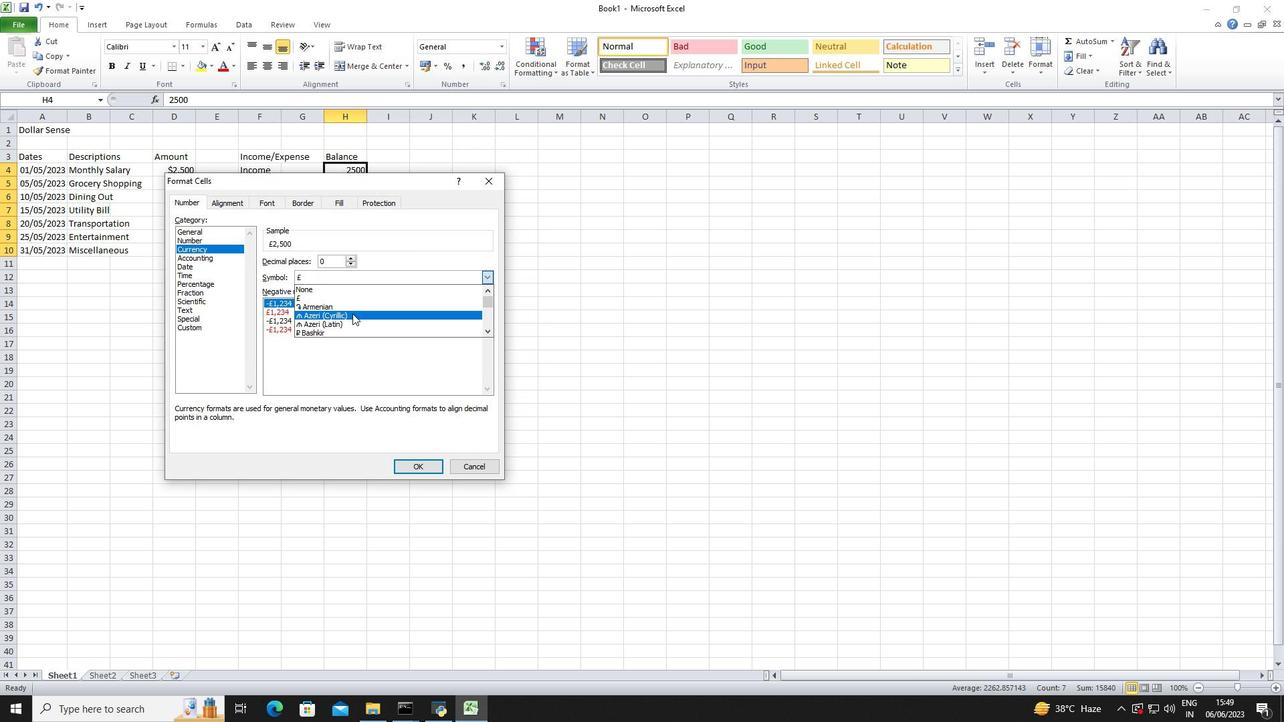 
Action: Mouse scrolled (353, 317) with delta (0, 0)
Screenshot: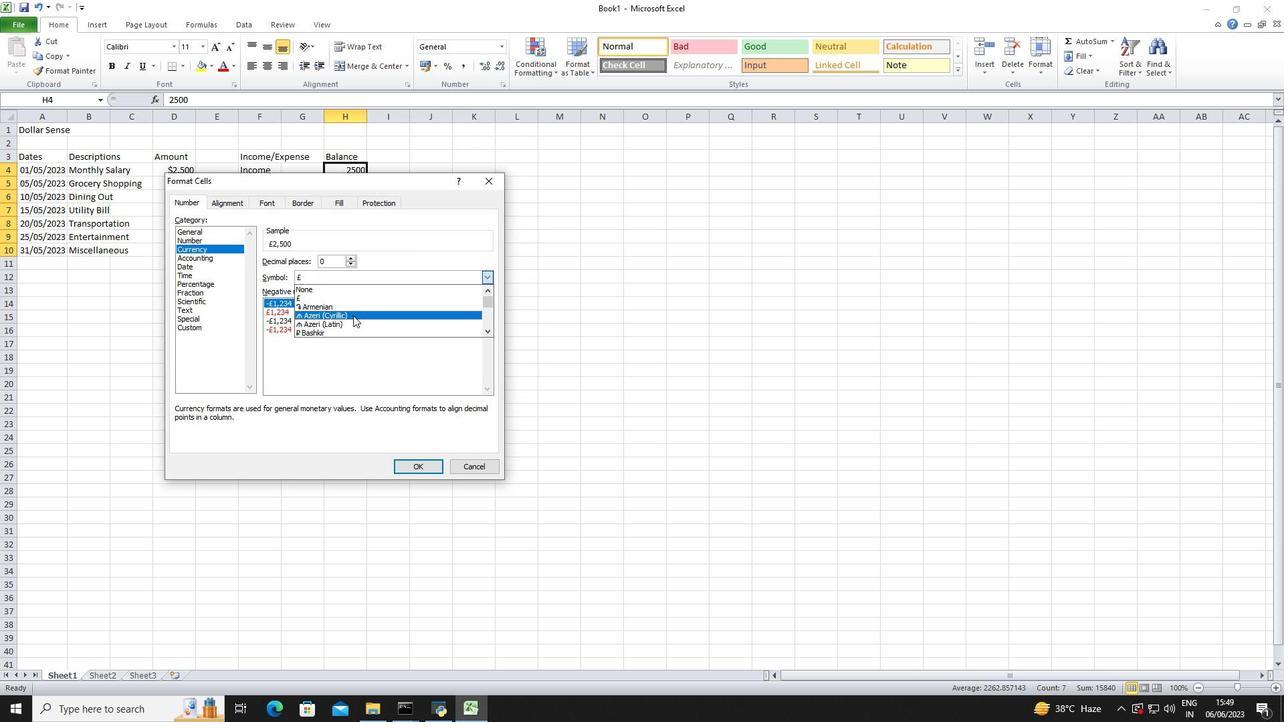 
Action: Mouse scrolled (353, 317) with delta (0, 0)
Screenshot: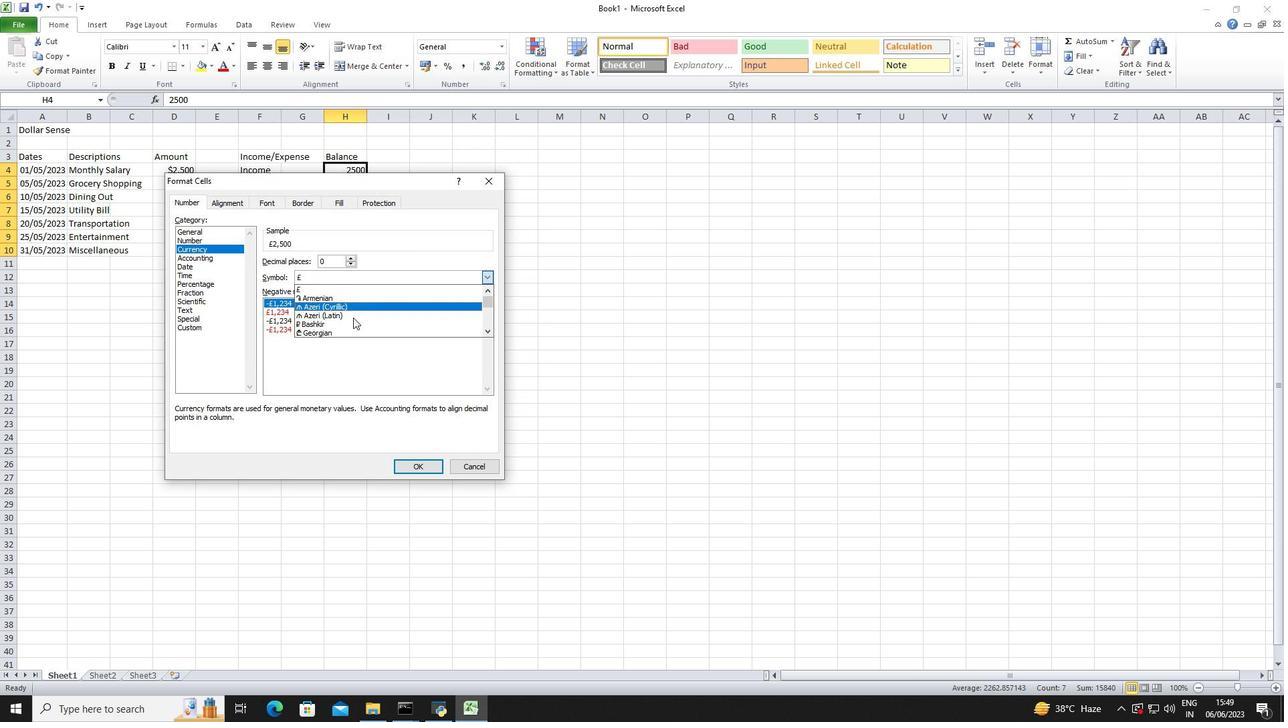 
Action: Mouse scrolled (353, 317) with delta (0, 0)
Screenshot: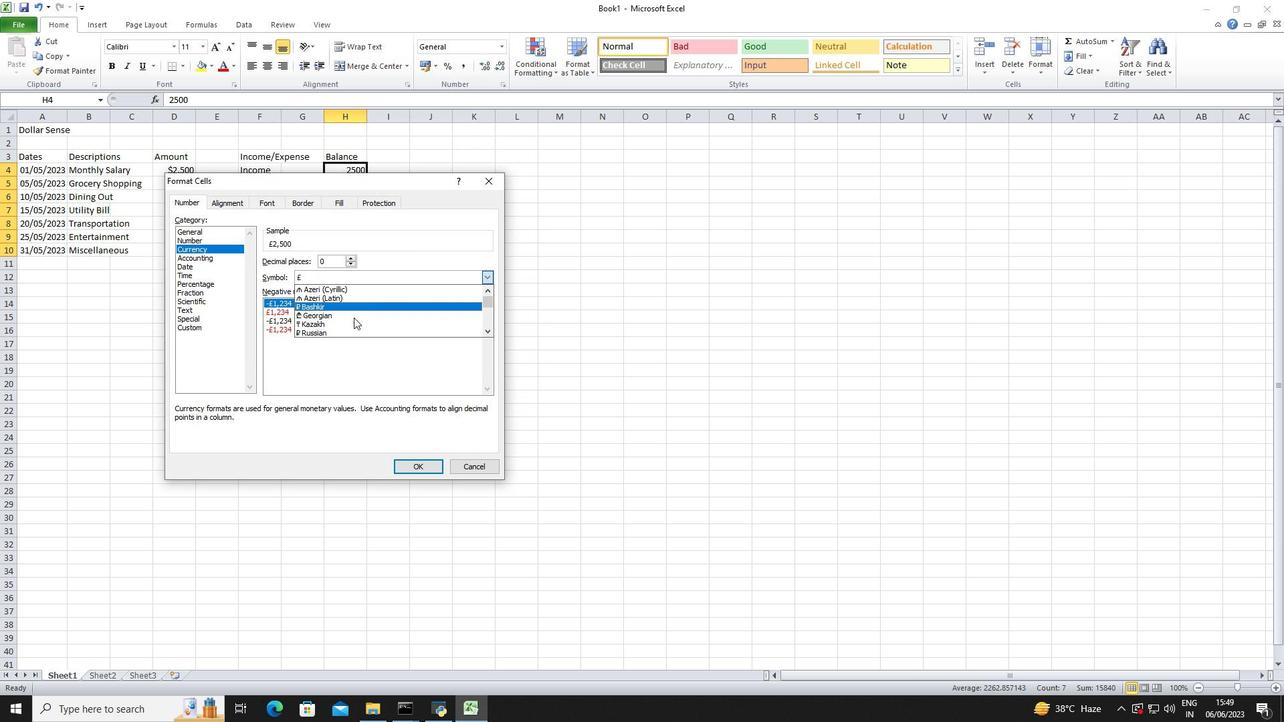 
Action: Mouse scrolled (353, 317) with delta (0, 0)
Screenshot: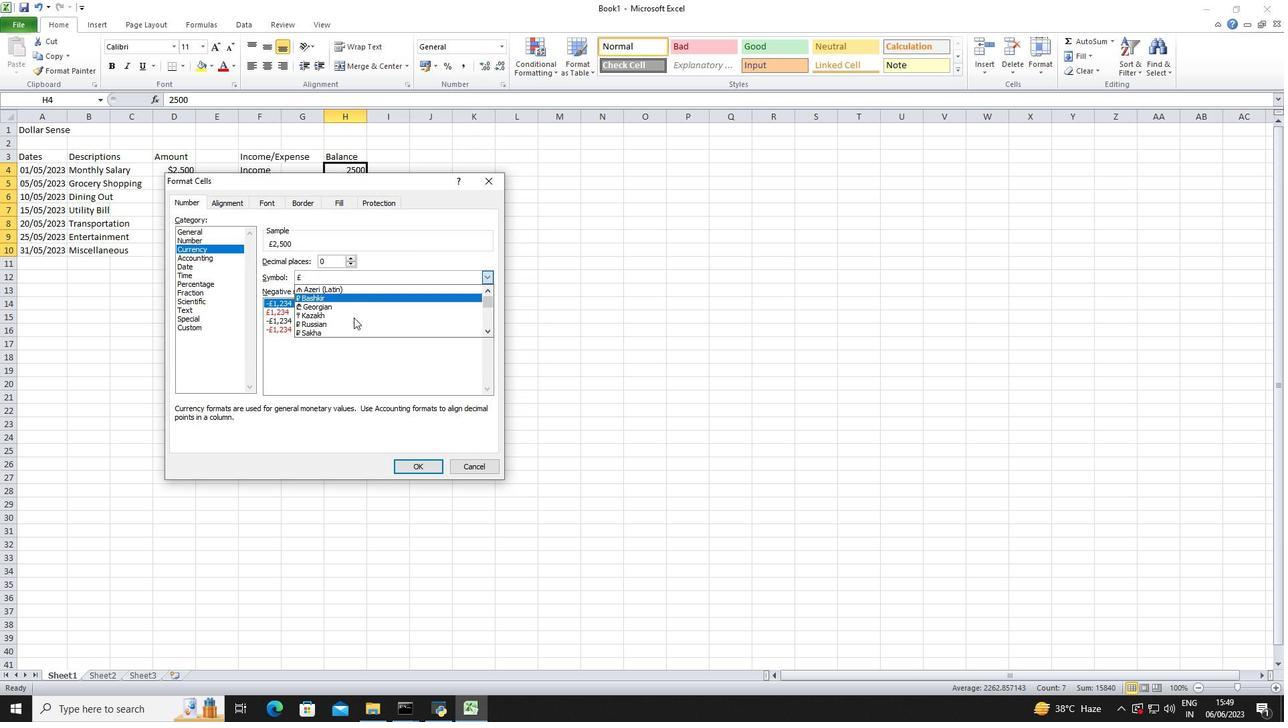 
Action: Mouse moved to (353, 317)
Screenshot: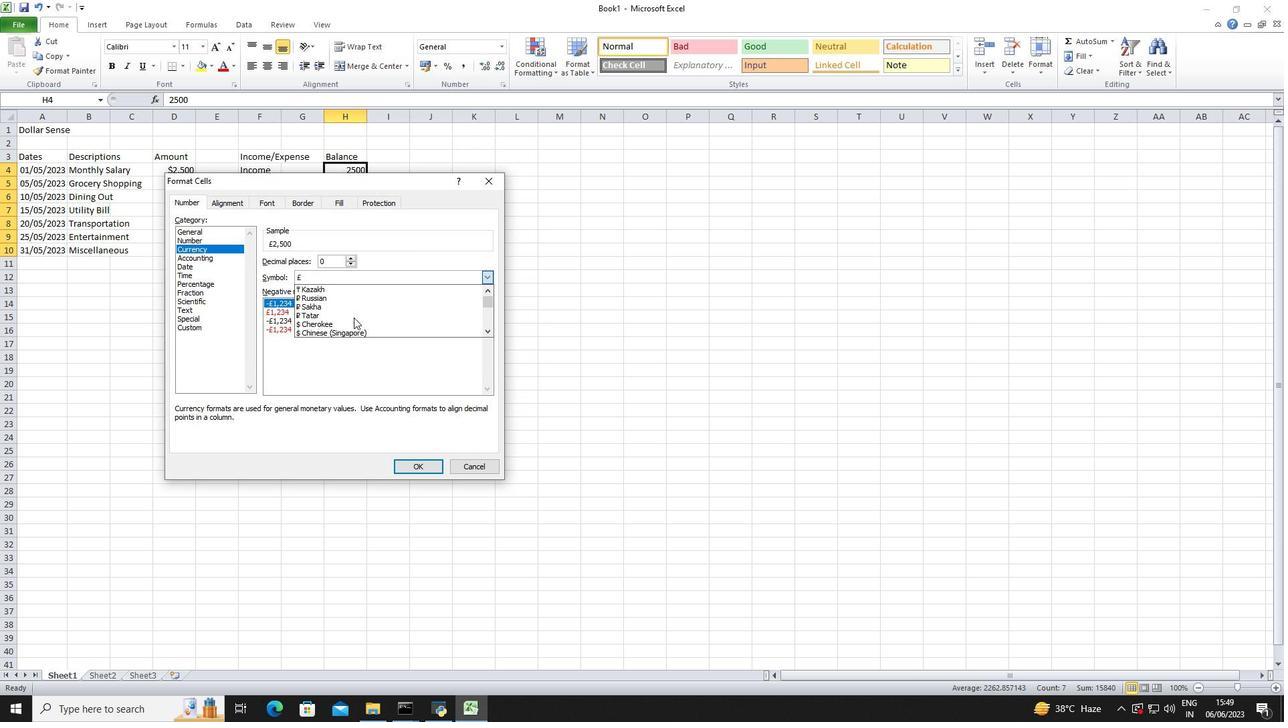 
Action: Mouse scrolled (353, 317) with delta (0, 0)
Screenshot: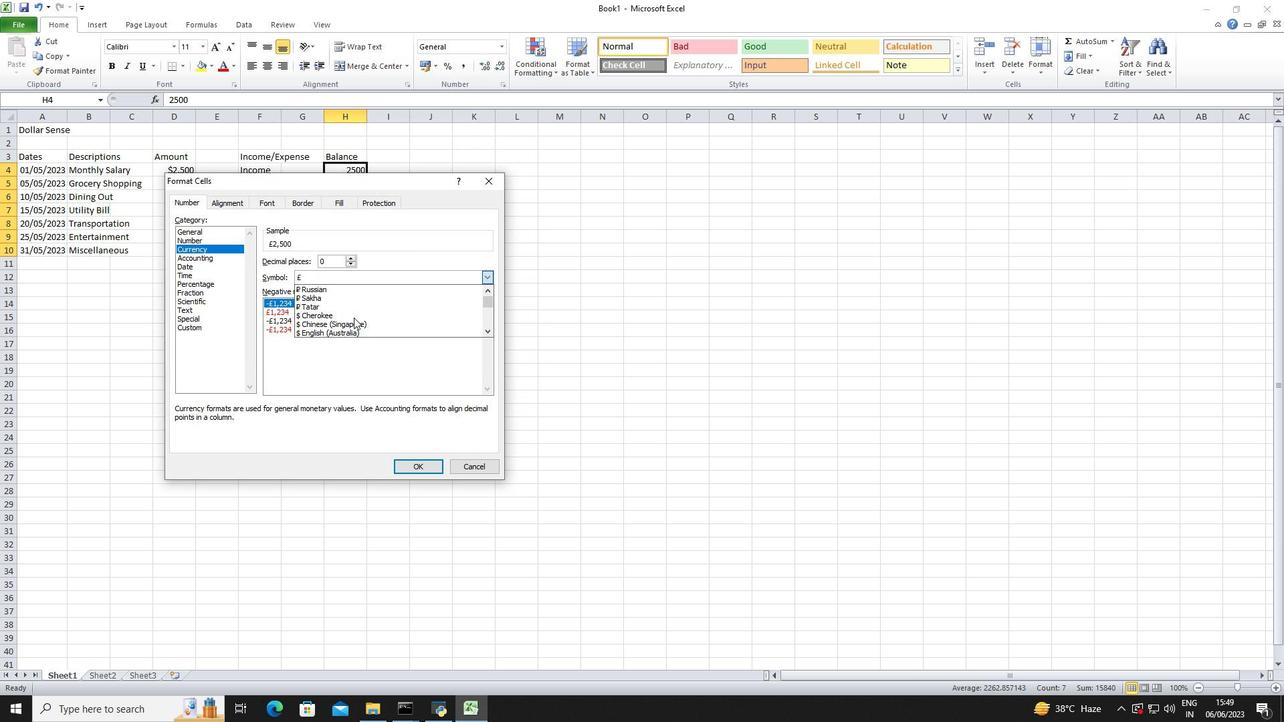 
Action: Mouse scrolled (353, 317) with delta (0, 0)
Screenshot: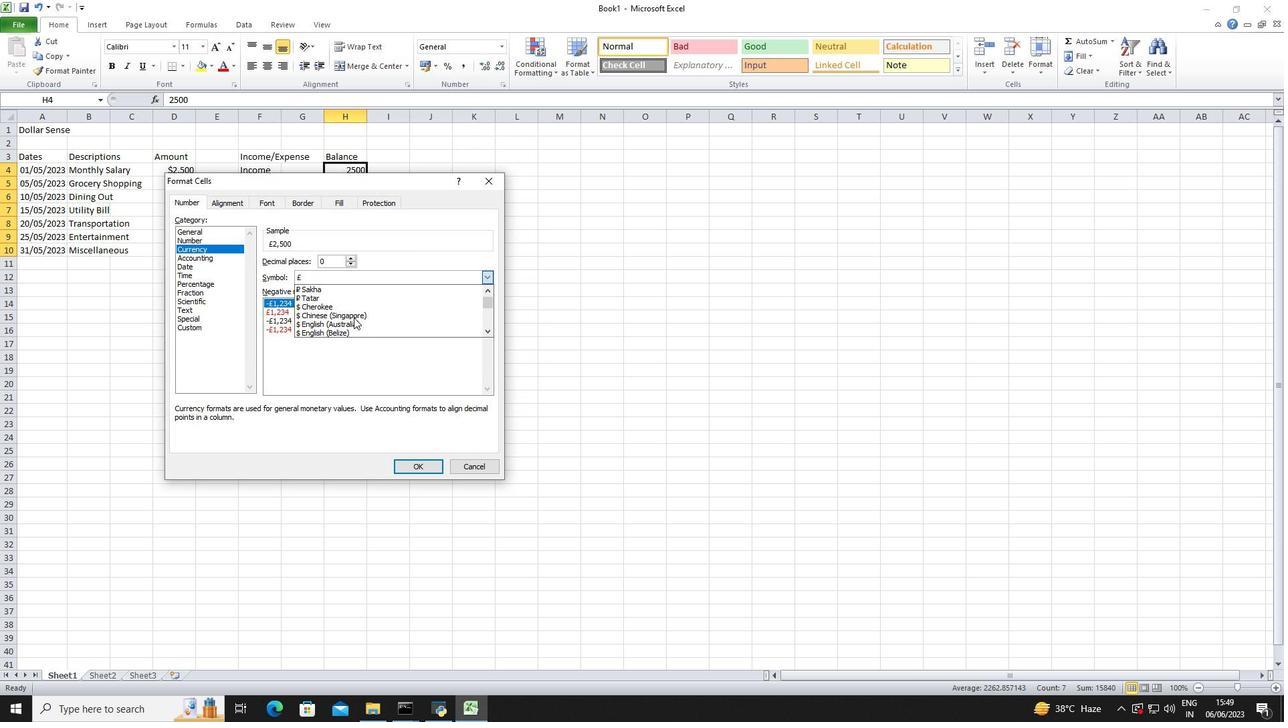 
Action: Mouse scrolled (353, 317) with delta (0, 0)
Screenshot: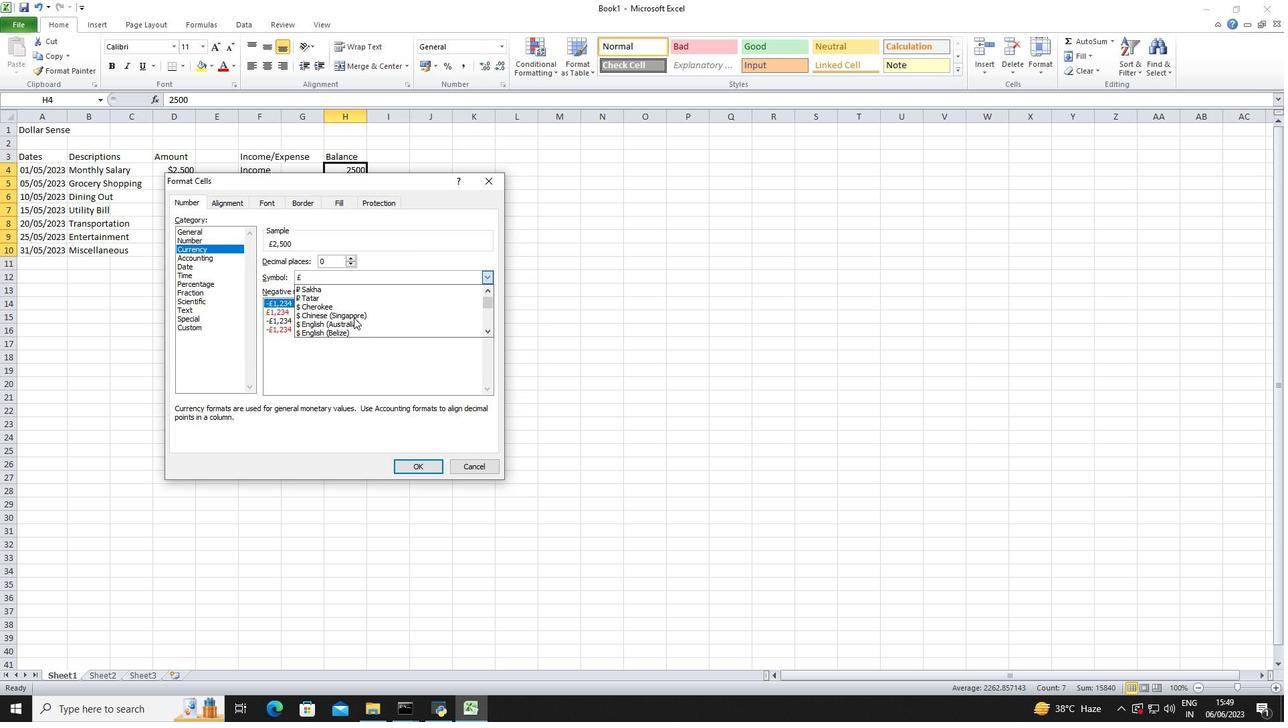 
Action: Mouse moved to (356, 302)
Screenshot: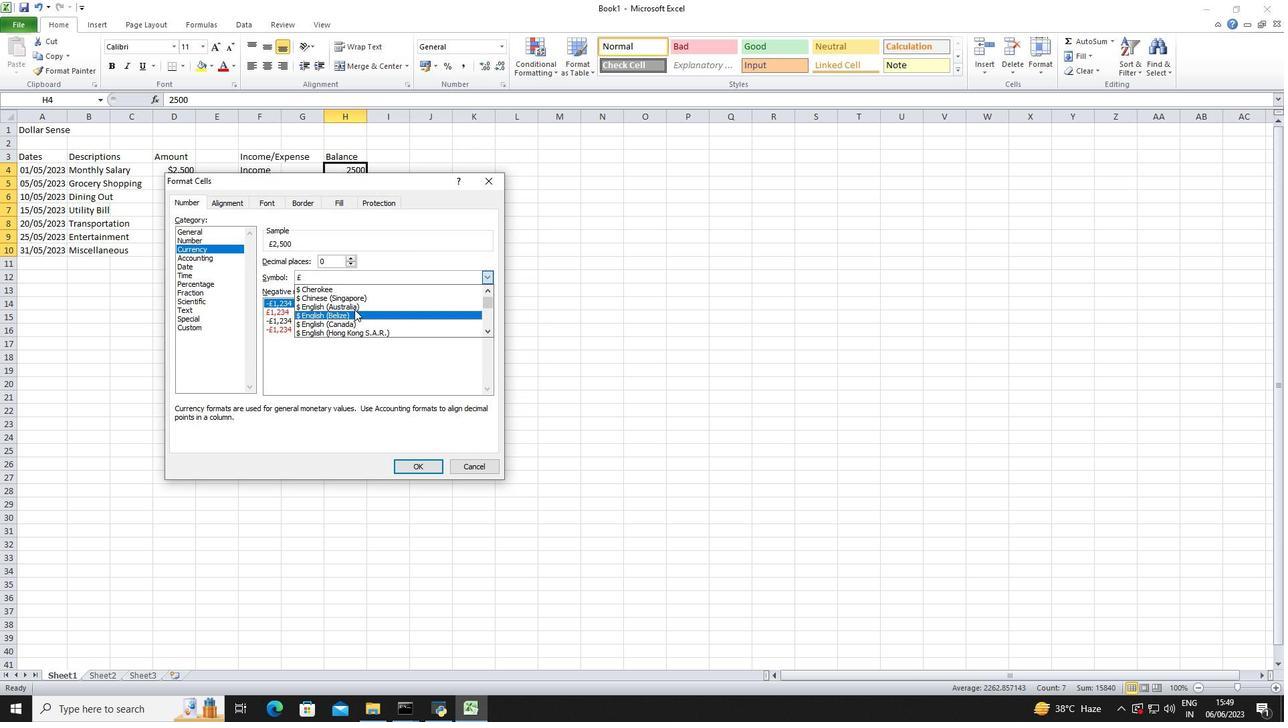 
Action: Mouse pressed left at (356, 302)
Screenshot: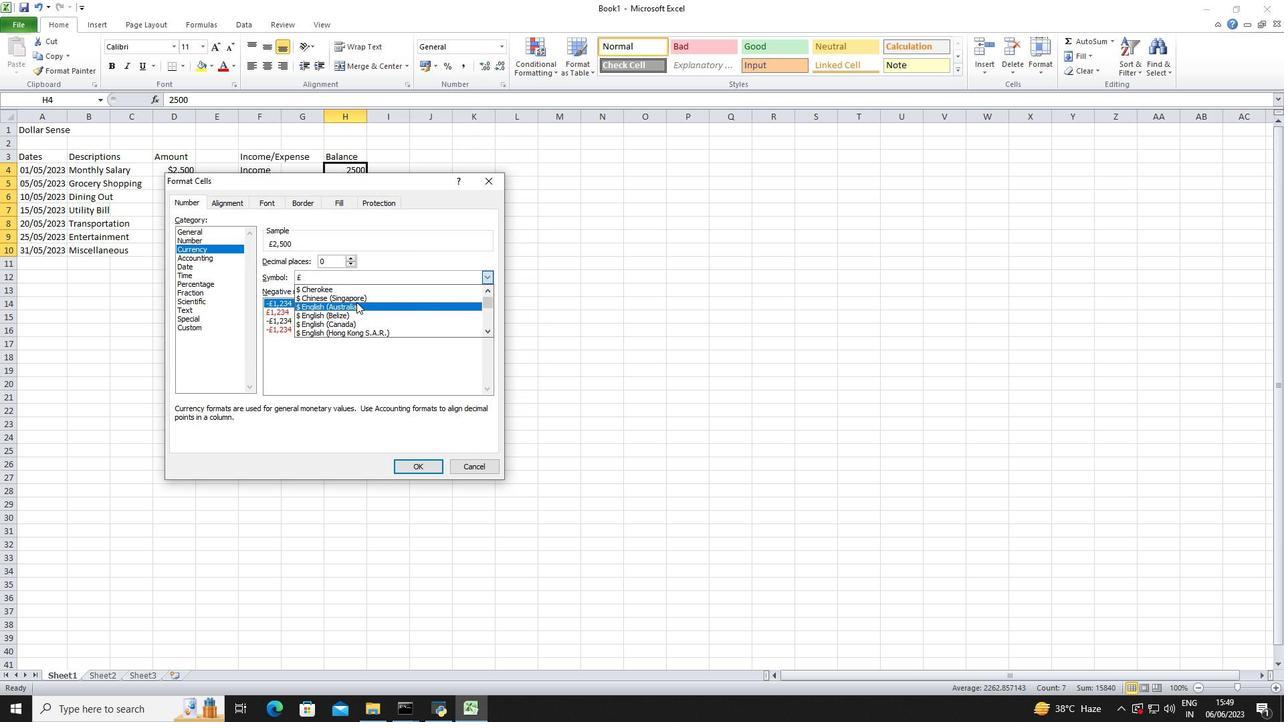 
Action: Mouse moved to (408, 466)
Screenshot: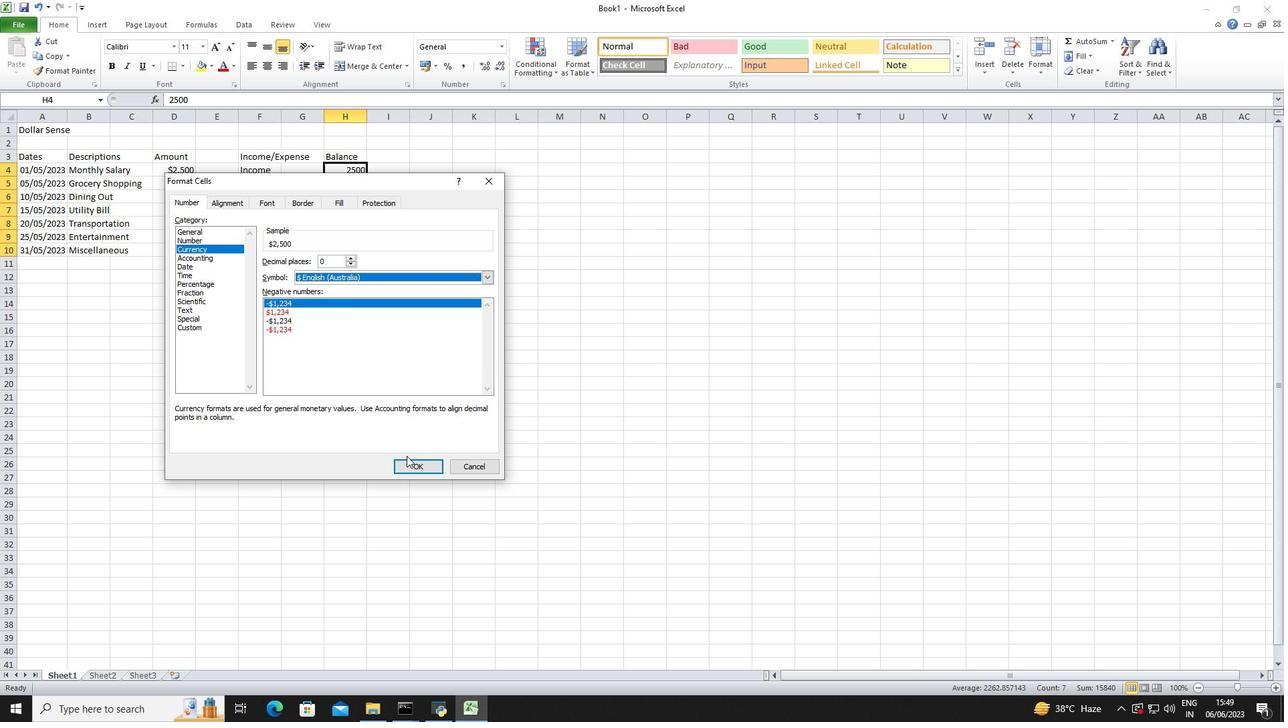 
Action: Mouse pressed left at (408, 466)
Screenshot: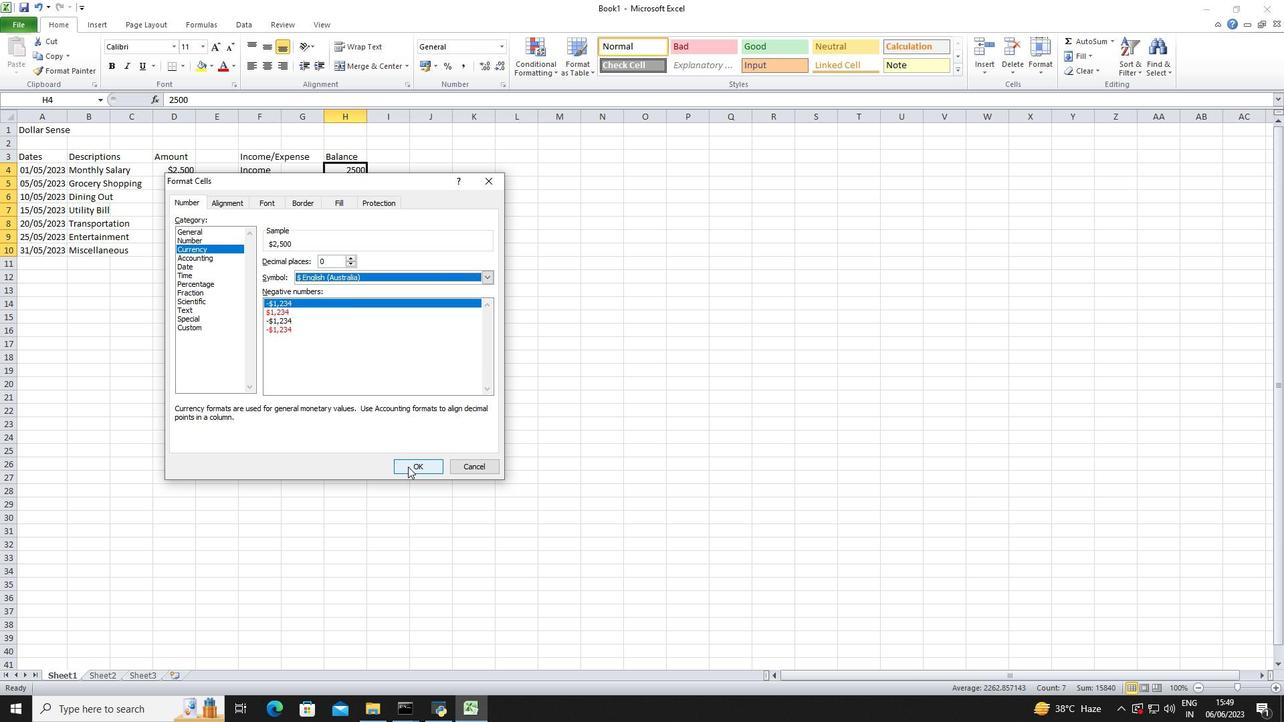 
Action: Mouse moved to (443, 337)
Screenshot: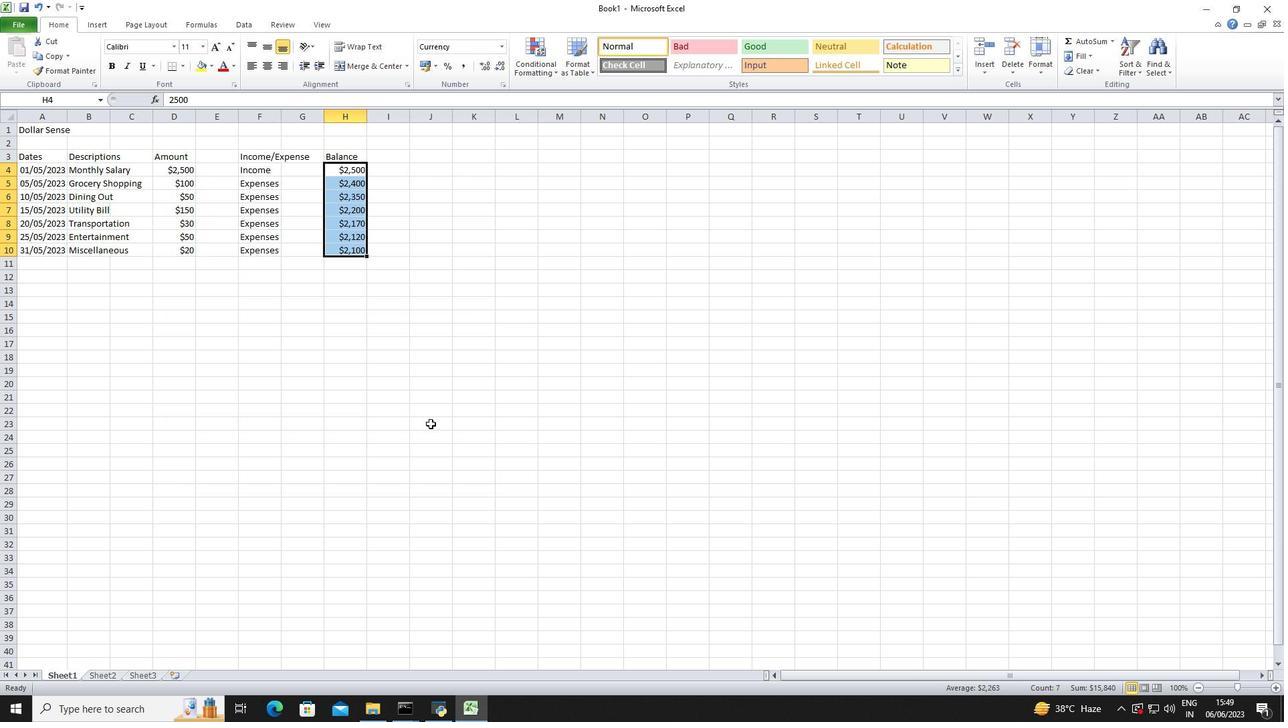 
Action: Key pressed ctrl+S<Key.shift>Financial<Key.space><Key.shift>Tracking<Key.space><Key.shift>Log<Key.enter>
Screenshot: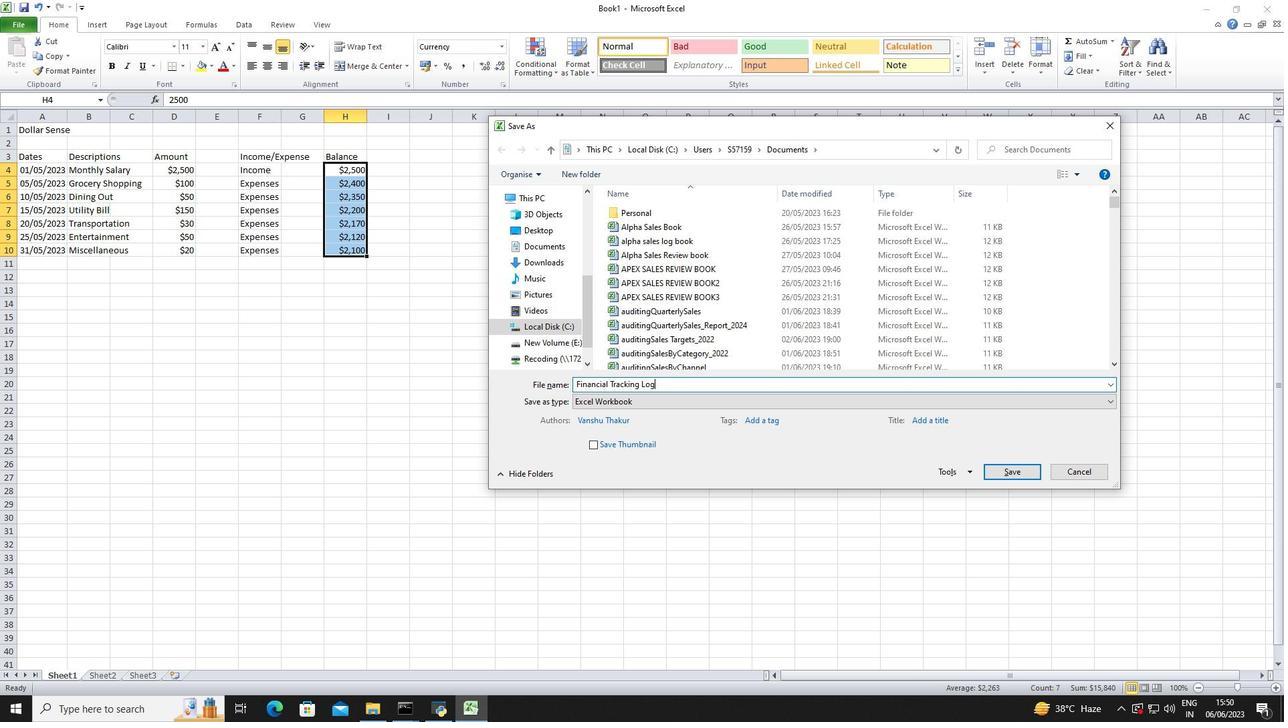 
